 Task: Look for space in Digboi, India from 7th July, 2023 to 15th July, 2023 for 6 adults in price range Rs.15000 to Rs.20000. Place can be entire place with 3 bedrooms having 3 beds and 3 bathrooms. Property type can be house, flat, guest house. Amenities needed are: washing machine. Booking option can be shelf check-in. Required host language is English.
Action: Mouse moved to (489, 127)
Screenshot: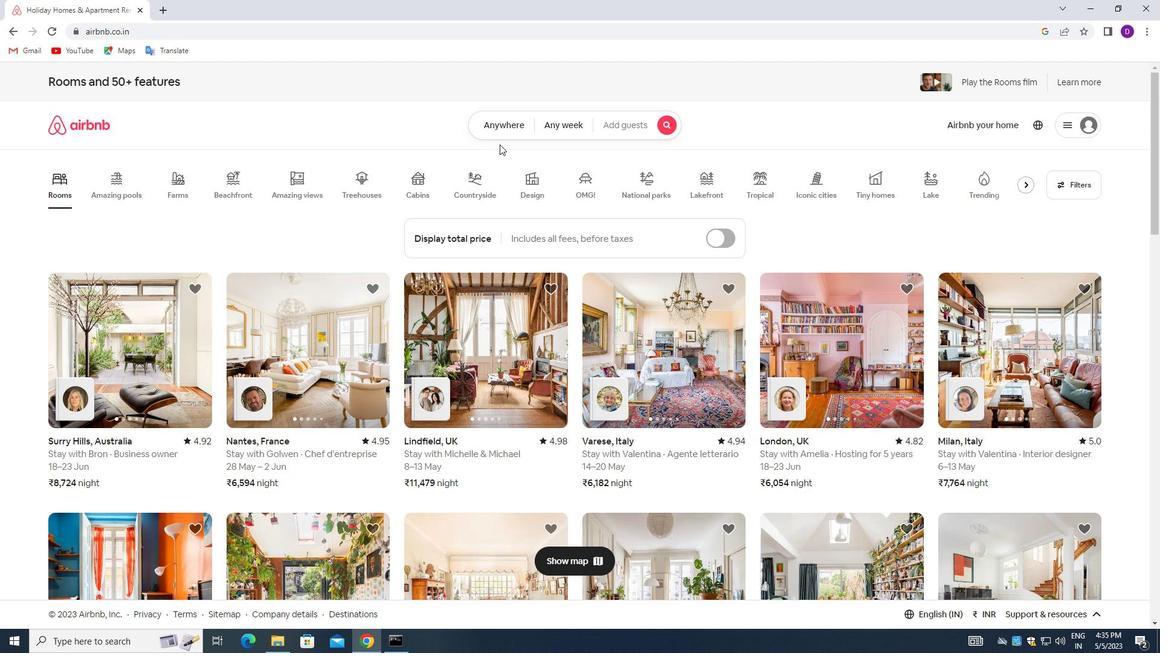 
Action: Mouse pressed left at (489, 127)
Screenshot: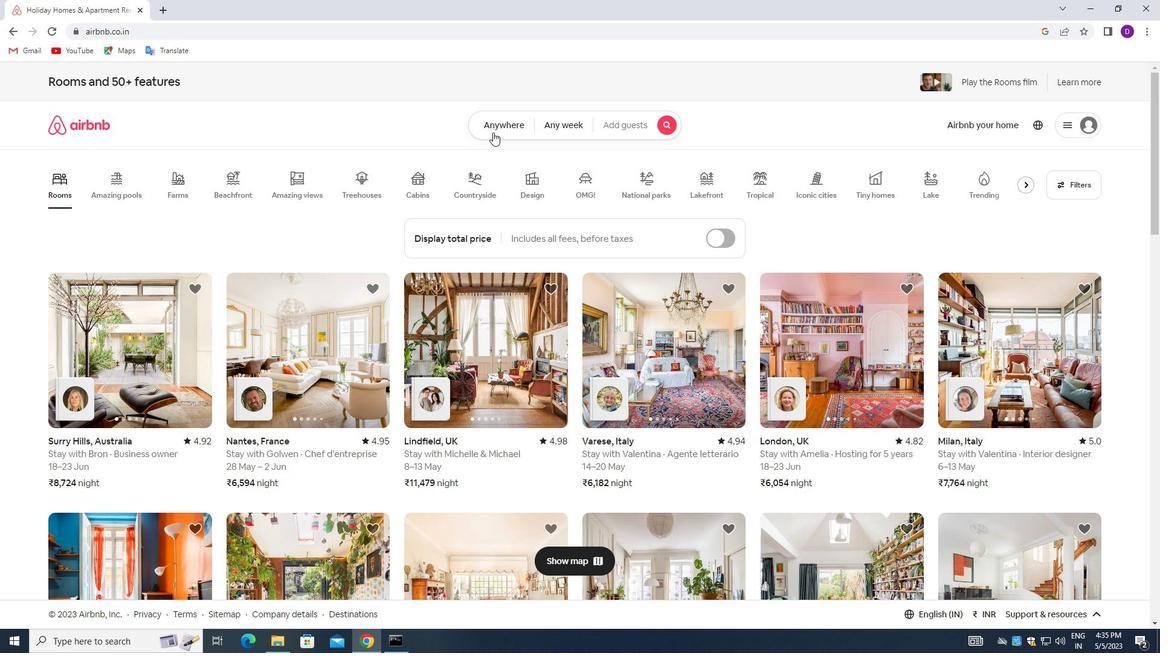 
Action: Mouse moved to (451, 166)
Screenshot: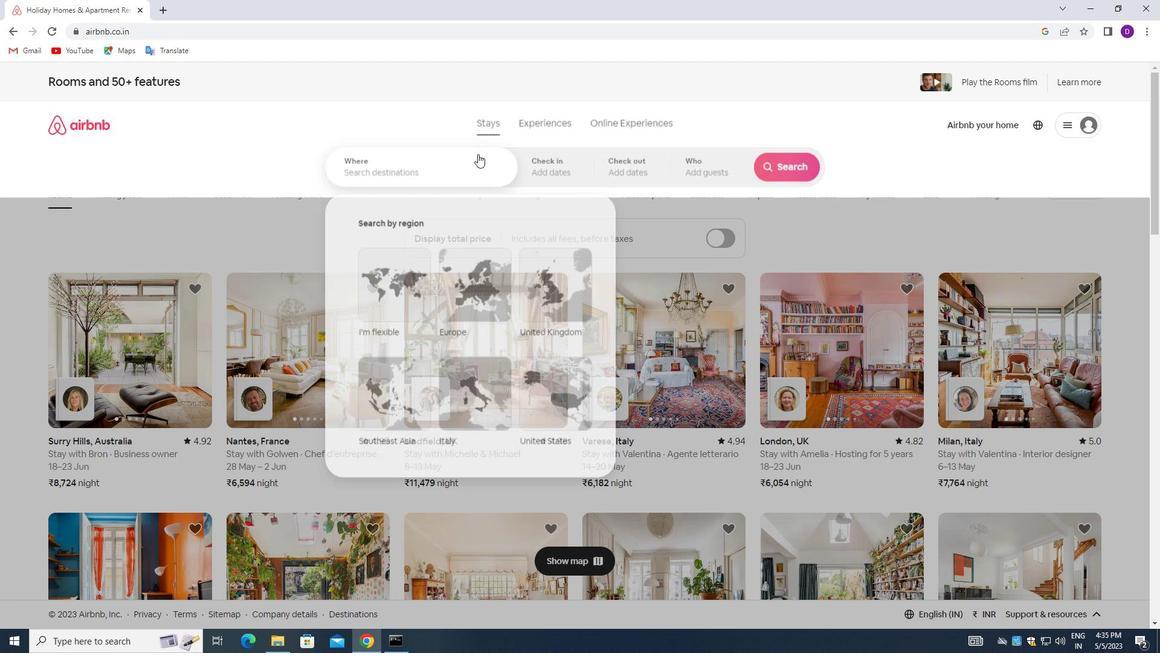 
Action: Mouse pressed left at (451, 166)
Screenshot: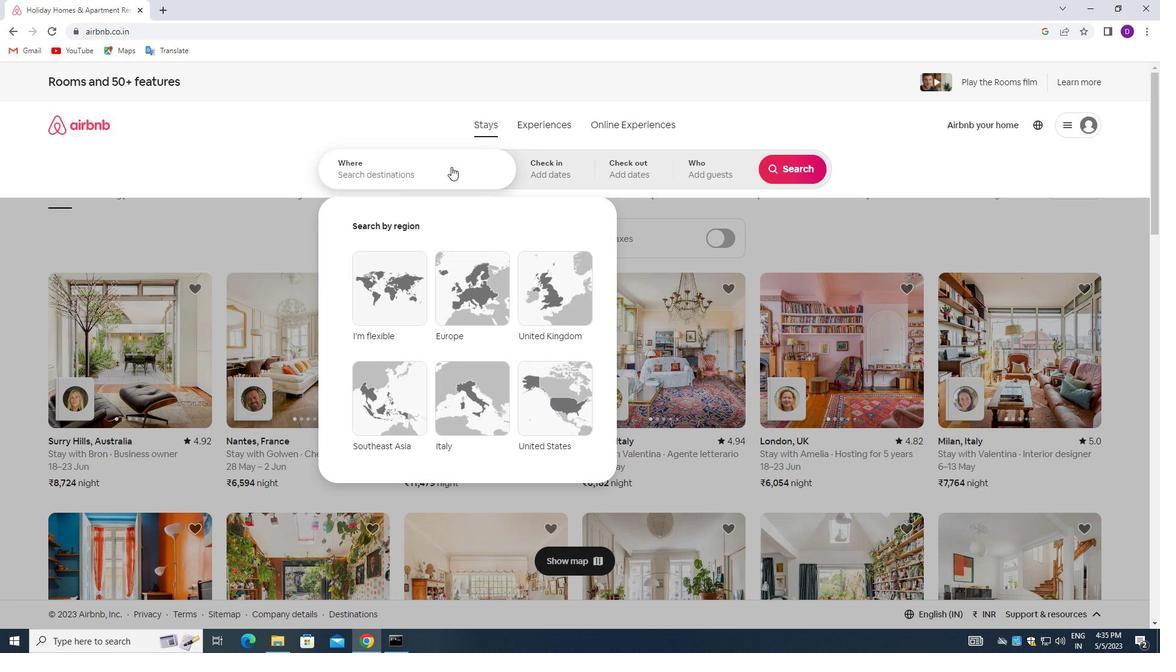 
Action: Mouse moved to (240, 250)
Screenshot: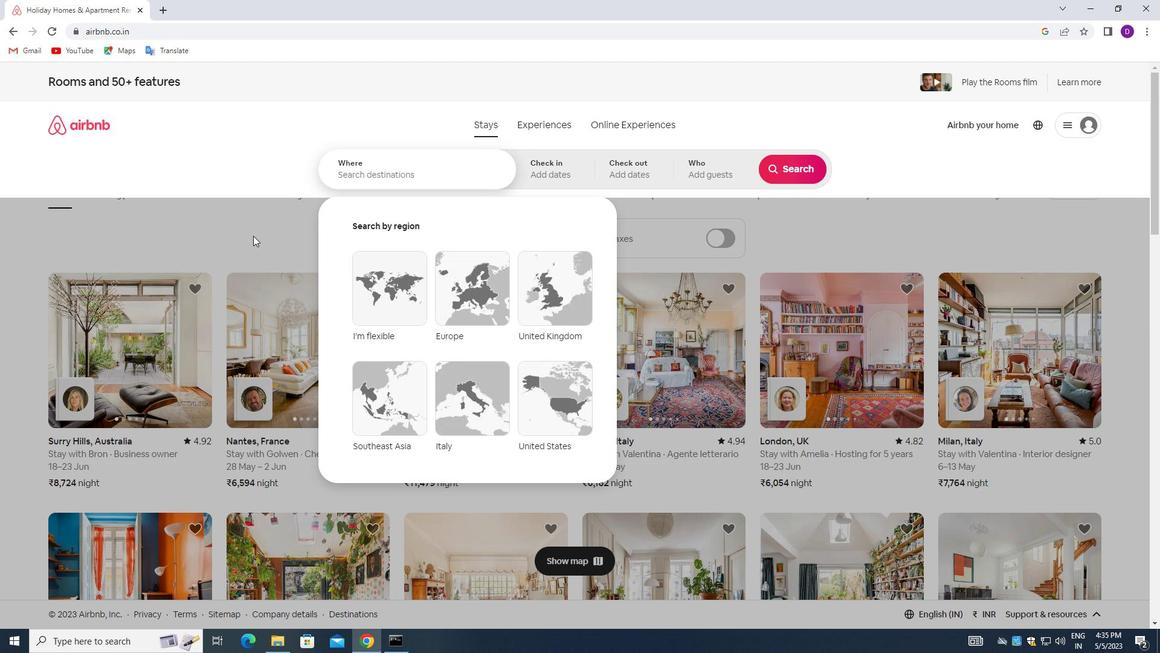 
Action: Key pressed <Key.shift_r>Digboi,<Key.space><Key.shift>INDIA<Key.enter>
Screenshot: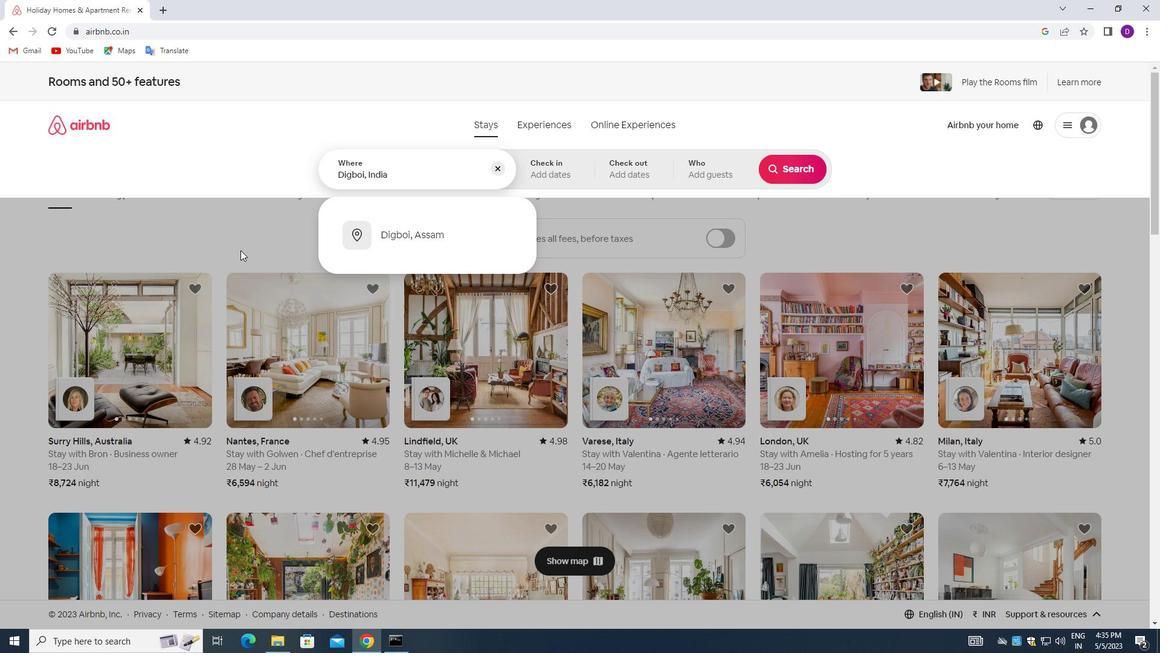 
Action: Mouse moved to (790, 262)
Screenshot: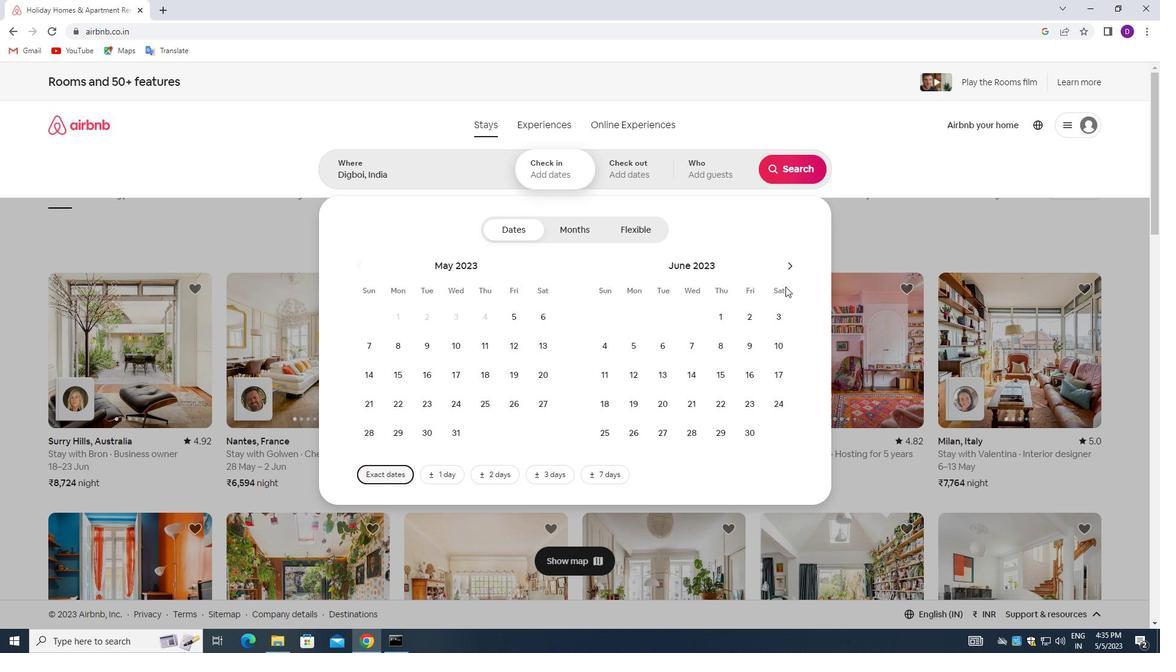 
Action: Mouse pressed left at (790, 262)
Screenshot: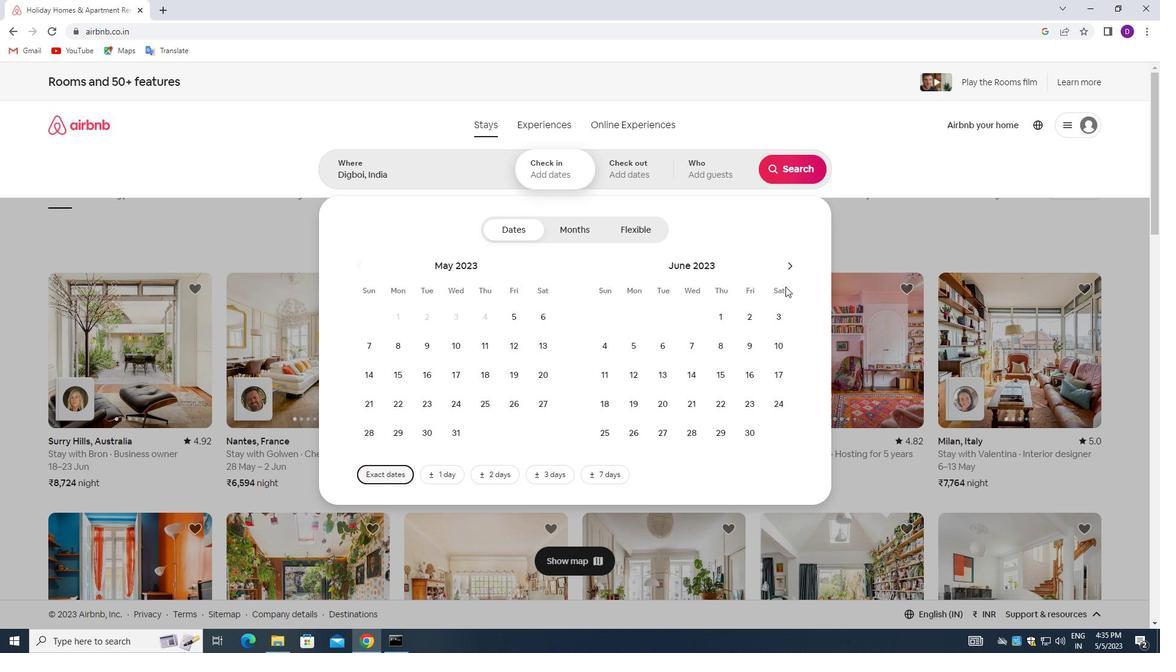 
Action: Mouse moved to (750, 336)
Screenshot: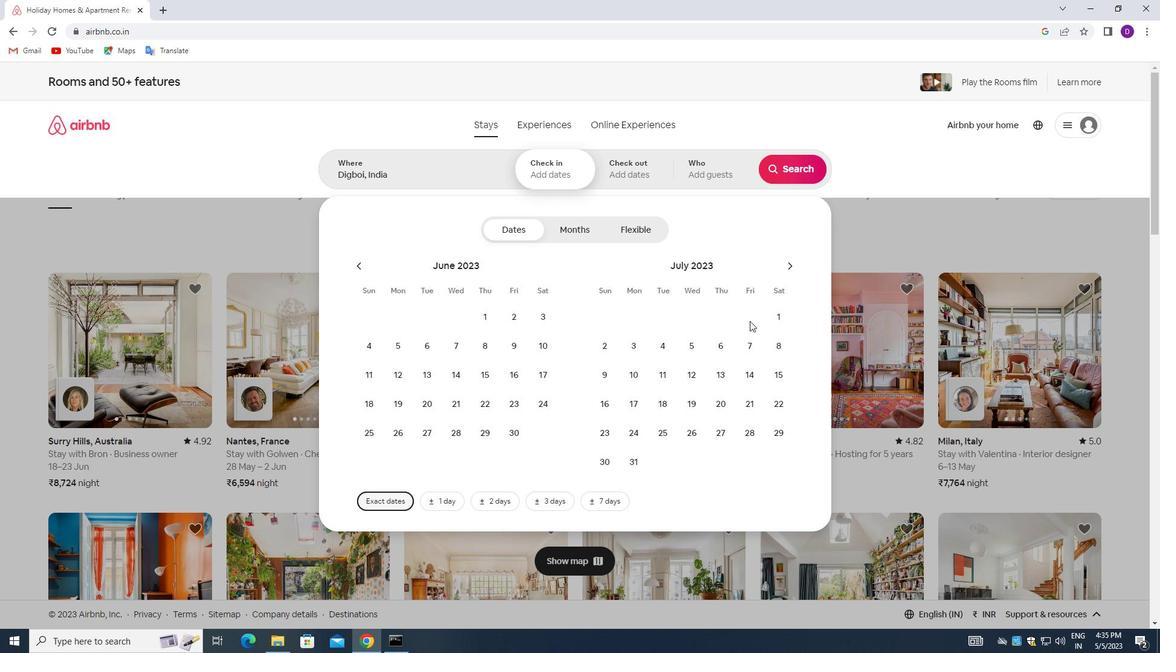 
Action: Mouse pressed left at (750, 336)
Screenshot: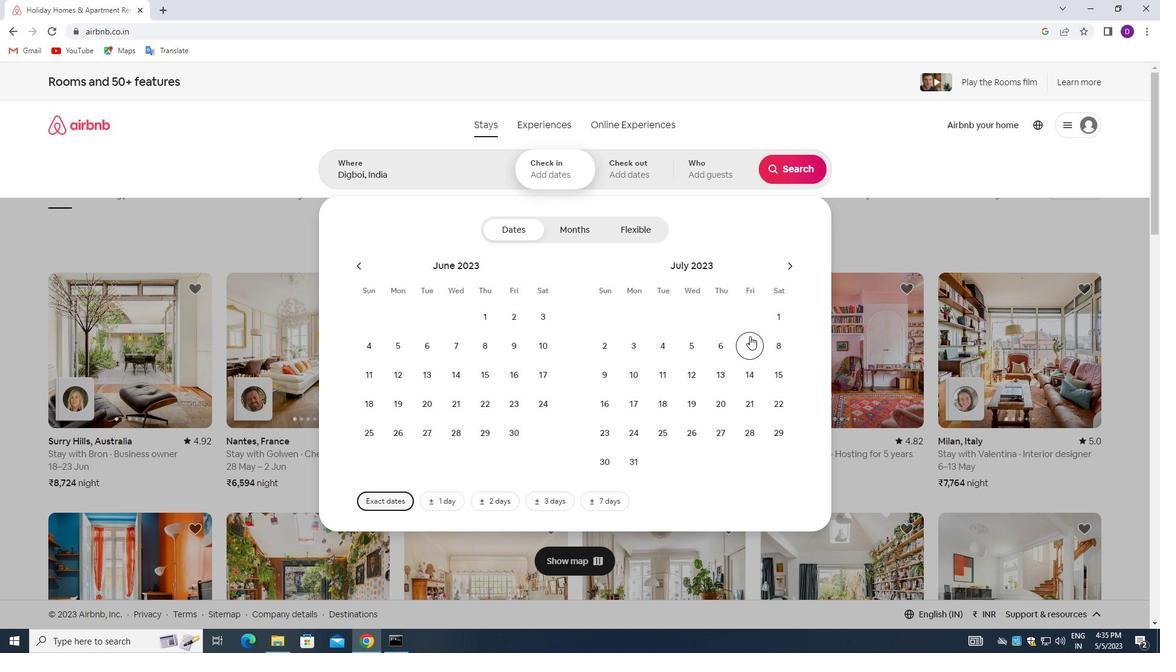 
Action: Mouse moved to (770, 366)
Screenshot: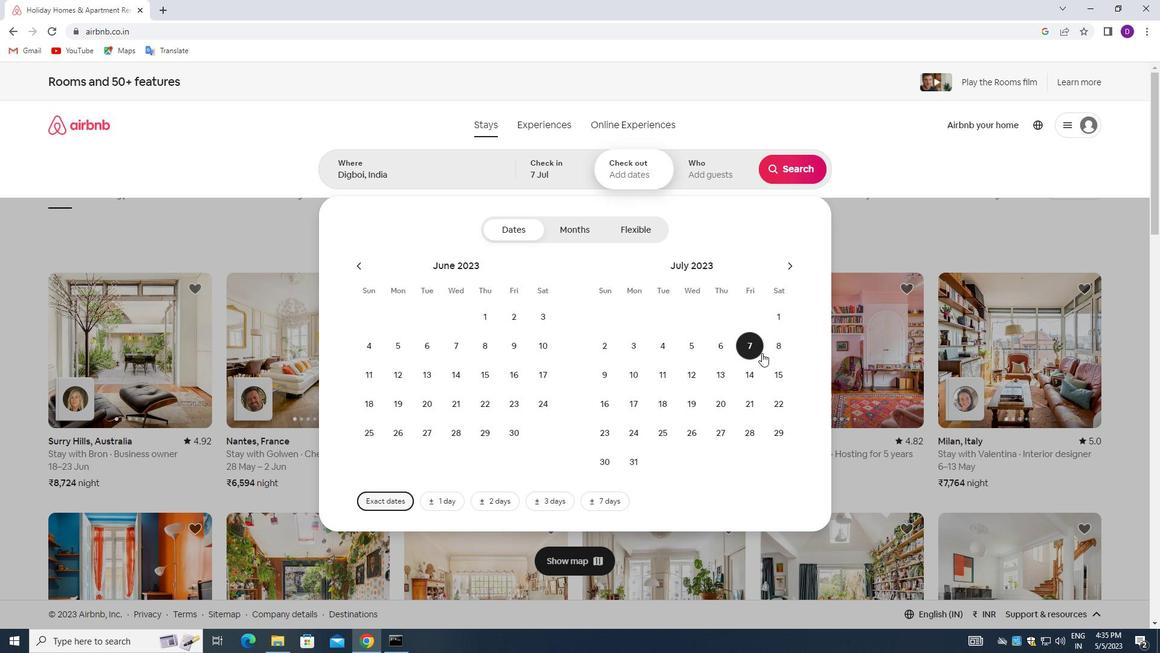 
Action: Mouse pressed left at (770, 366)
Screenshot: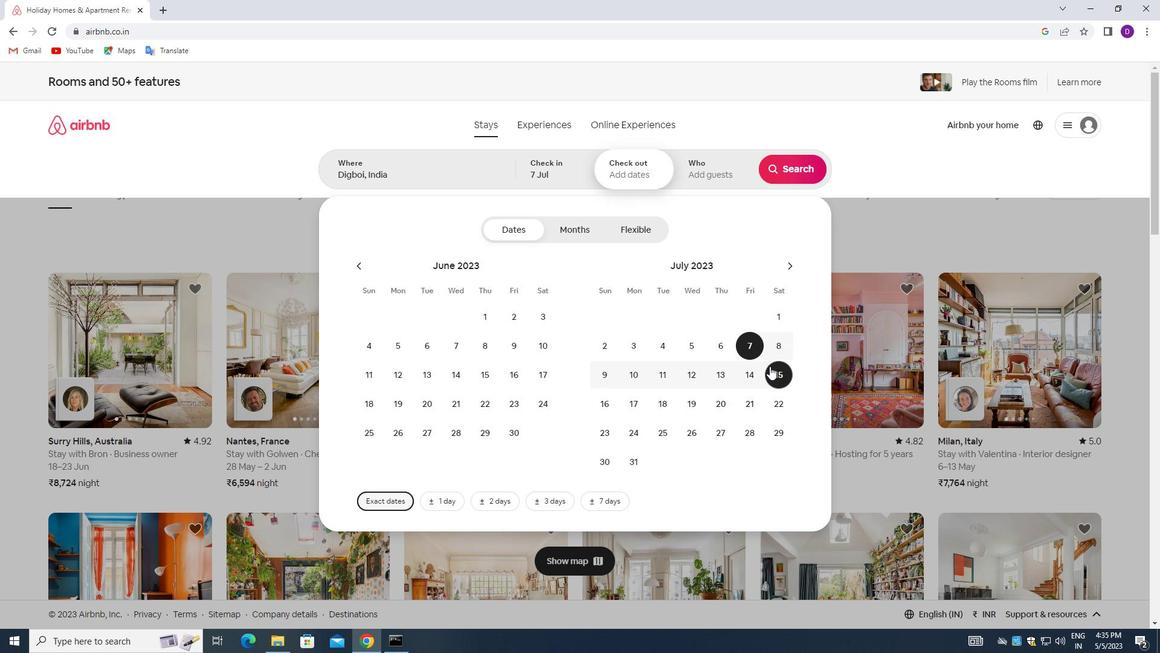
Action: Mouse moved to (715, 177)
Screenshot: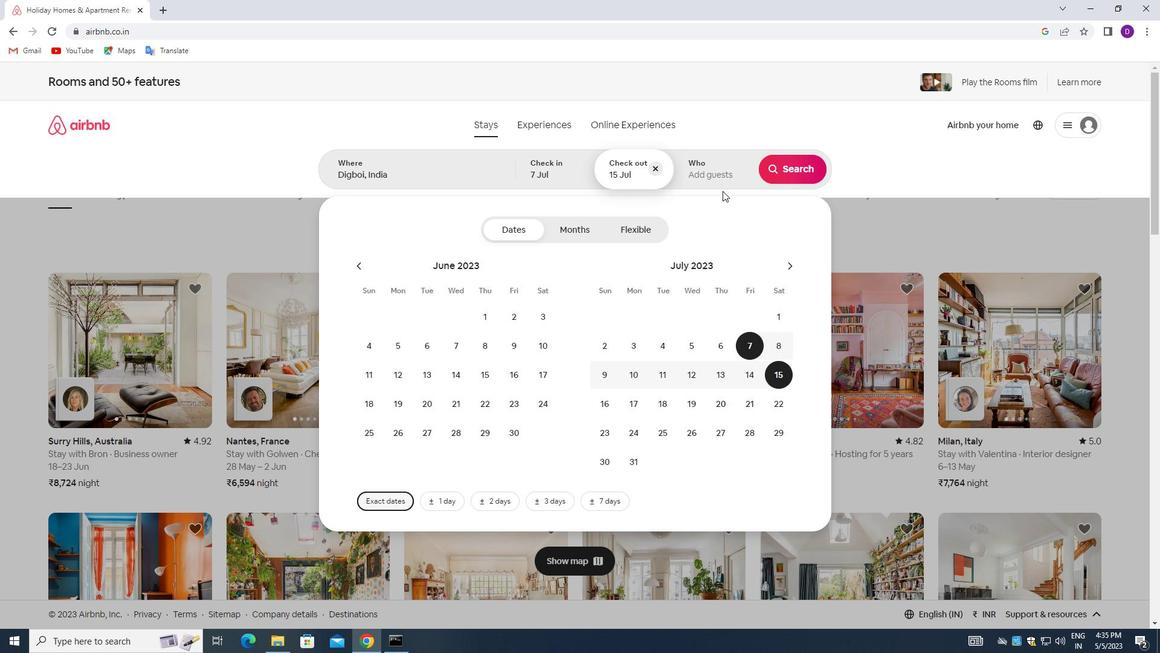 
Action: Mouse pressed left at (715, 177)
Screenshot: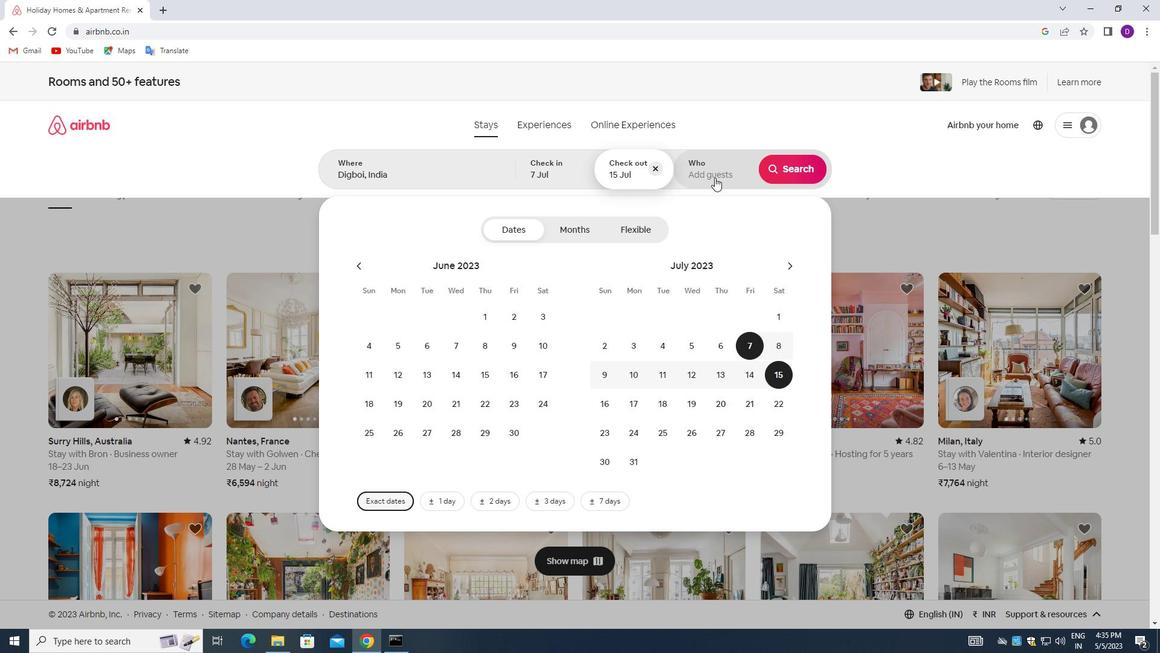 
Action: Mouse moved to (798, 234)
Screenshot: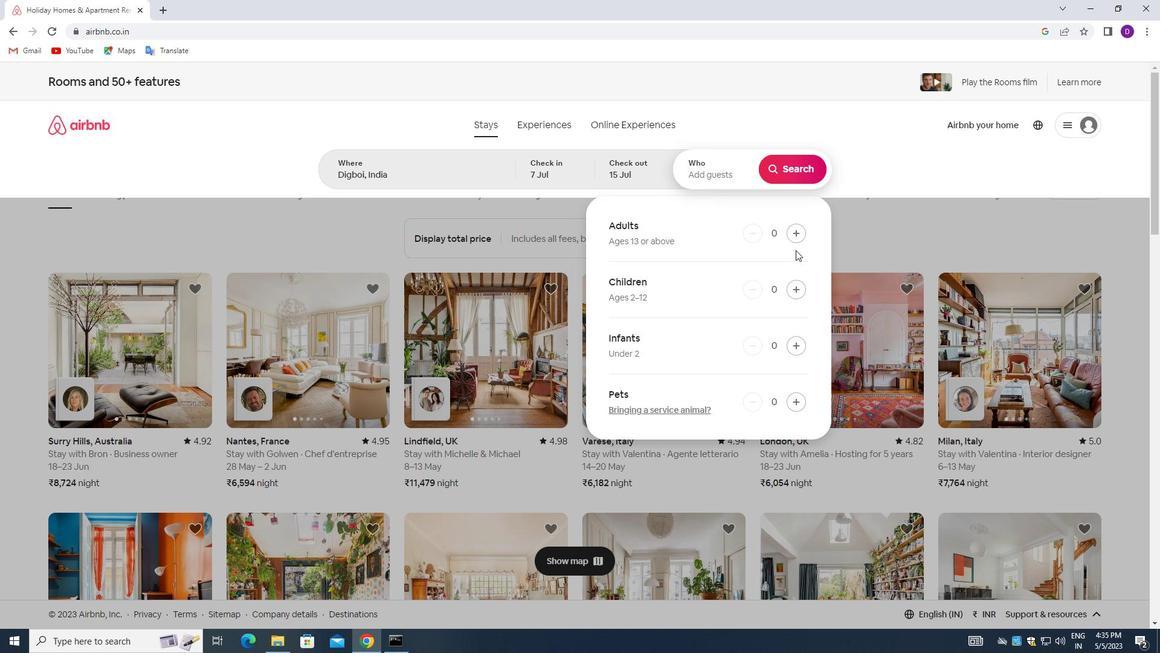 
Action: Mouse pressed left at (798, 234)
Screenshot: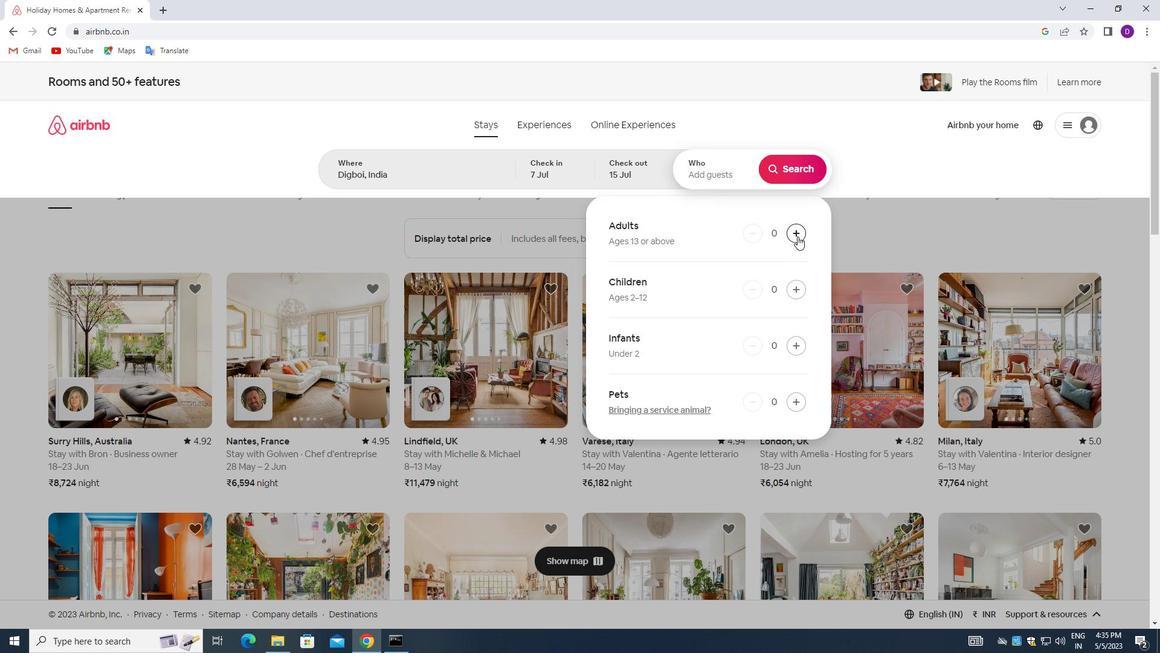 
Action: Mouse moved to (798, 233)
Screenshot: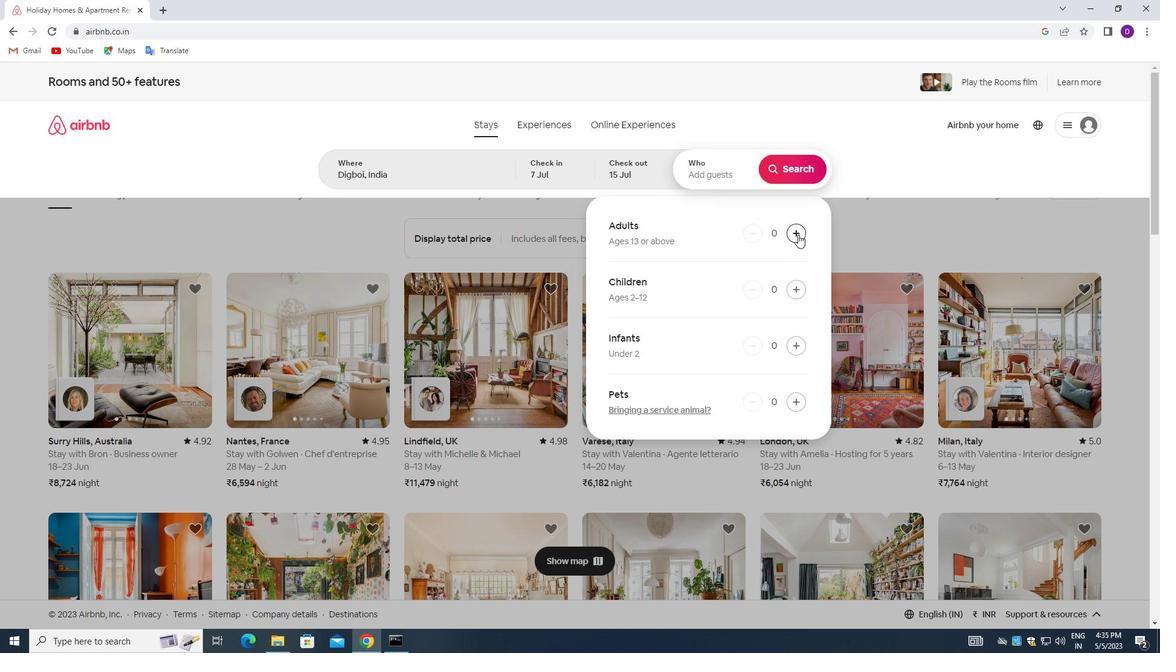 
Action: Mouse pressed left at (798, 233)
Screenshot: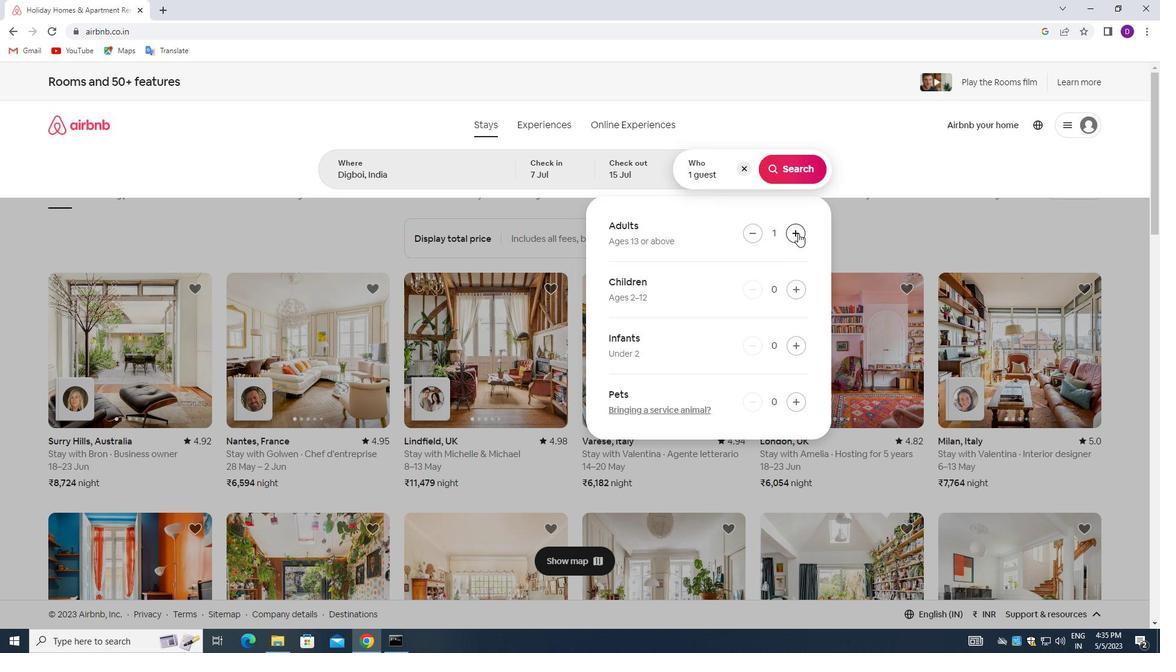 
Action: Mouse pressed left at (798, 233)
Screenshot: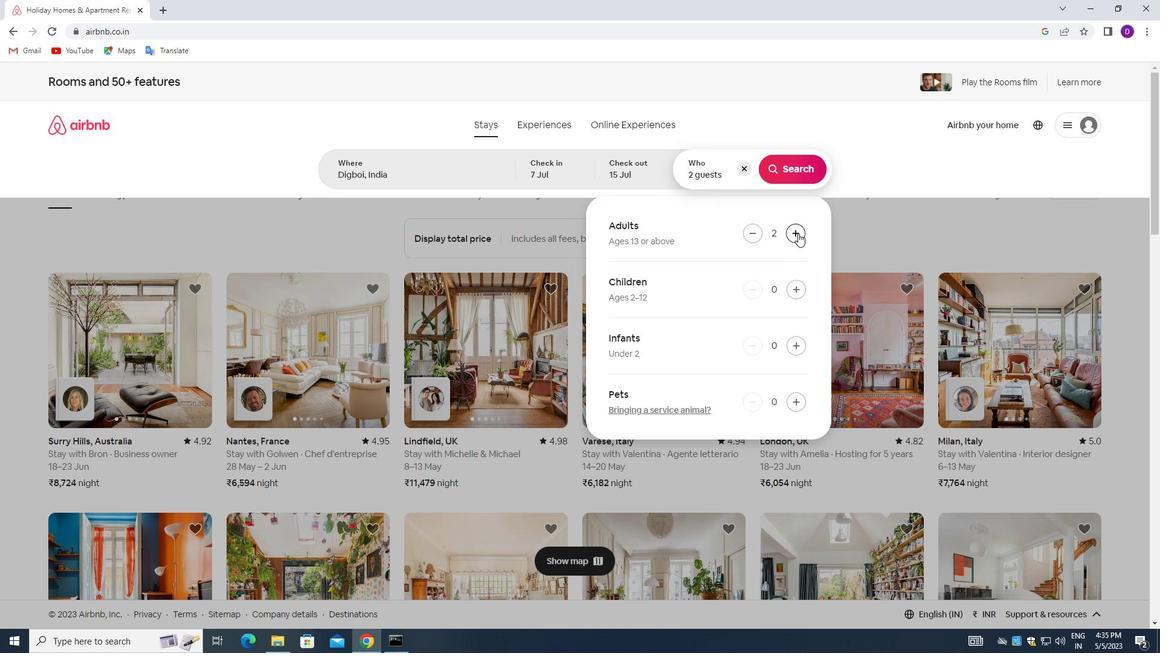
Action: Mouse pressed left at (798, 233)
Screenshot: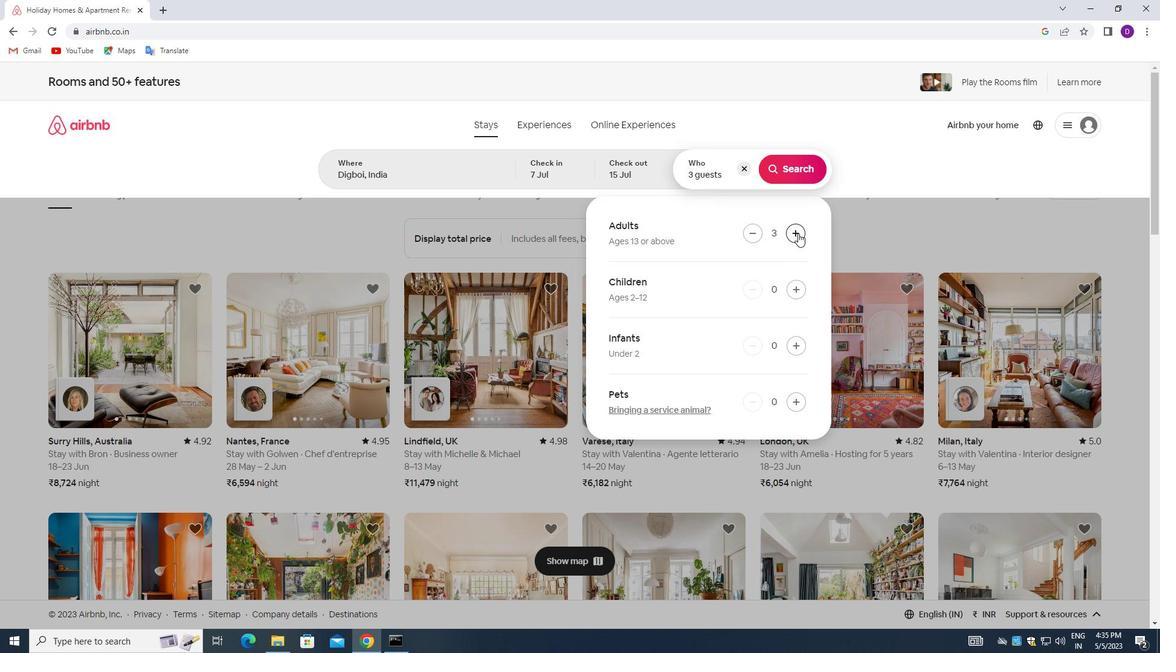 
Action: Mouse pressed left at (798, 233)
Screenshot: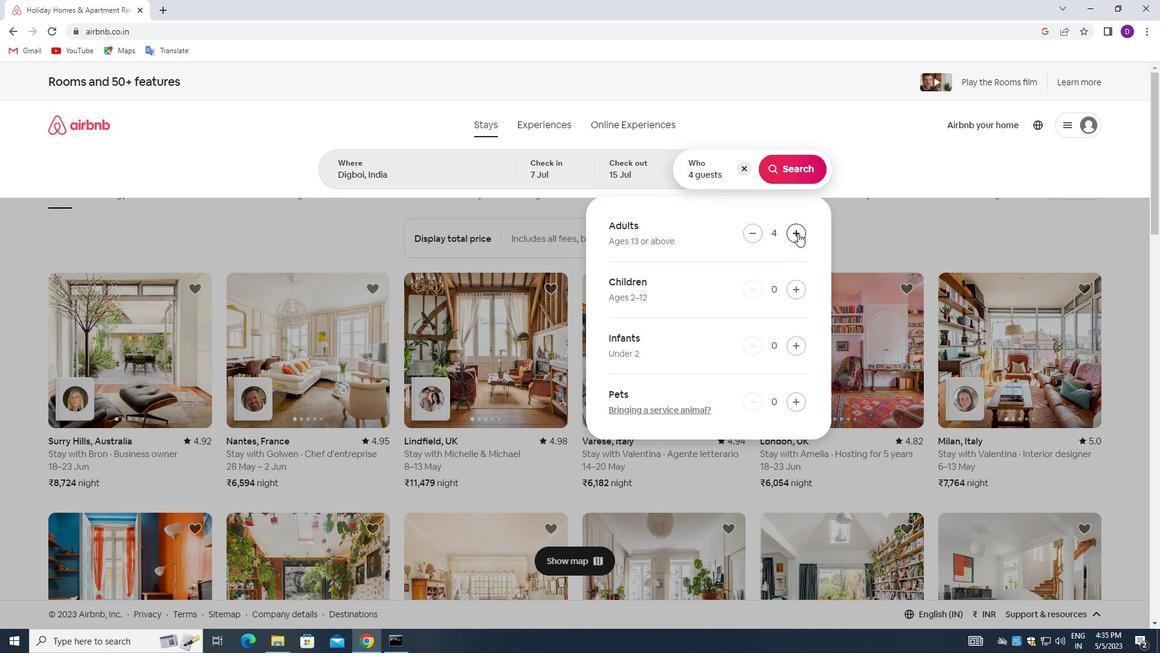 
Action: Mouse pressed left at (798, 233)
Screenshot: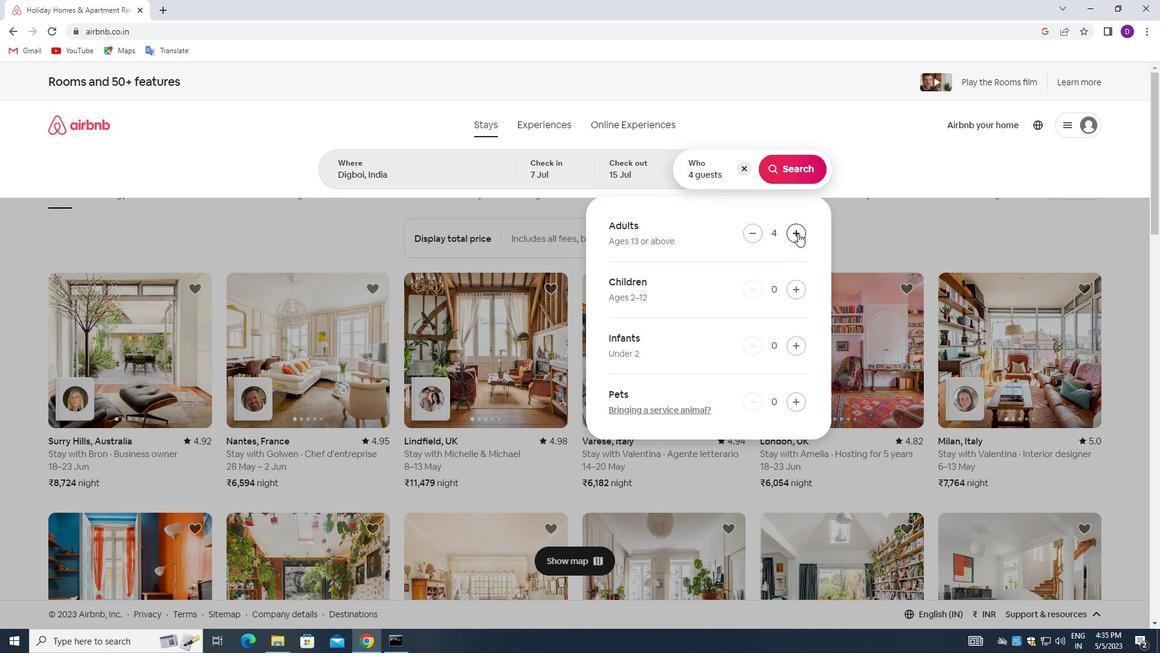 
Action: Mouse moved to (796, 171)
Screenshot: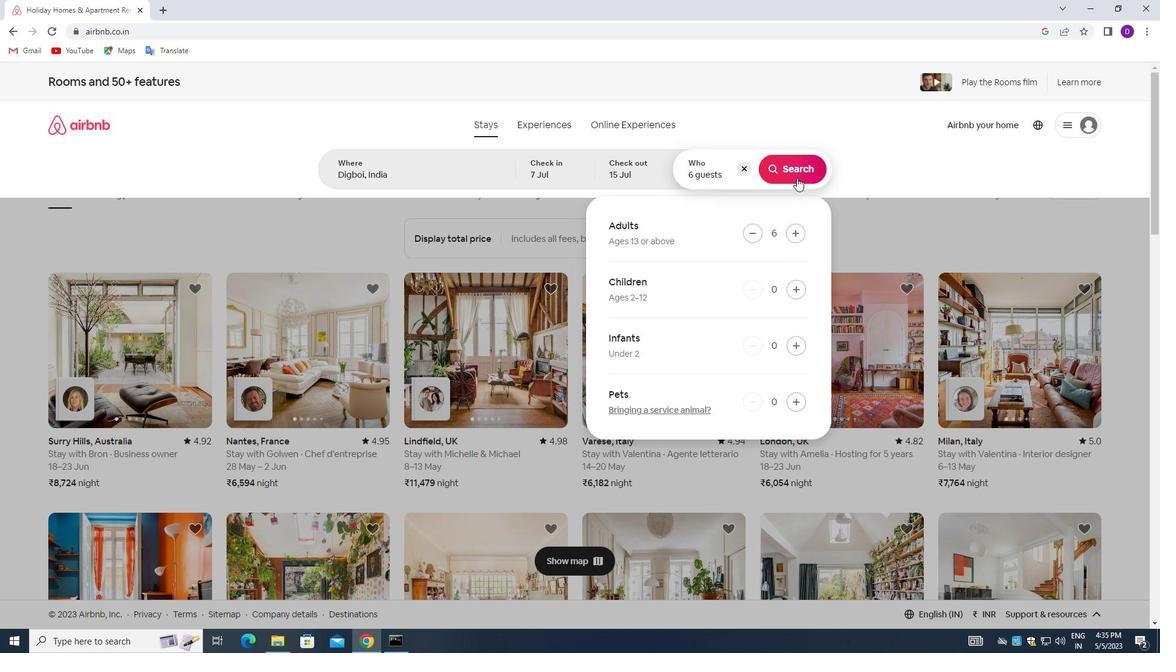 
Action: Mouse pressed left at (796, 171)
Screenshot: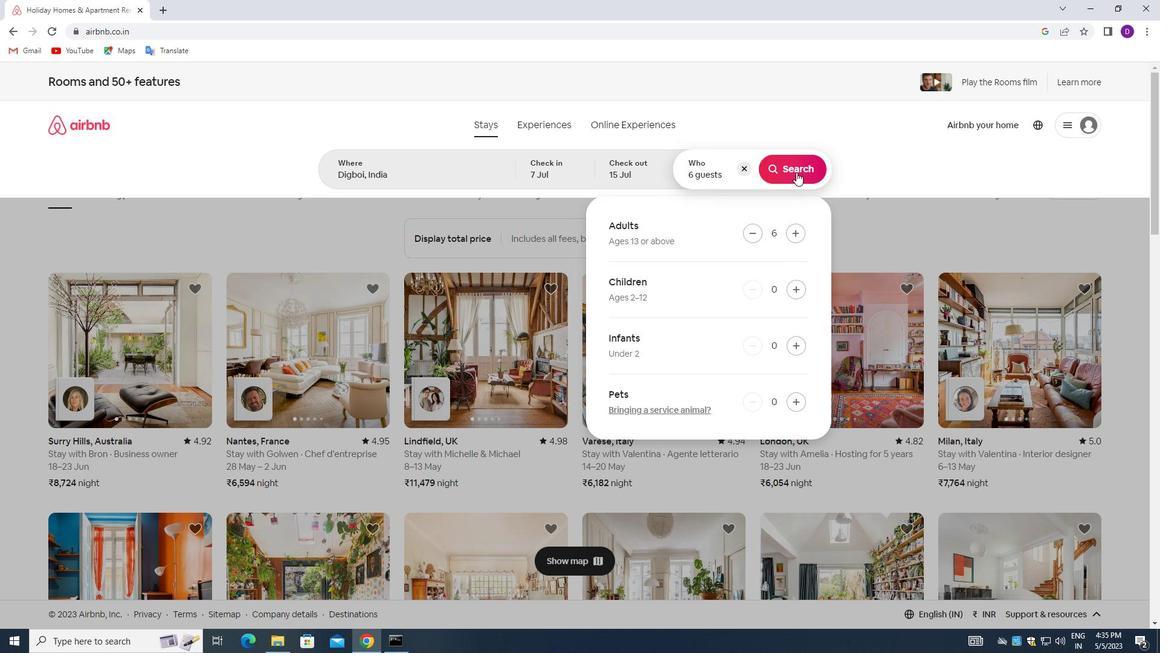 
Action: Mouse moved to (1101, 132)
Screenshot: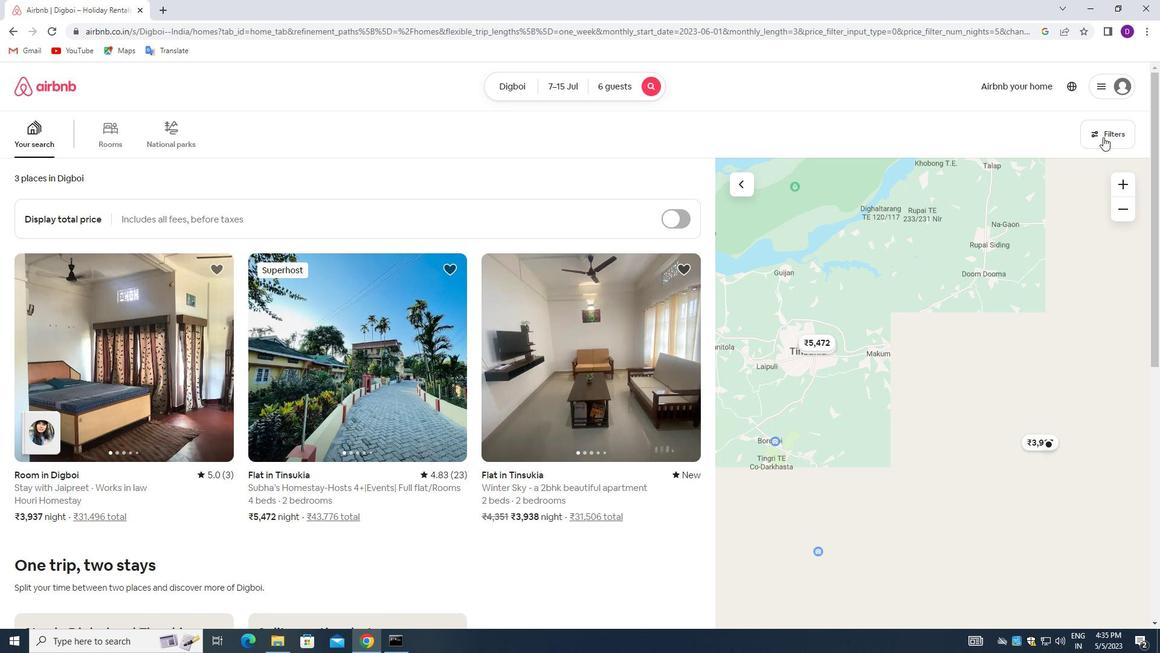 
Action: Mouse pressed left at (1101, 132)
Screenshot: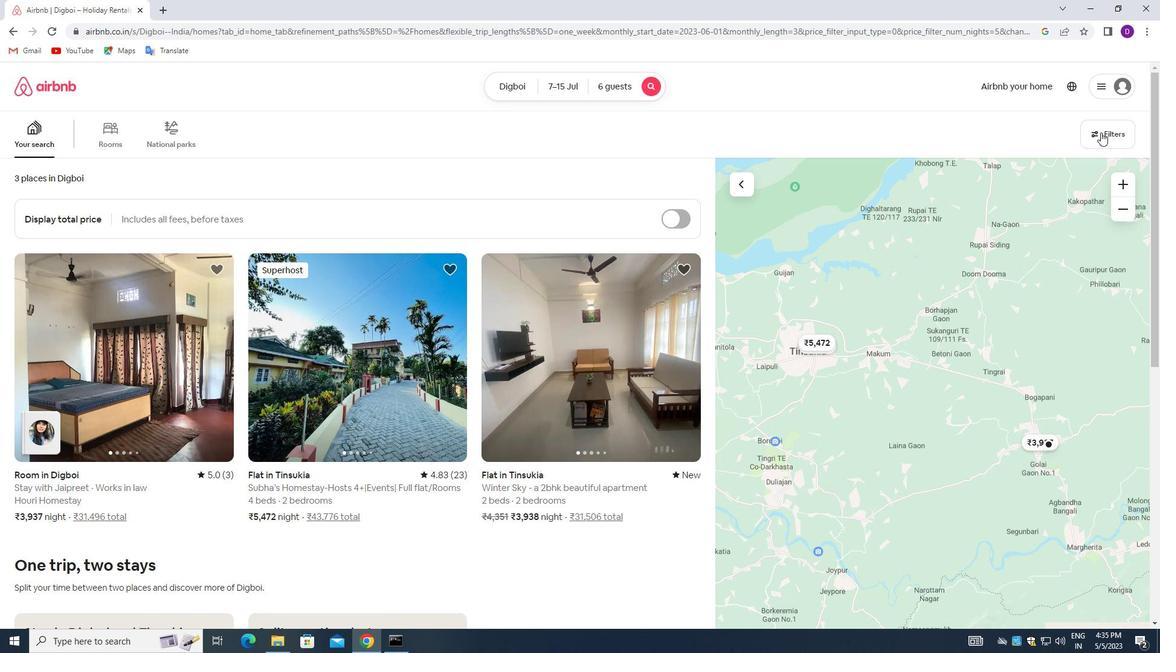 
Action: Mouse moved to (489, 383)
Screenshot: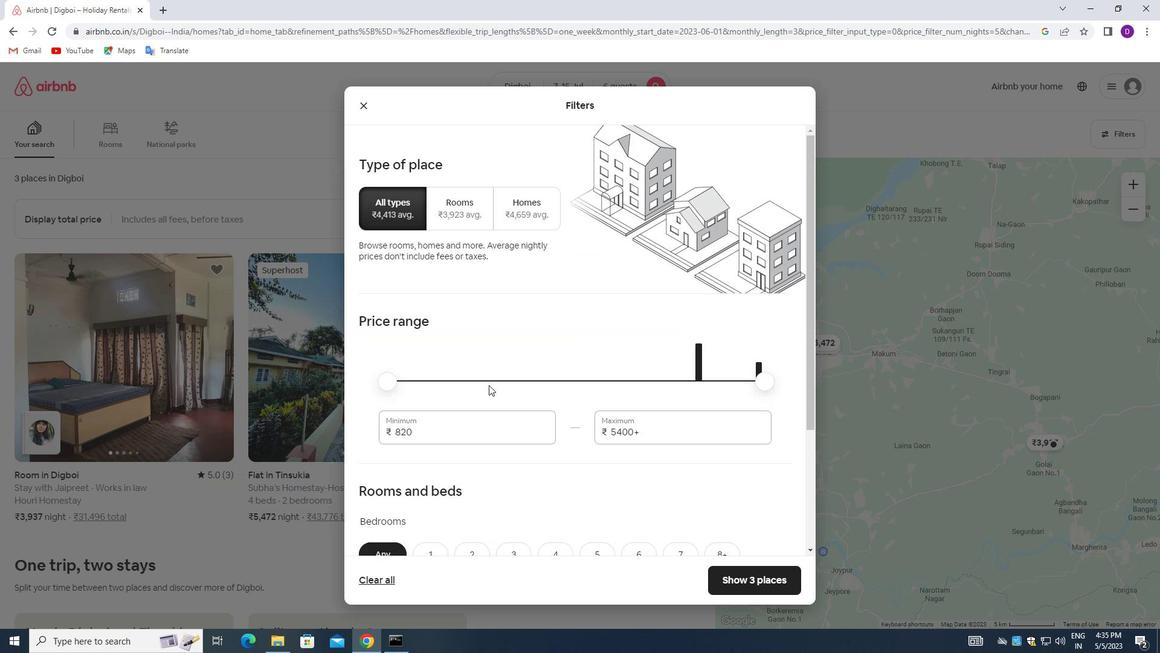 
Action: Mouse scrolled (489, 383) with delta (0, 0)
Screenshot: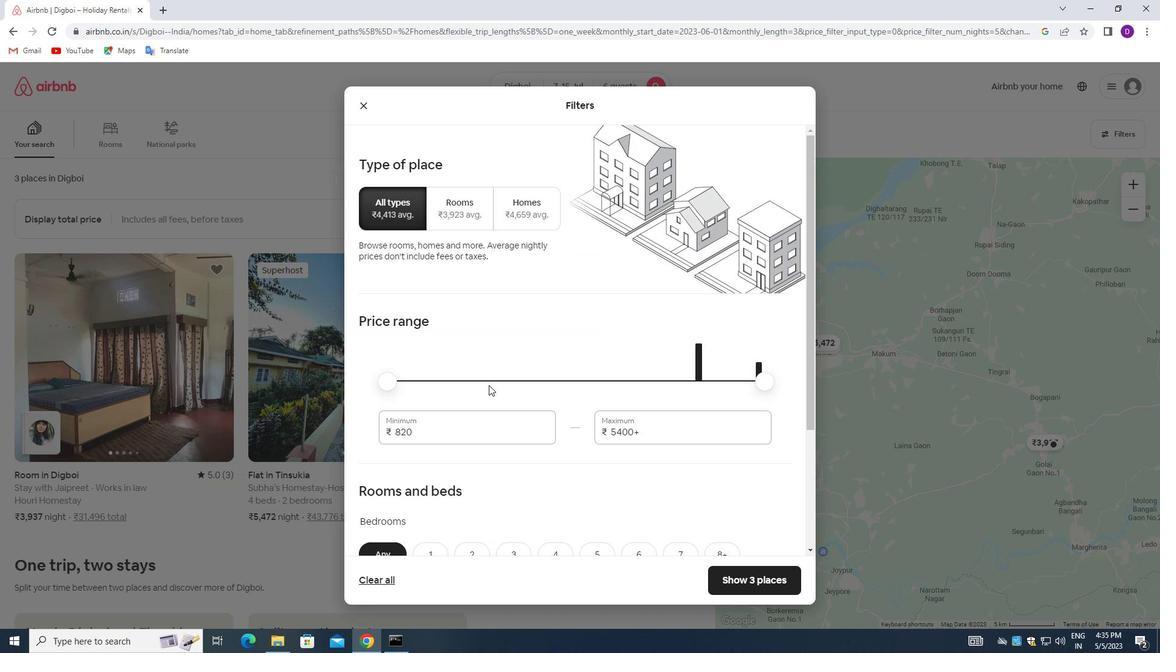 
Action: Mouse moved to (487, 385)
Screenshot: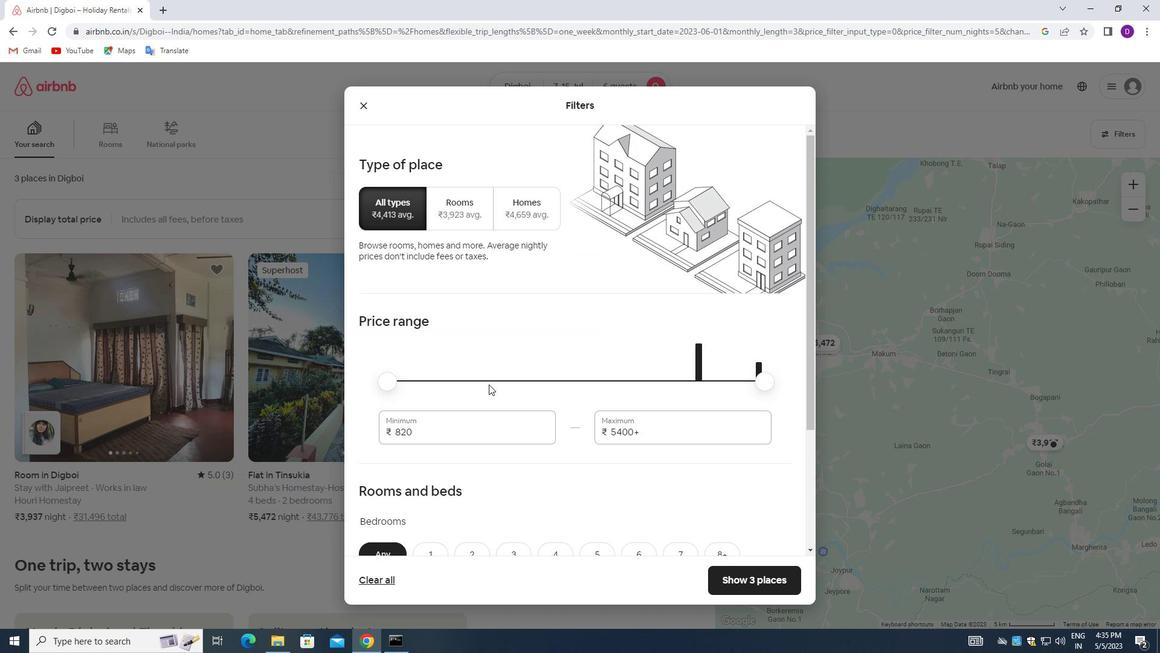
Action: Mouse scrolled (487, 385) with delta (0, 0)
Screenshot: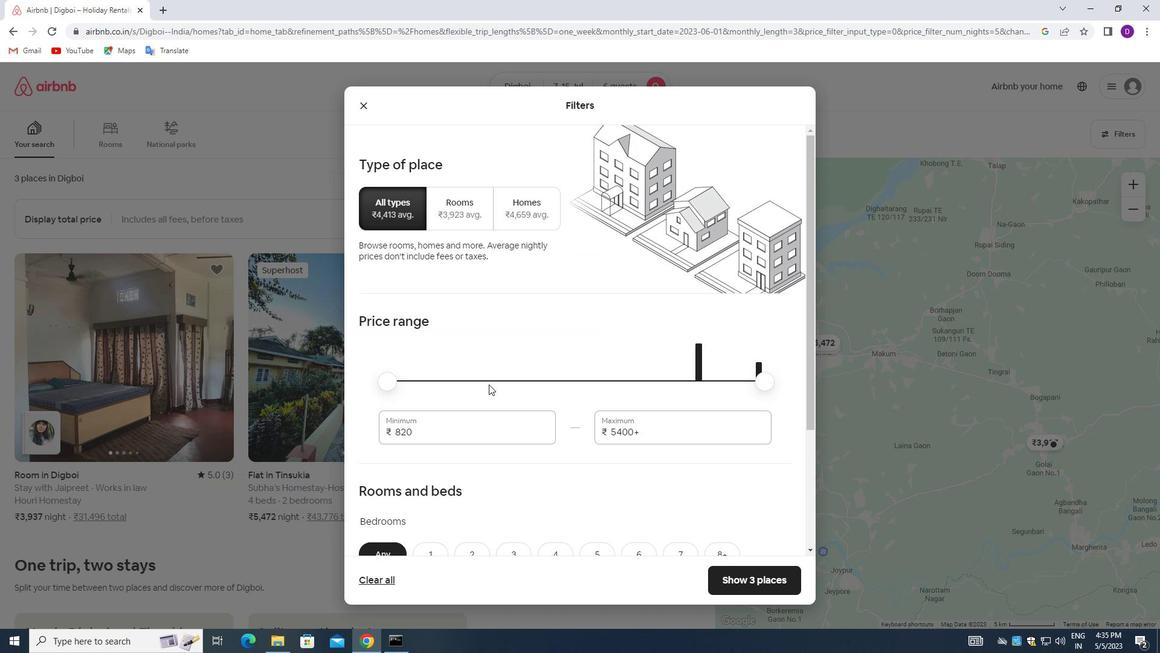 
Action: Mouse moved to (439, 311)
Screenshot: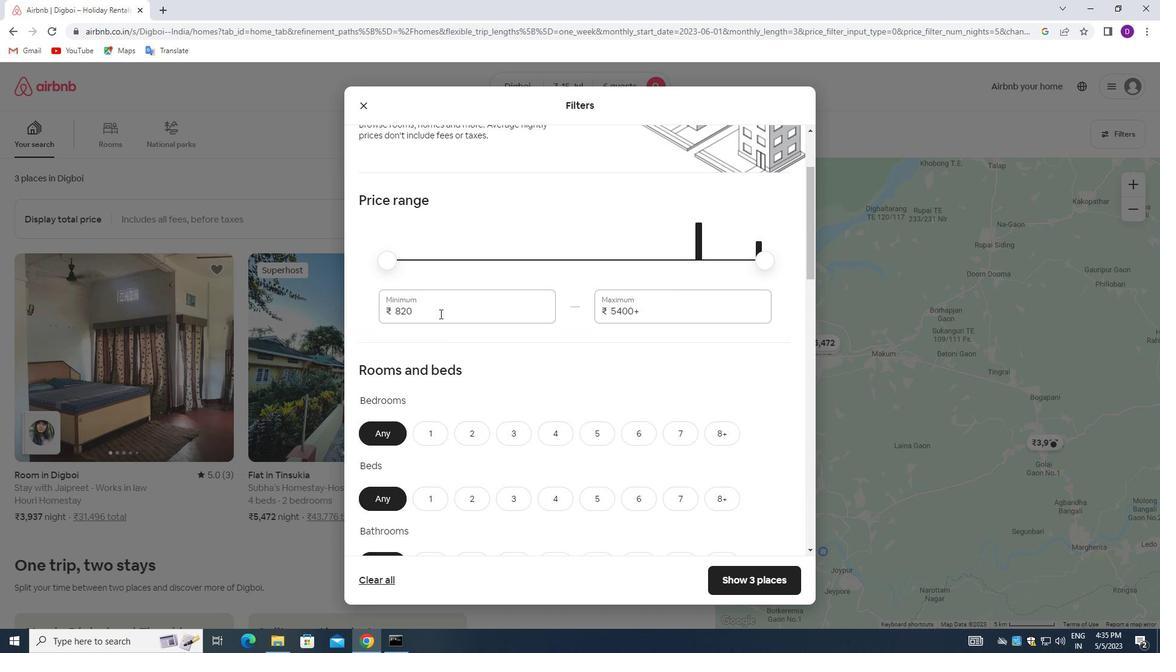 
Action: Mouse pressed left at (439, 311)
Screenshot: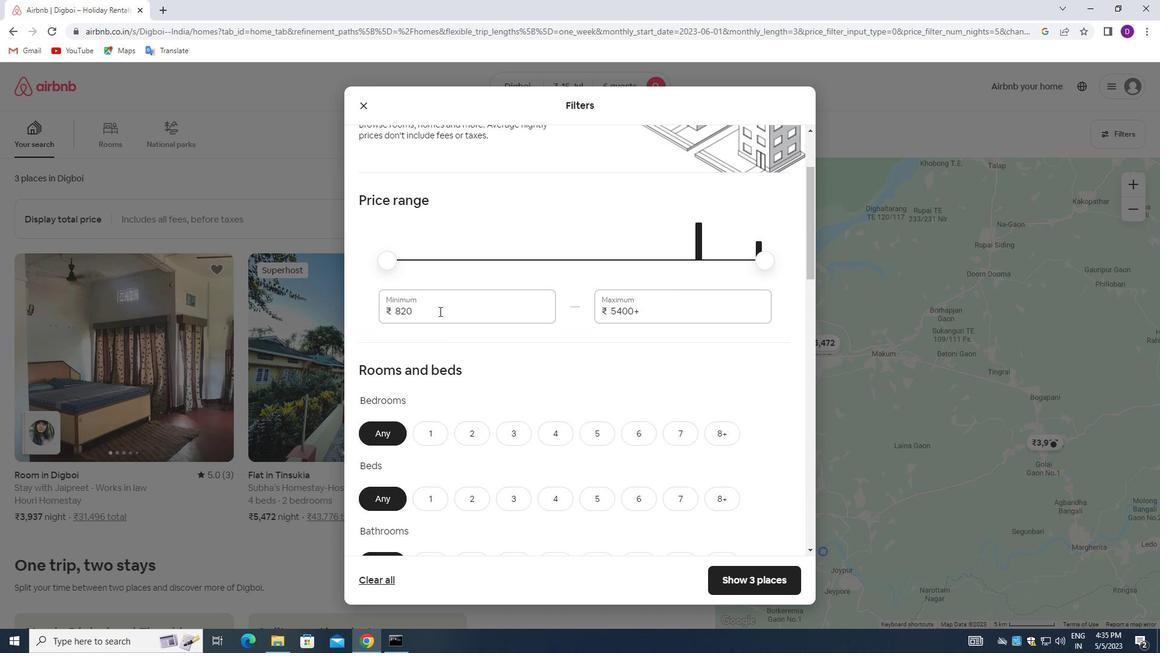 
Action: Mouse pressed left at (439, 311)
Screenshot: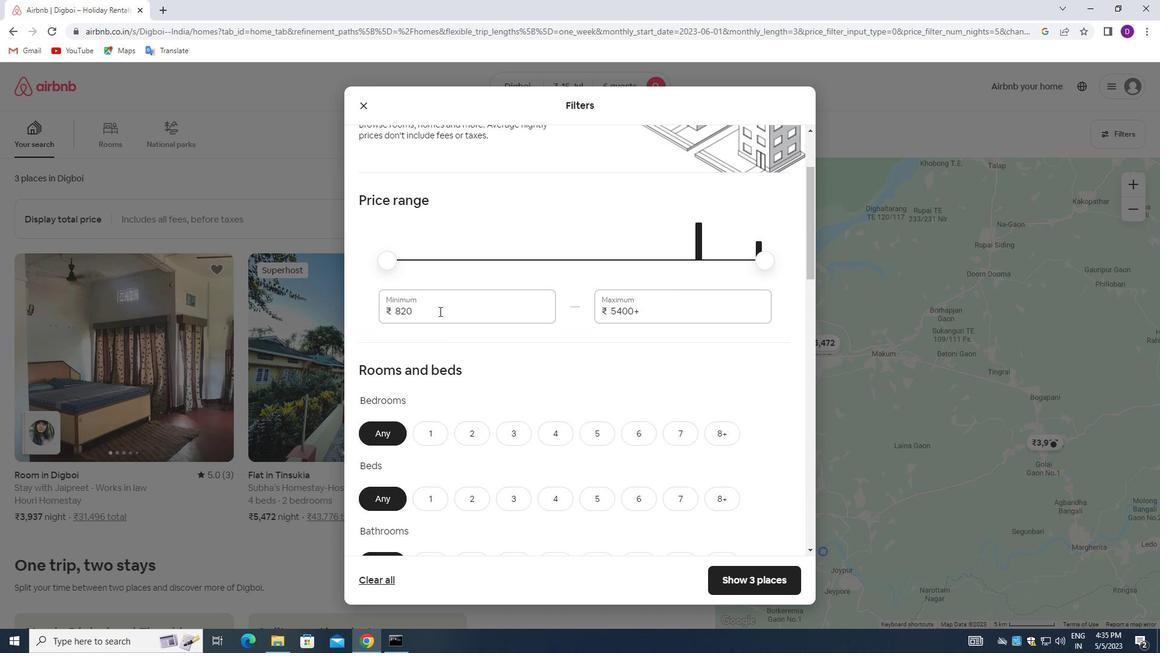 
Action: Key pressed 15000<Key.tab>20000
Screenshot: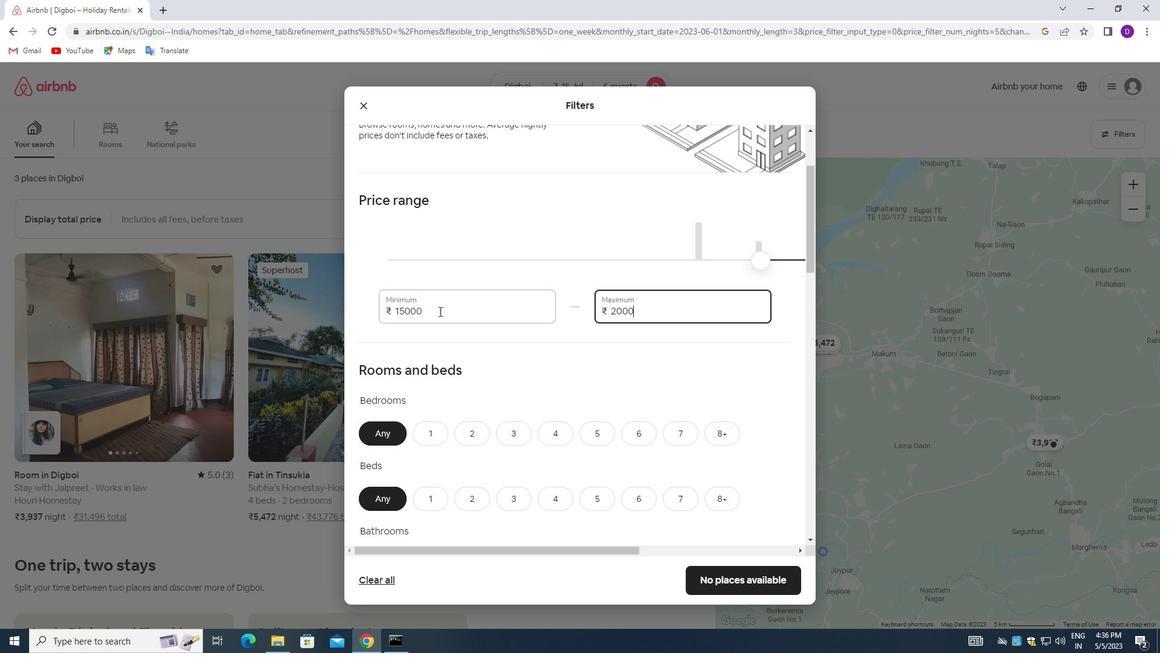 
Action: Mouse moved to (528, 344)
Screenshot: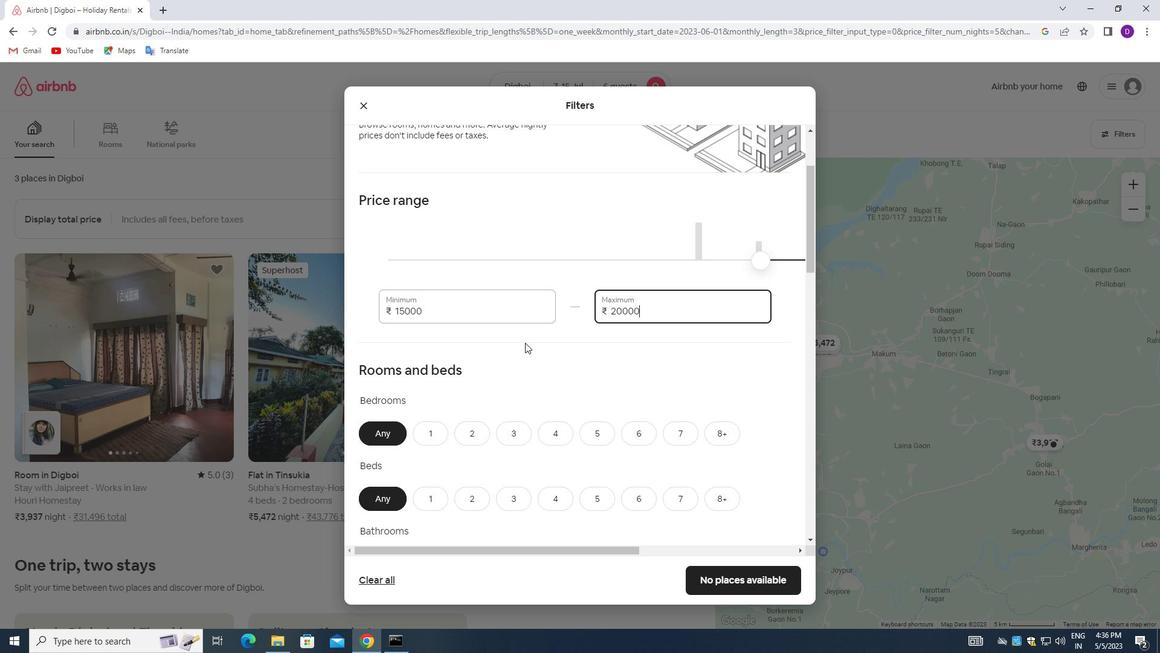 
Action: Mouse scrolled (528, 343) with delta (0, 0)
Screenshot: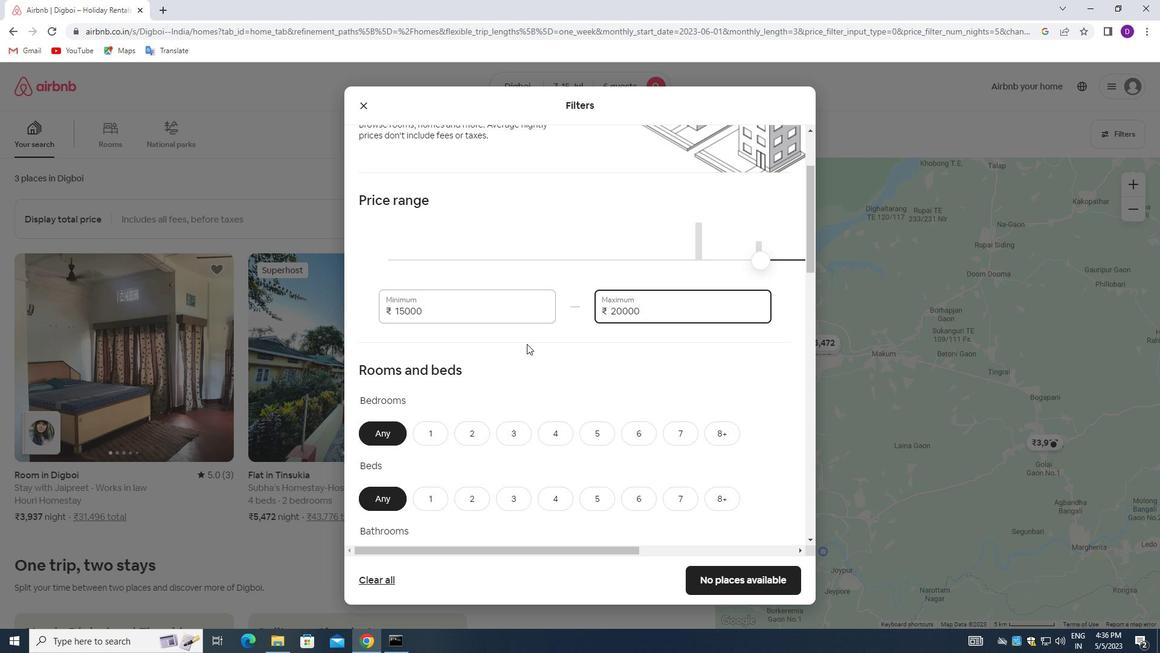 
Action: Mouse moved to (528, 343)
Screenshot: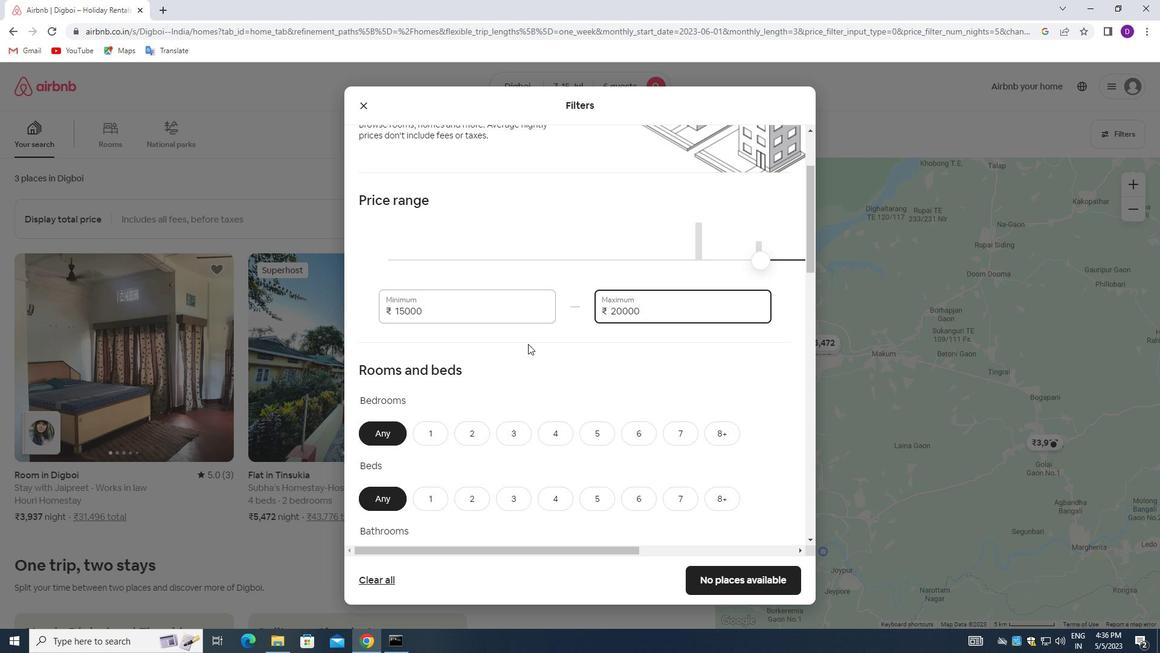 
Action: Mouse scrolled (528, 342) with delta (0, 0)
Screenshot: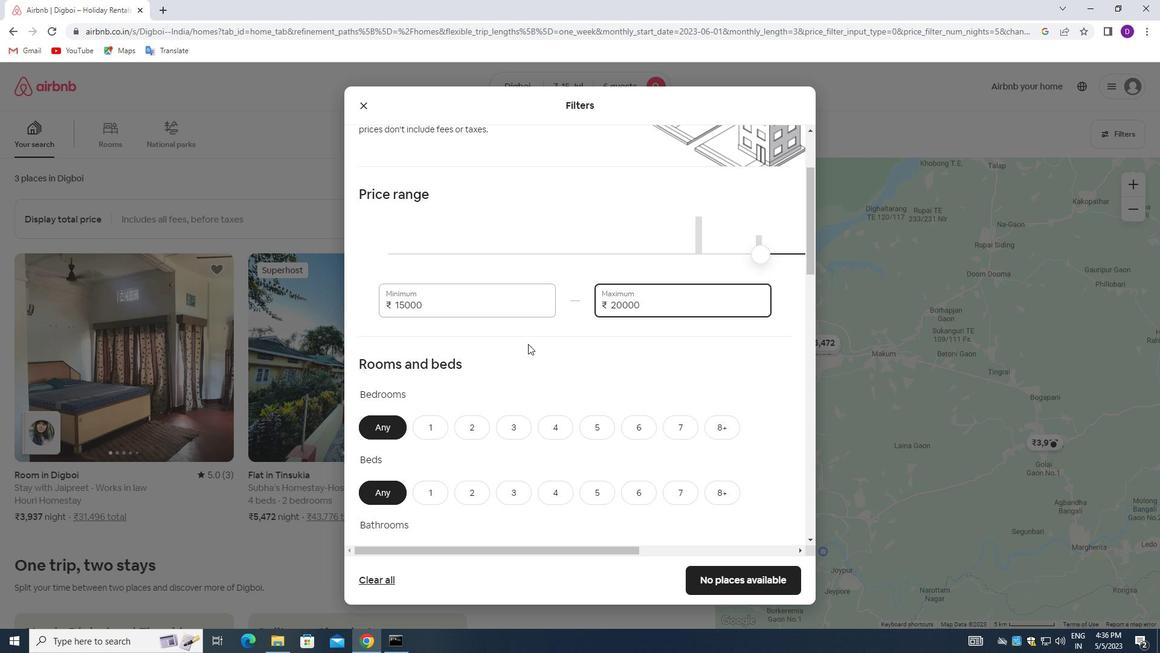 
Action: Mouse scrolled (528, 342) with delta (0, 0)
Screenshot: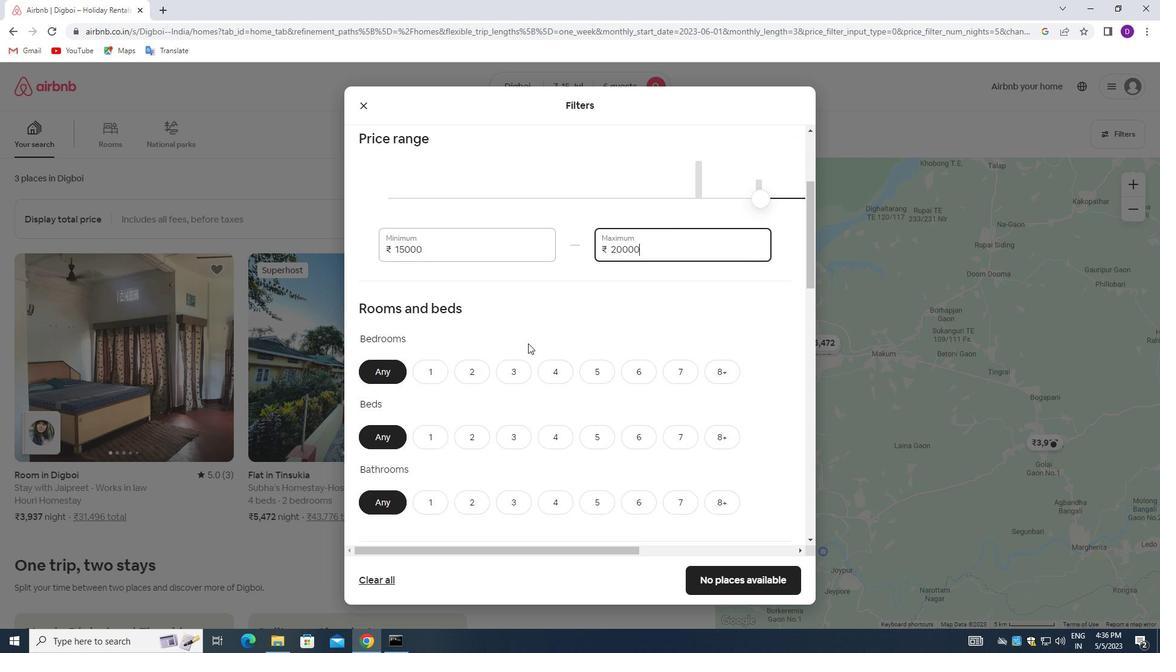 
Action: Mouse moved to (513, 258)
Screenshot: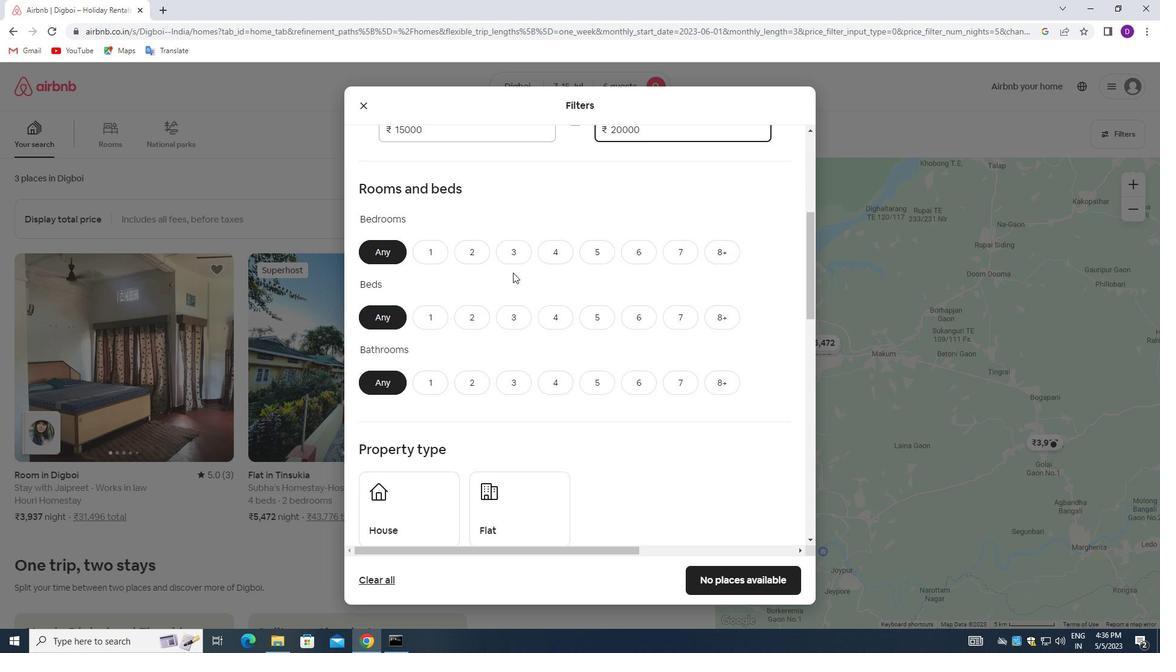 
Action: Mouse pressed left at (513, 258)
Screenshot: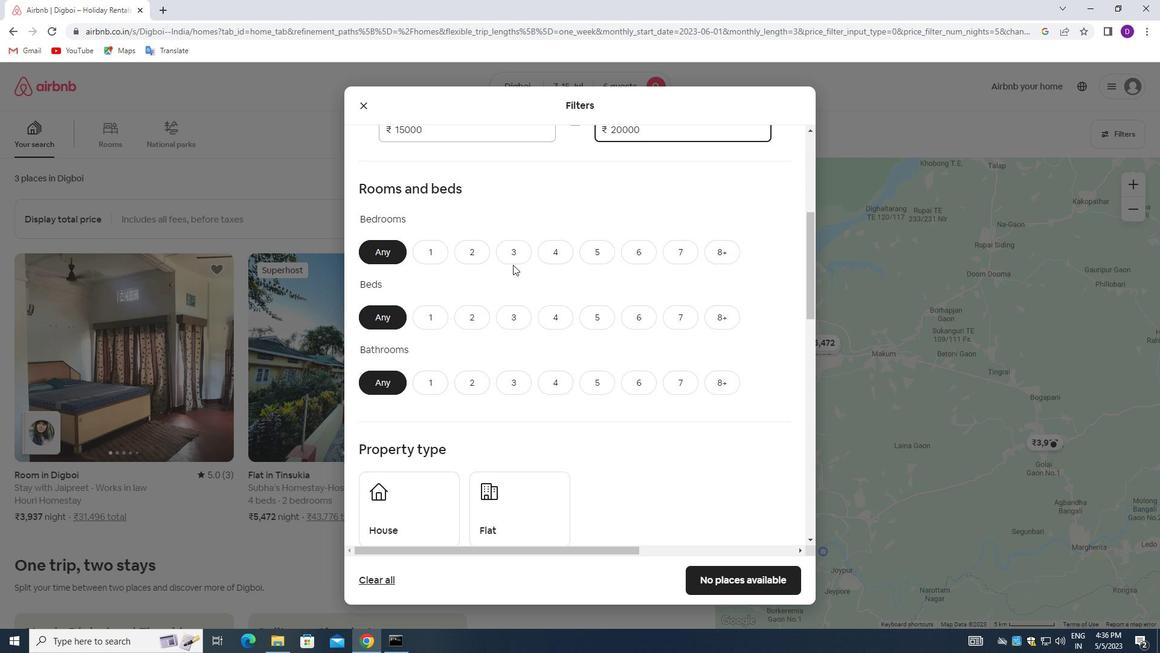 
Action: Mouse moved to (520, 317)
Screenshot: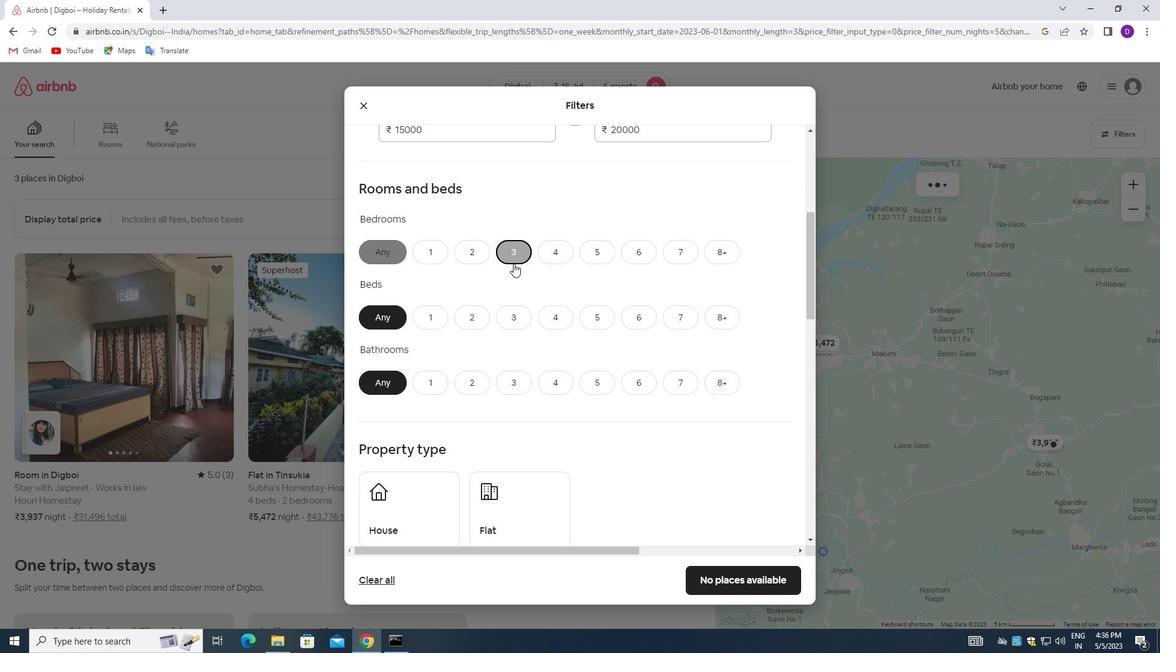 
Action: Mouse pressed left at (520, 317)
Screenshot: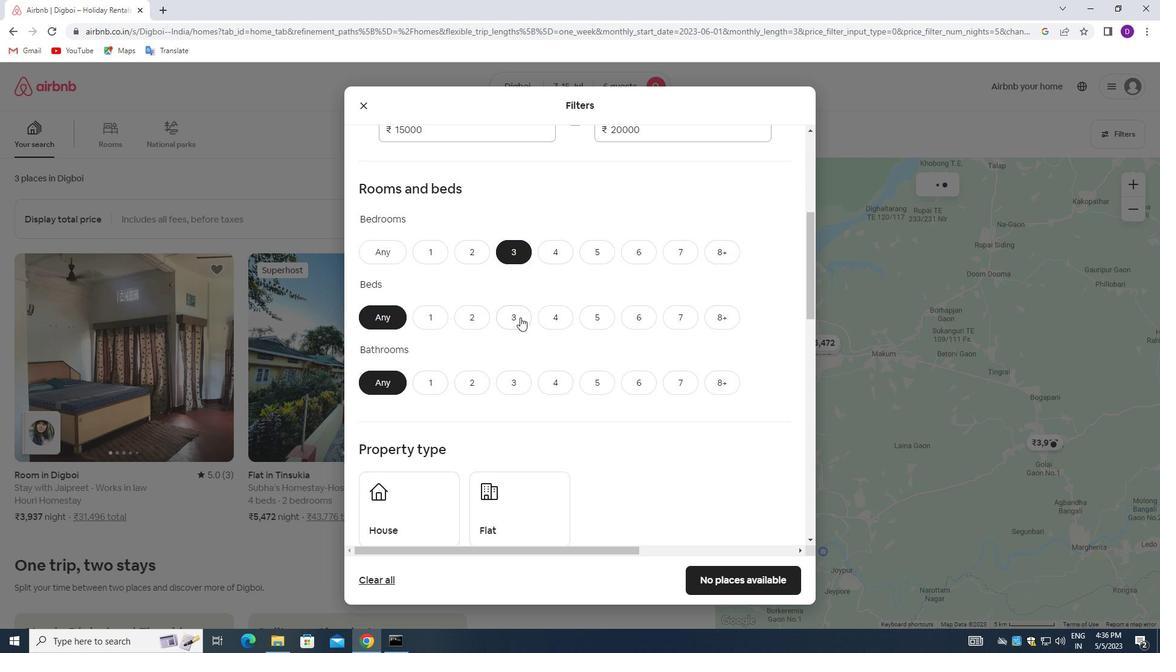 
Action: Mouse moved to (515, 374)
Screenshot: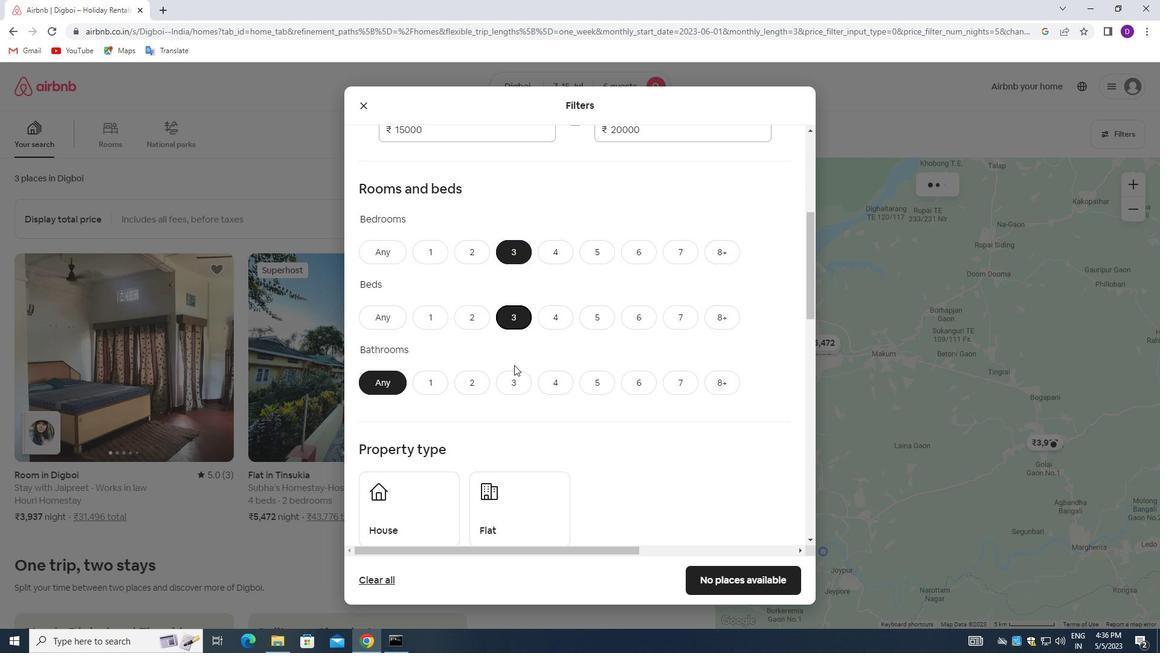 
Action: Mouse pressed left at (515, 374)
Screenshot: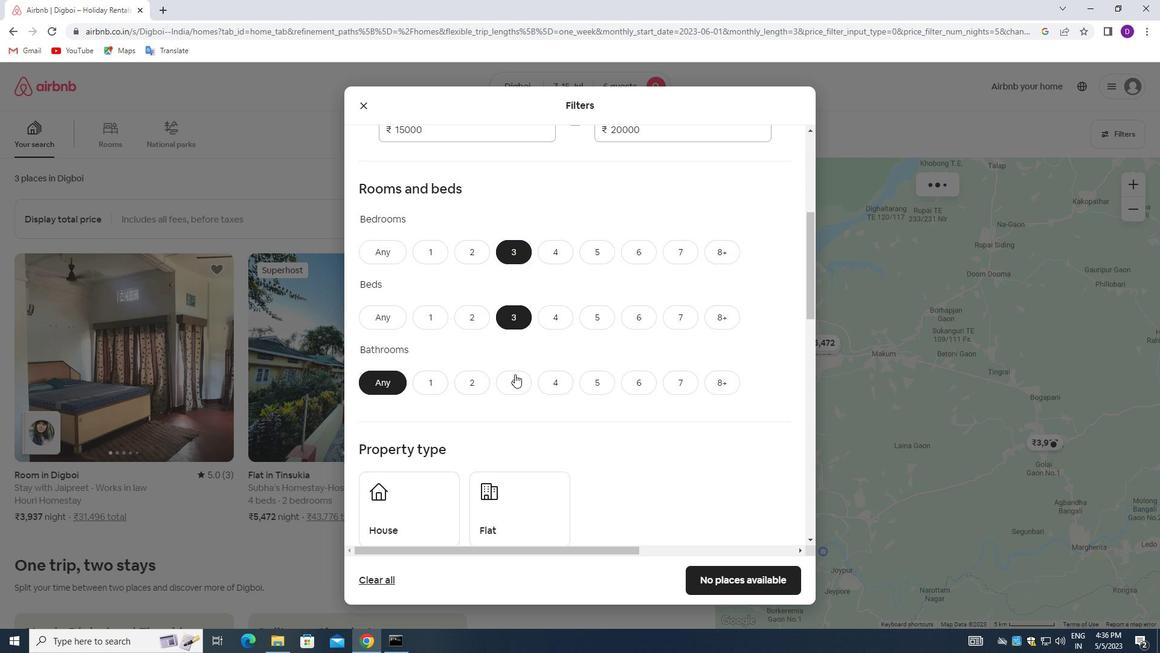 
Action: Mouse moved to (521, 334)
Screenshot: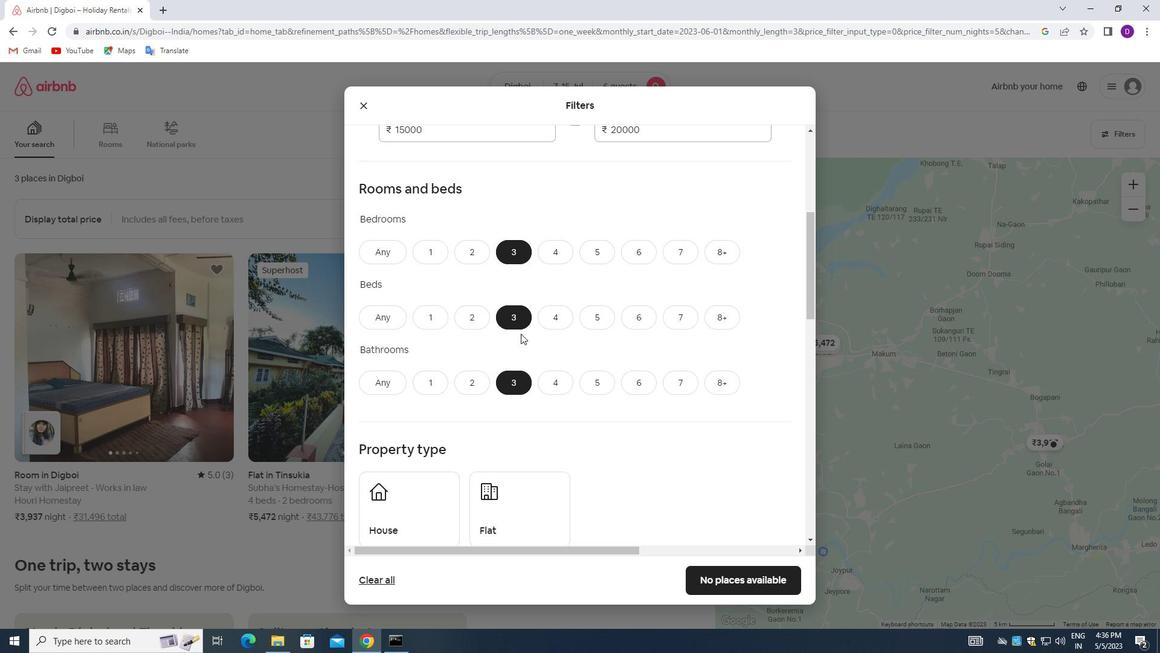 
Action: Mouse scrolled (521, 333) with delta (0, 0)
Screenshot: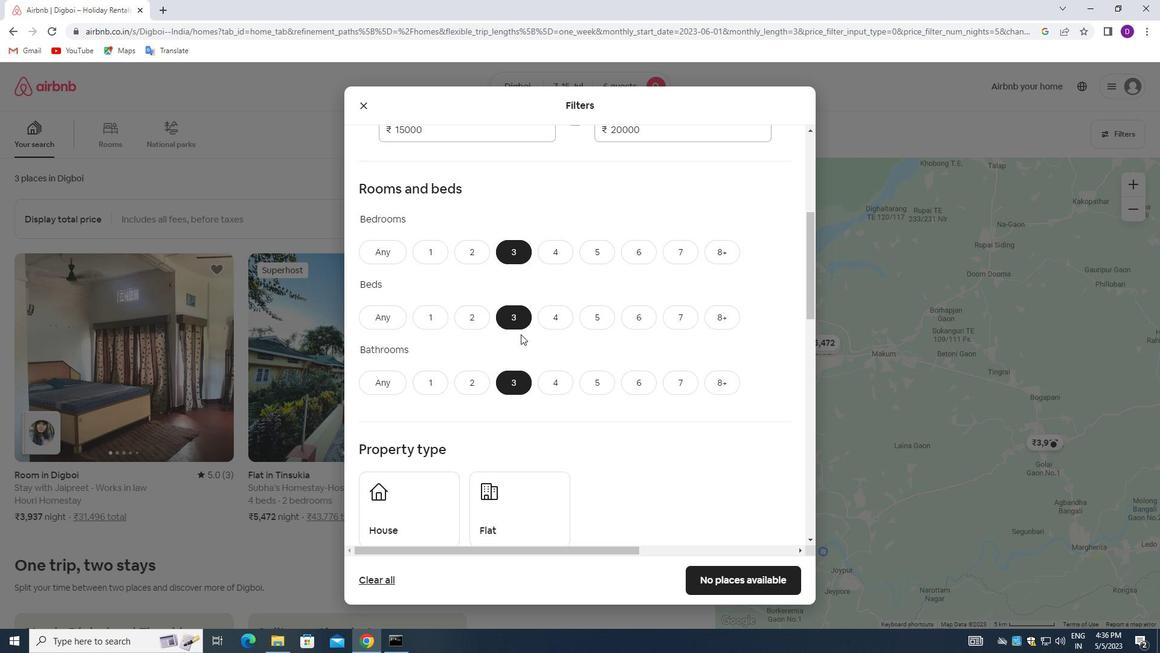 
Action: Mouse scrolled (521, 333) with delta (0, 0)
Screenshot: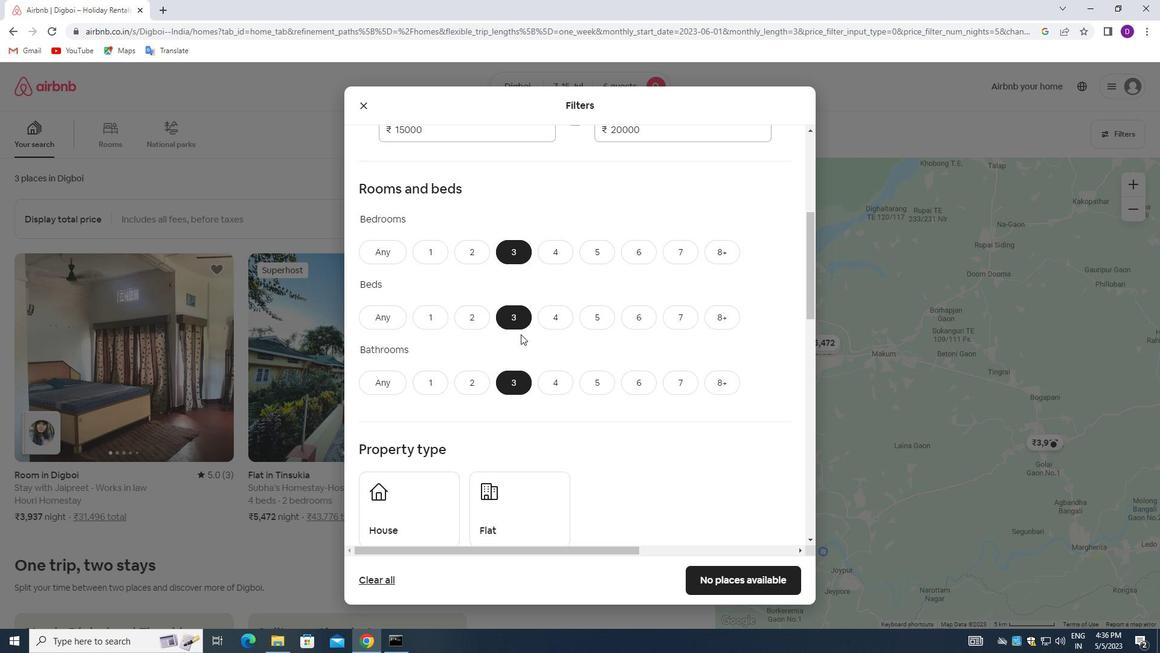 
Action: Mouse scrolled (521, 333) with delta (0, 0)
Screenshot: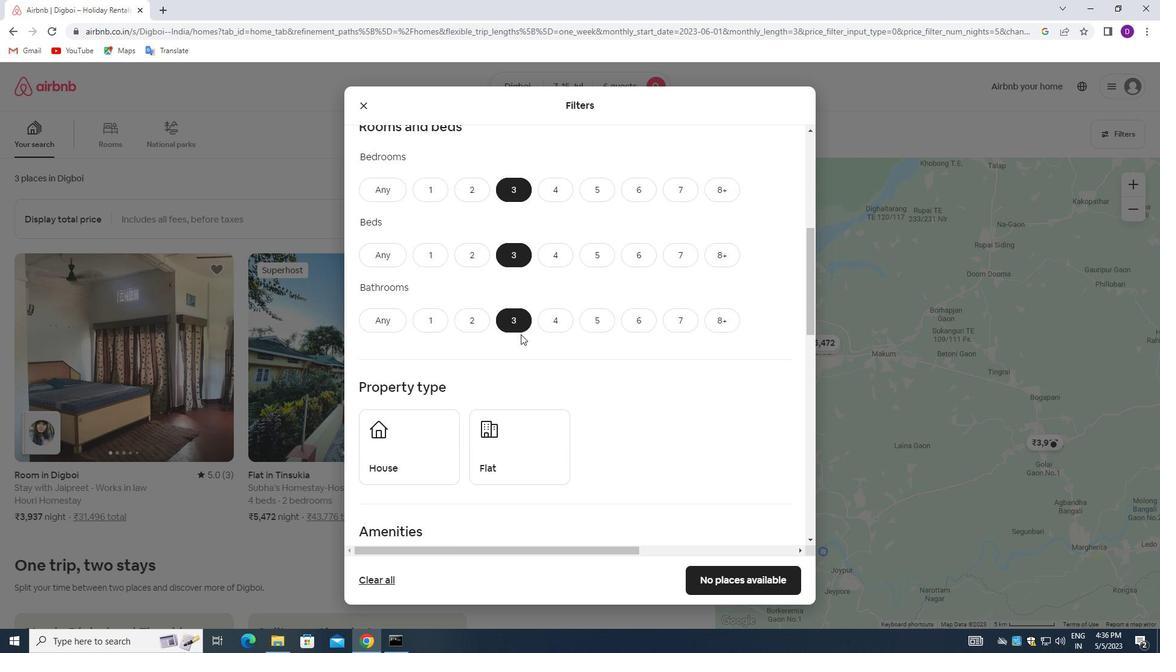 
Action: Mouse moved to (421, 328)
Screenshot: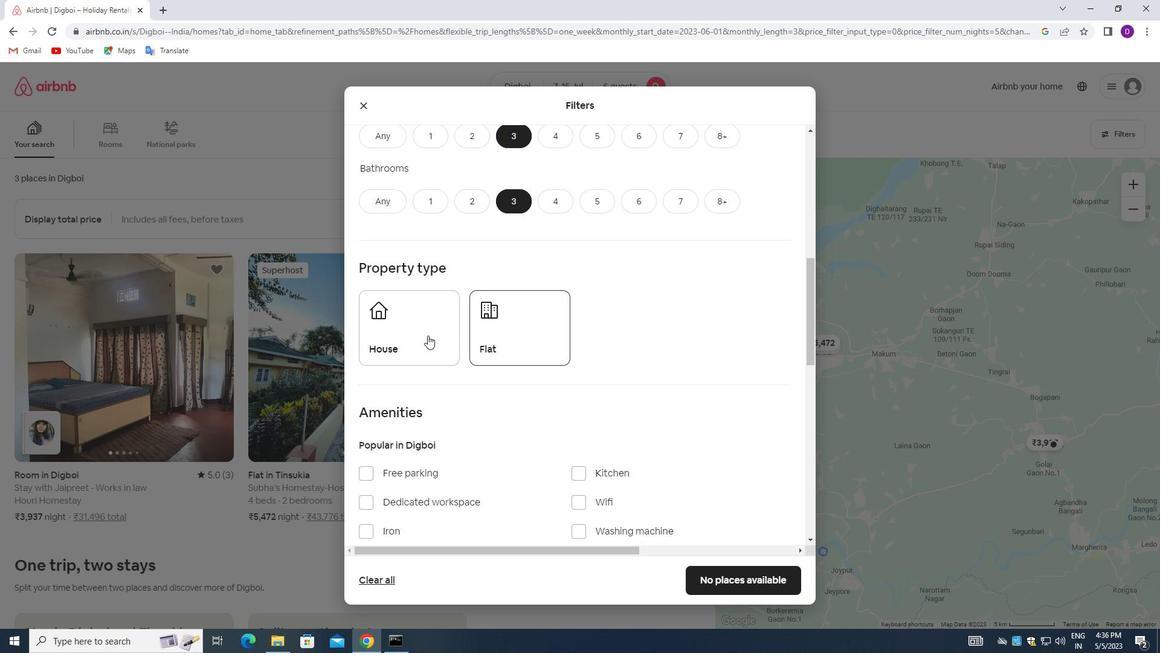 
Action: Mouse pressed left at (421, 328)
Screenshot: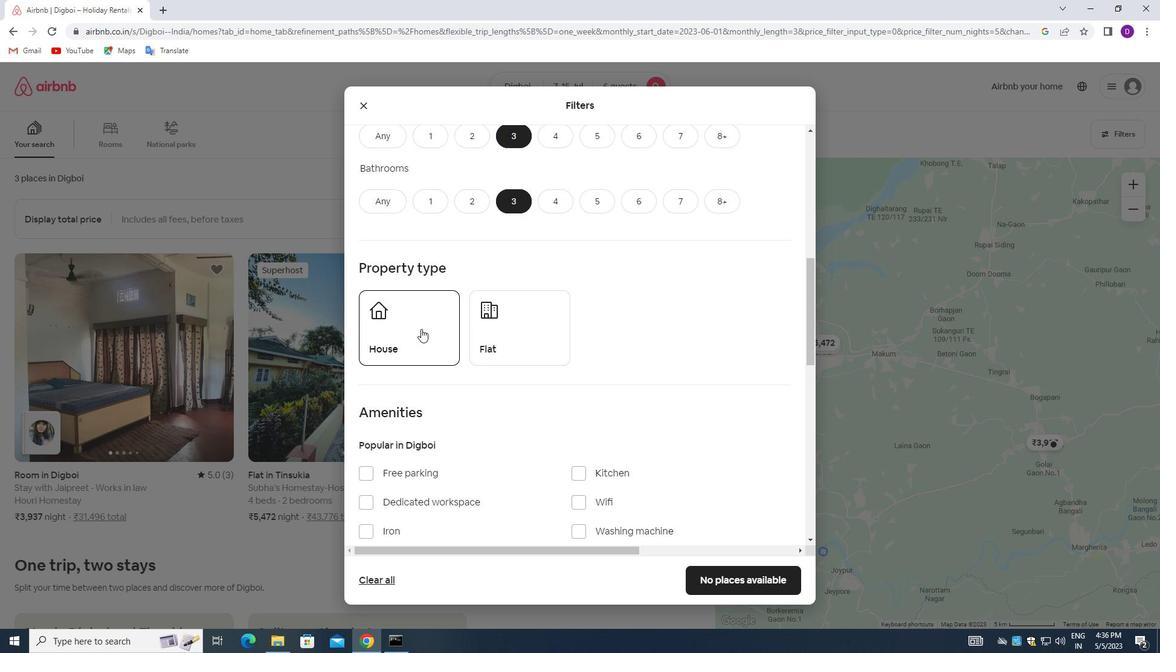 
Action: Mouse moved to (501, 343)
Screenshot: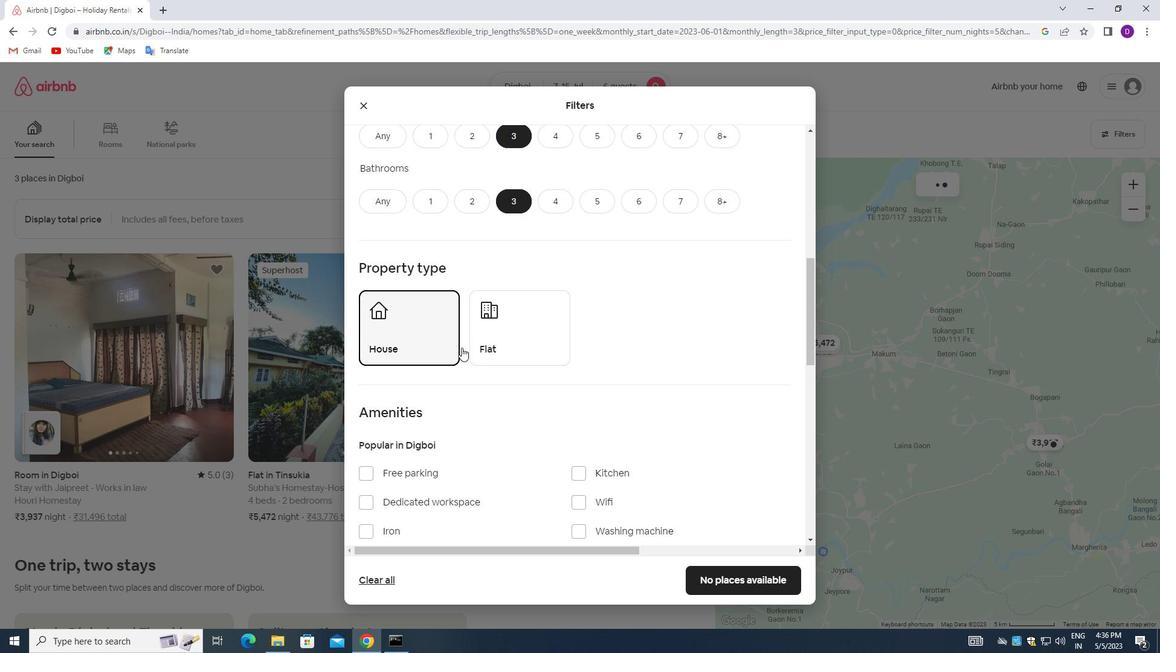 
Action: Mouse pressed left at (501, 343)
Screenshot: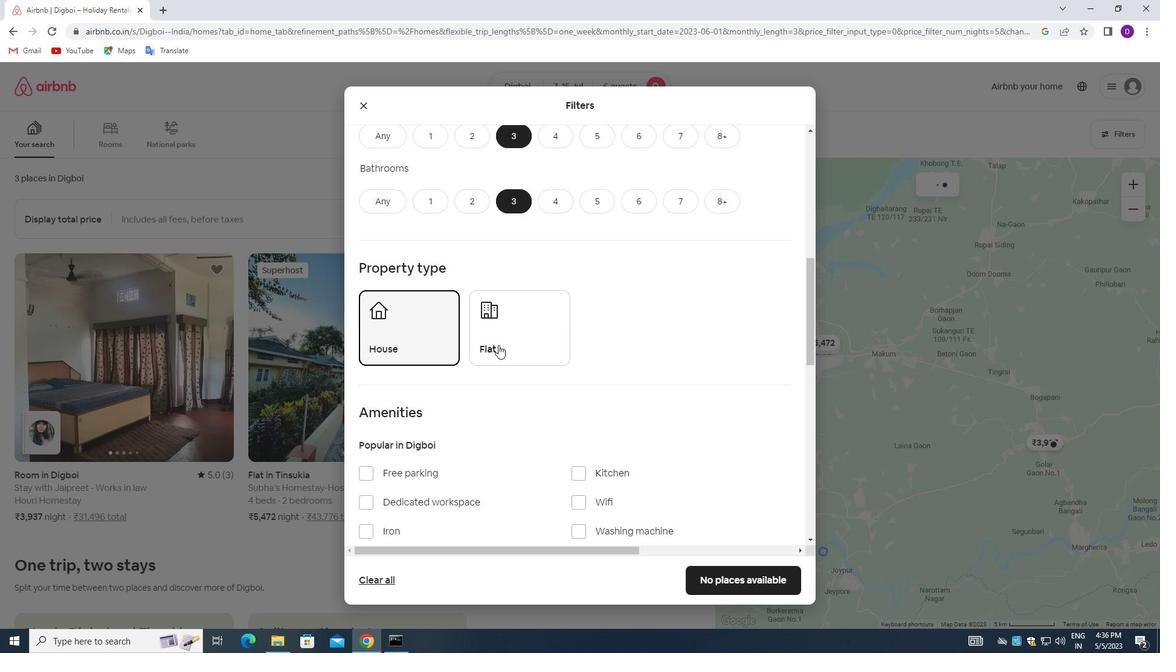 
Action: Mouse moved to (503, 354)
Screenshot: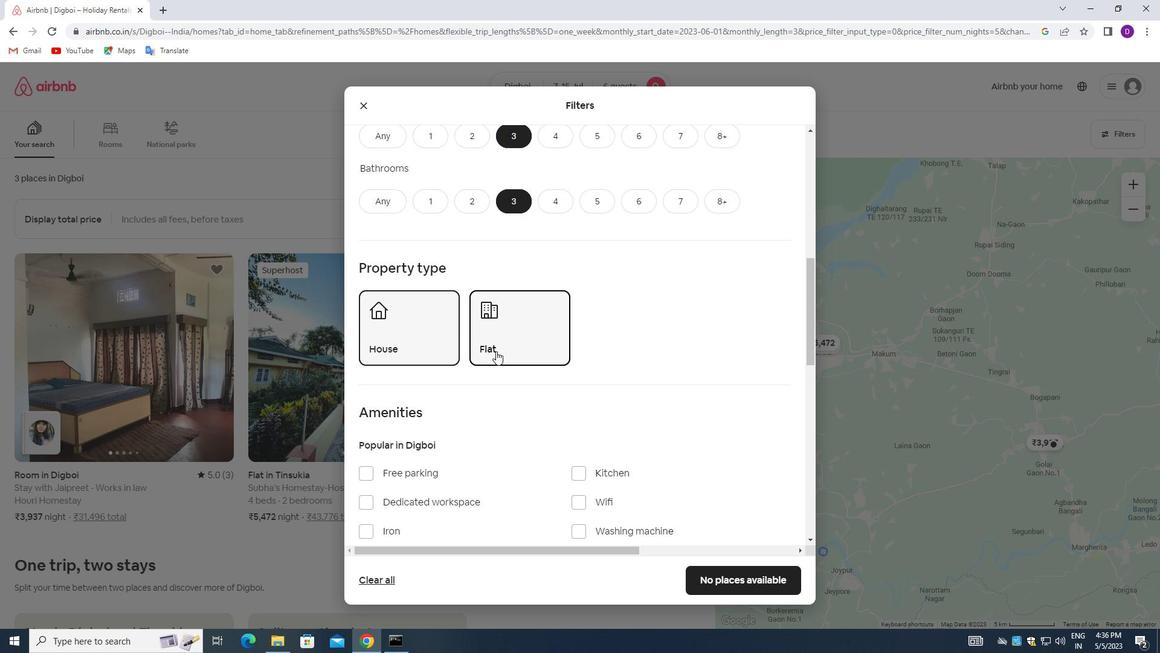 
Action: Mouse scrolled (503, 354) with delta (0, 0)
Screenshot: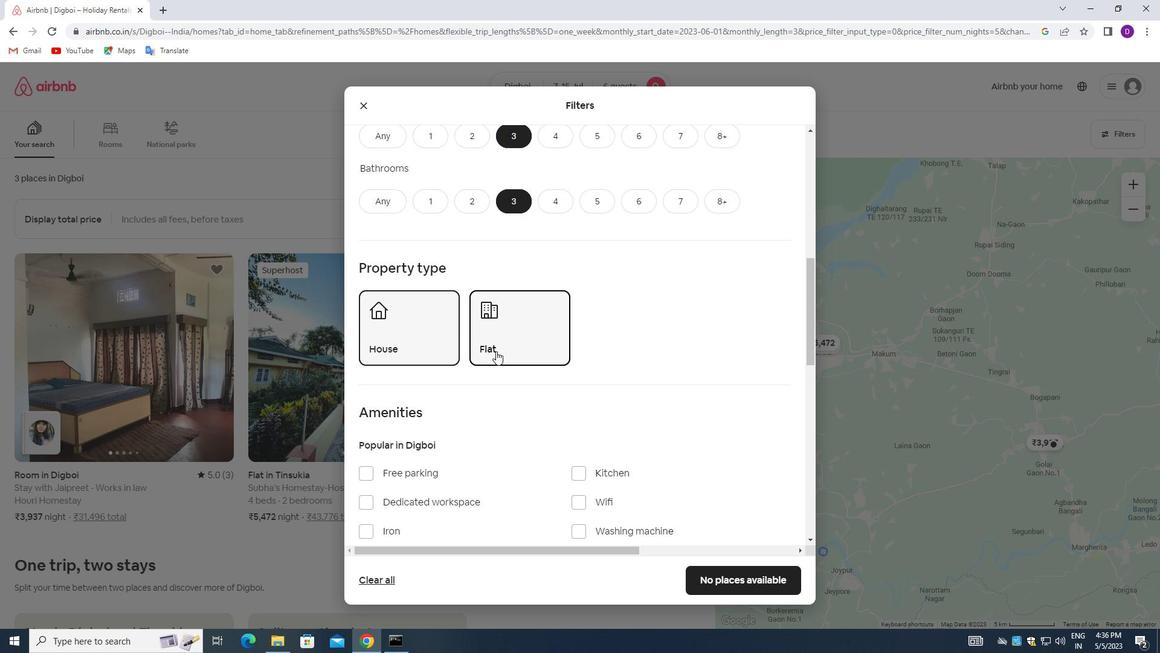 
Action: Mouse moved to (503, 355)
Screenshot: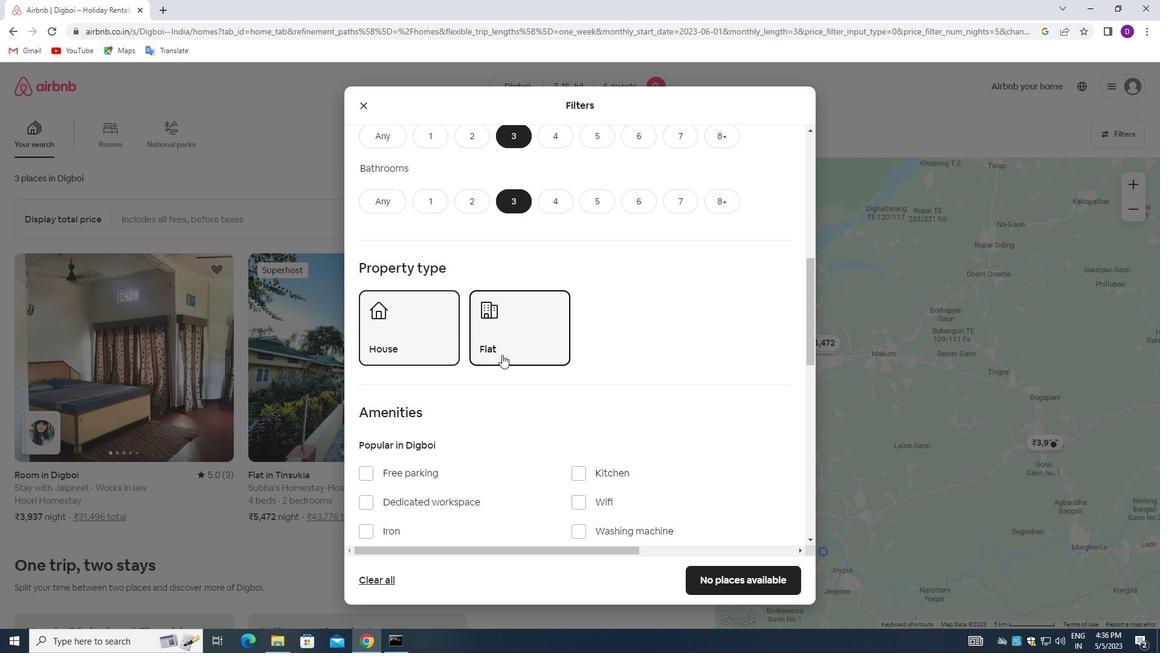 
Action: Mouse scrolled (503, 354) with delta (0, 0)
Screenshot: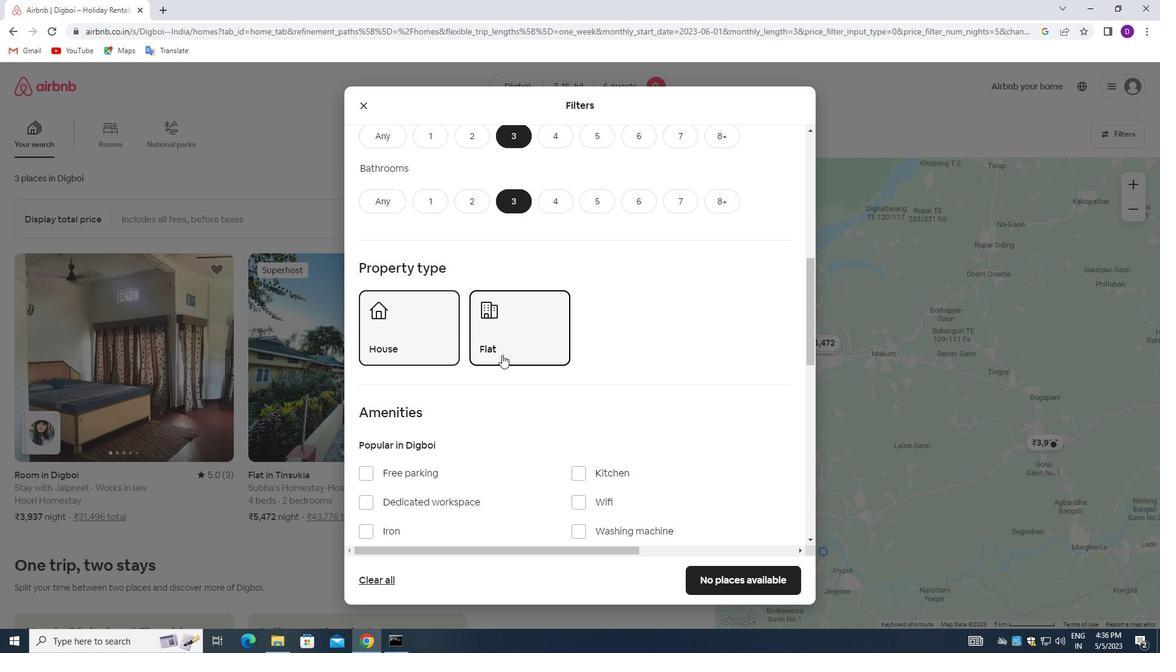 
Action: Mouse moved to (575, 412)
Screenshot: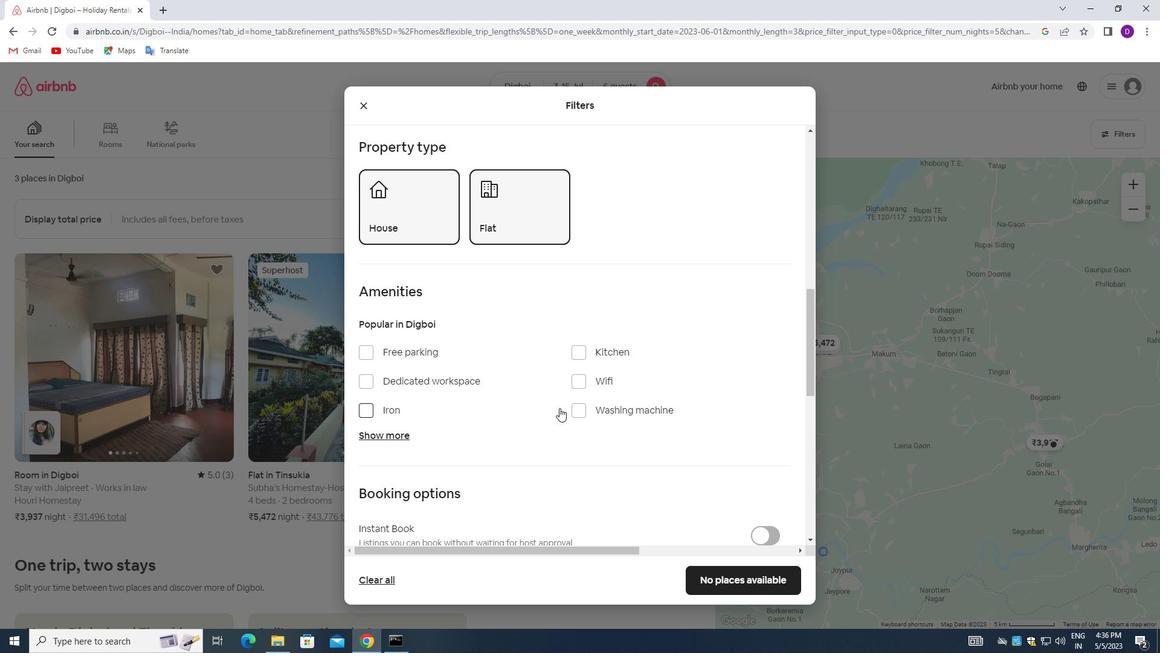 
Action: Mouse pressed left at (575, 412)
Screenshot: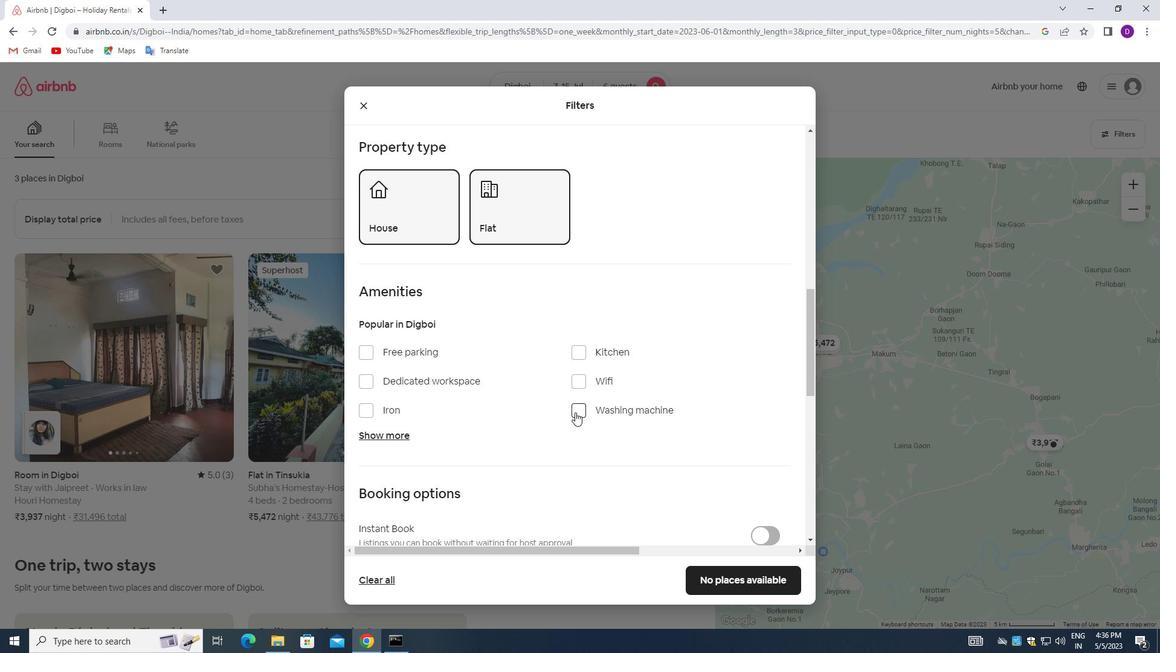 
Action: Mouse moved to (514, 391)
Screenshot: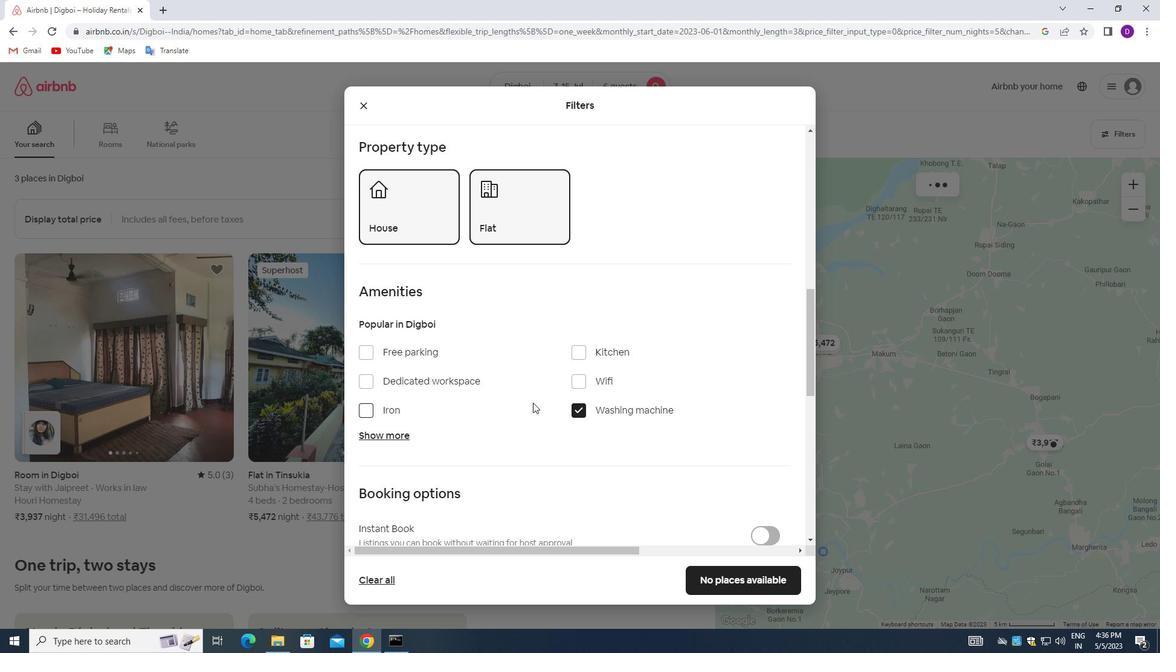 
Action: Mouse scrolled (514, 391) with delta (0, 0)
Screenshot: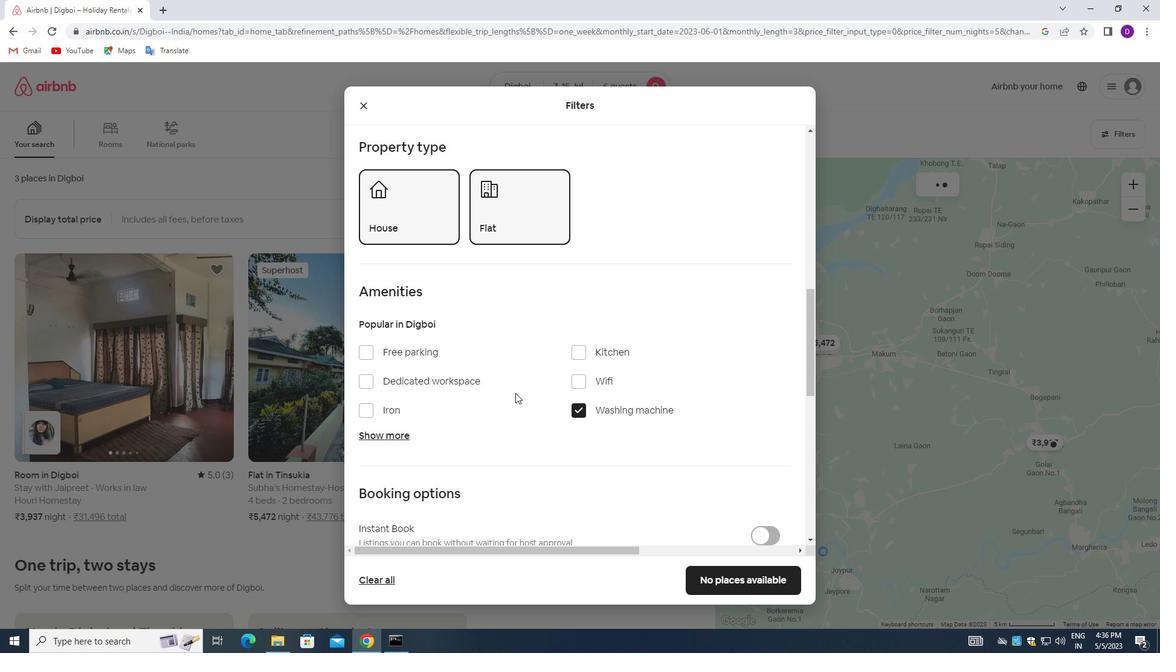 
Action: Mouse moved to (513, 391)
Screenshot: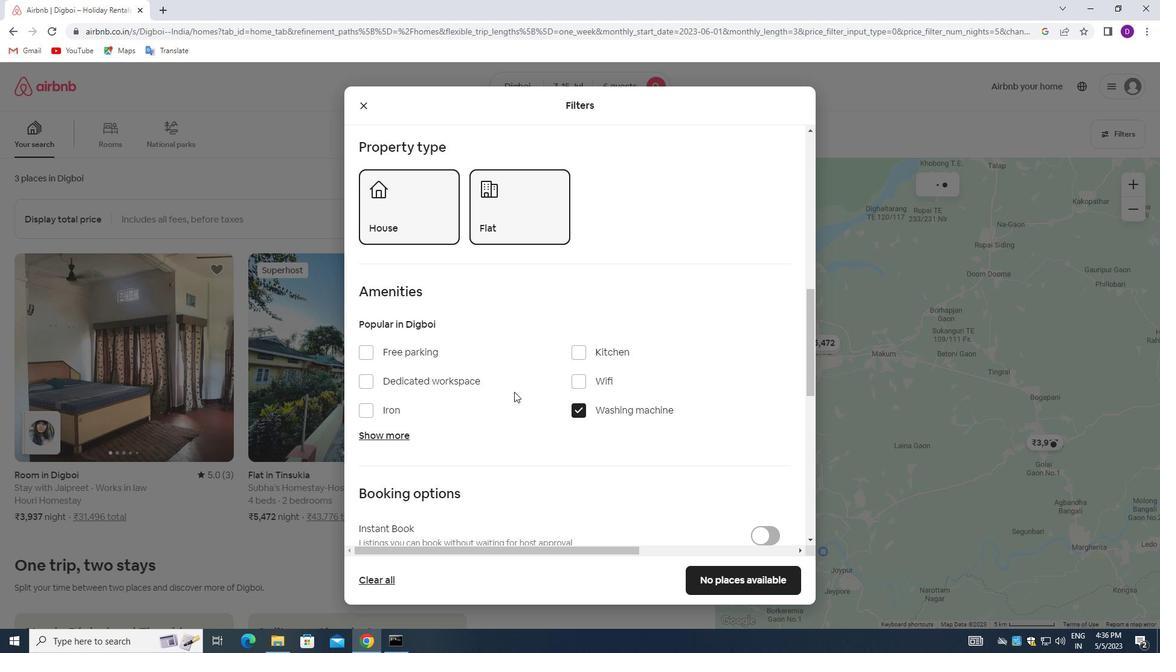 
Action: Mouse scrolled (513, 391) with delta (0, 0)
Screenshot: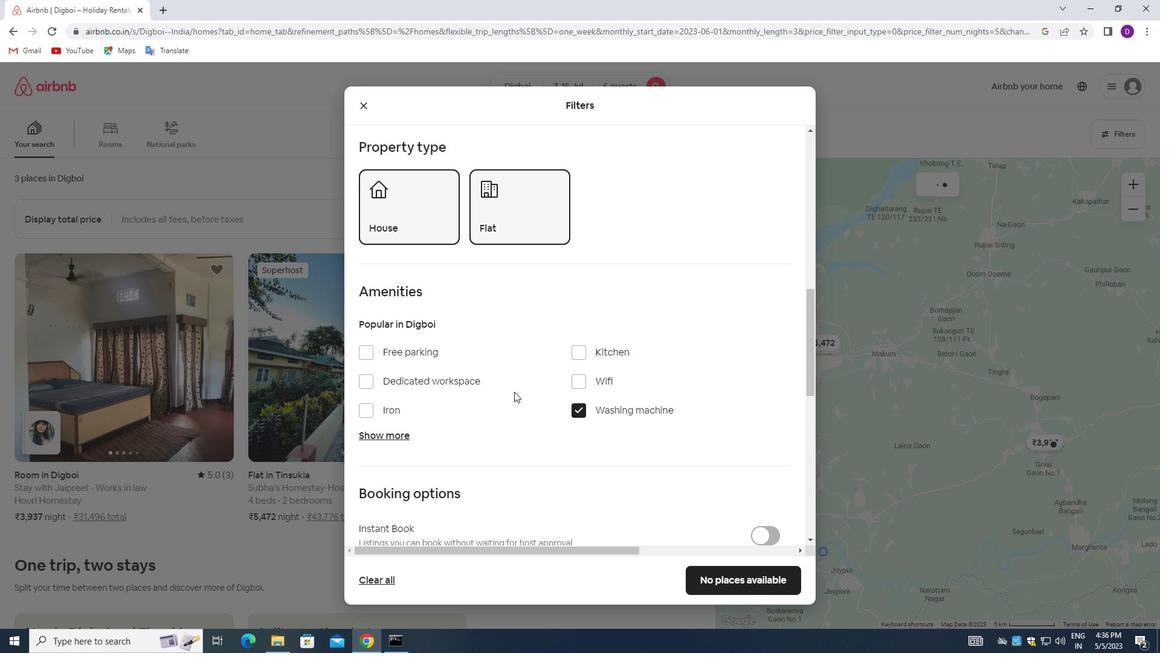 
Action: Mouse moved to (541, 383)
Screenshot: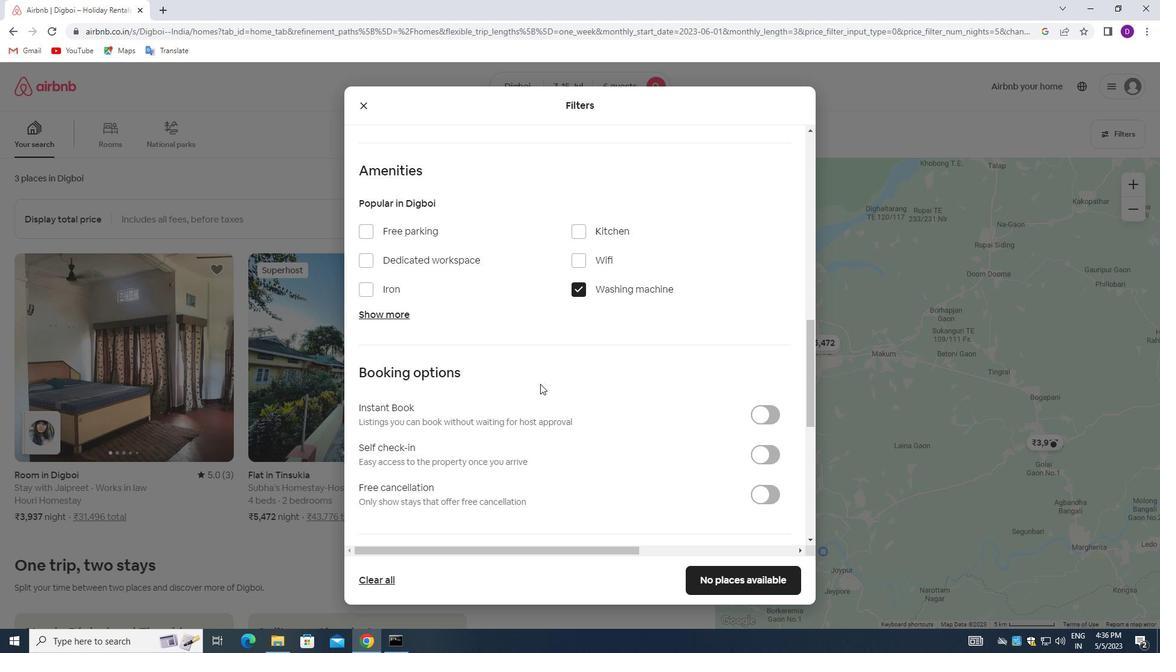 
Action: Mouse scrolled (541, 383) with delta (0, 0)
Screenshot: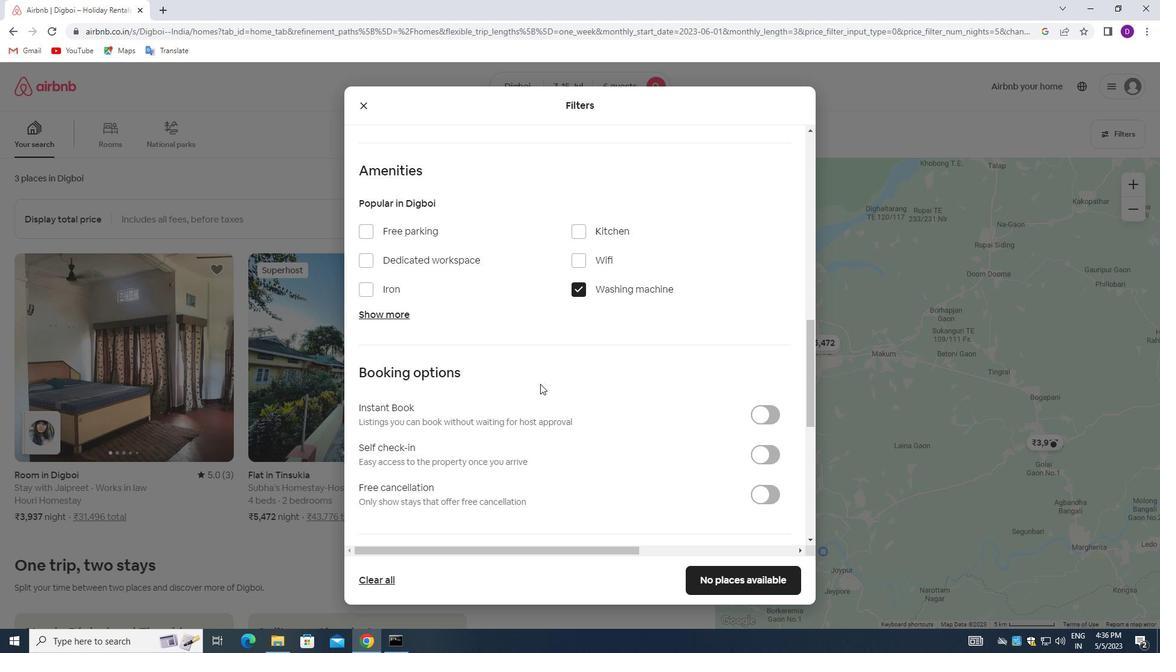
Action: Mouse scrolled (541, 383) with delta (0, 0)
Screenshot: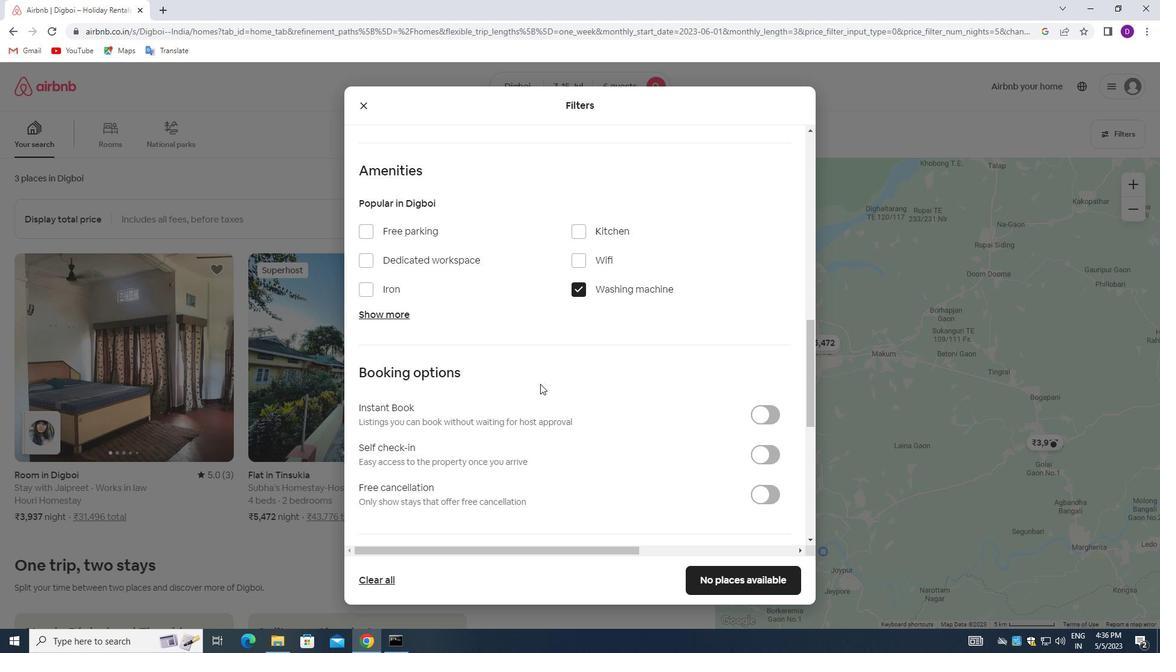 
Action: Mouse moved to (759, 334)
Screenshot: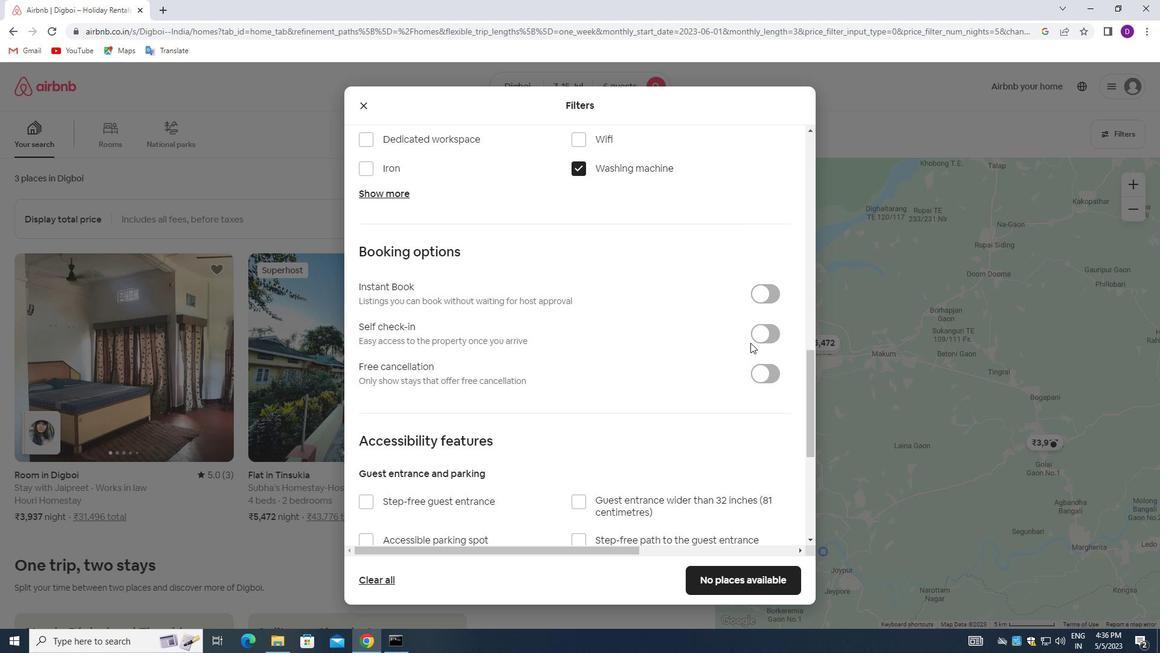 
Action: Mouse pressed left at (759, 334)
Screenshot: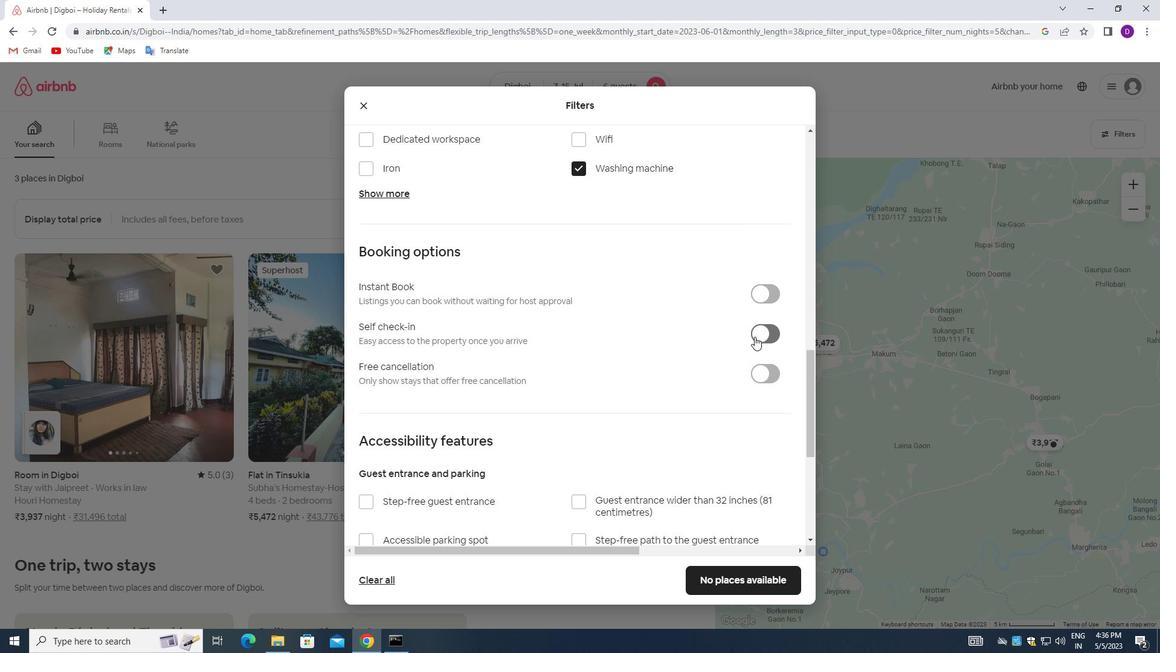 
Action: Mouse moved to (584, 351)
Screenshot: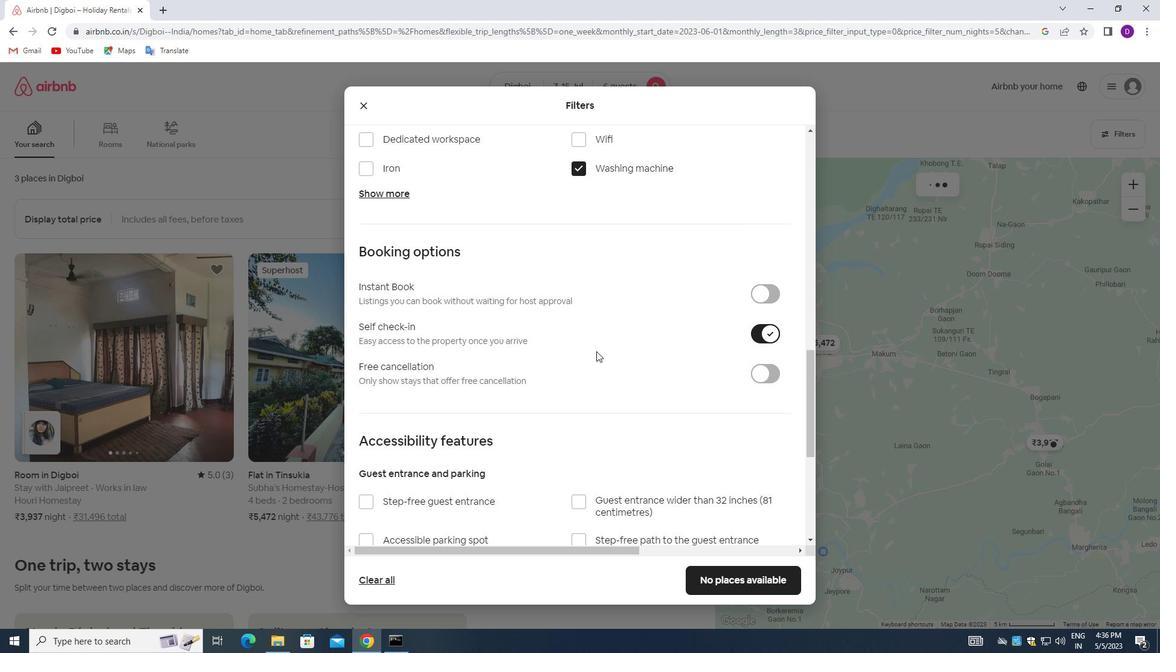 
Action: Mouse scrolled (584, 350) with delta (0, 0)
Screenshot: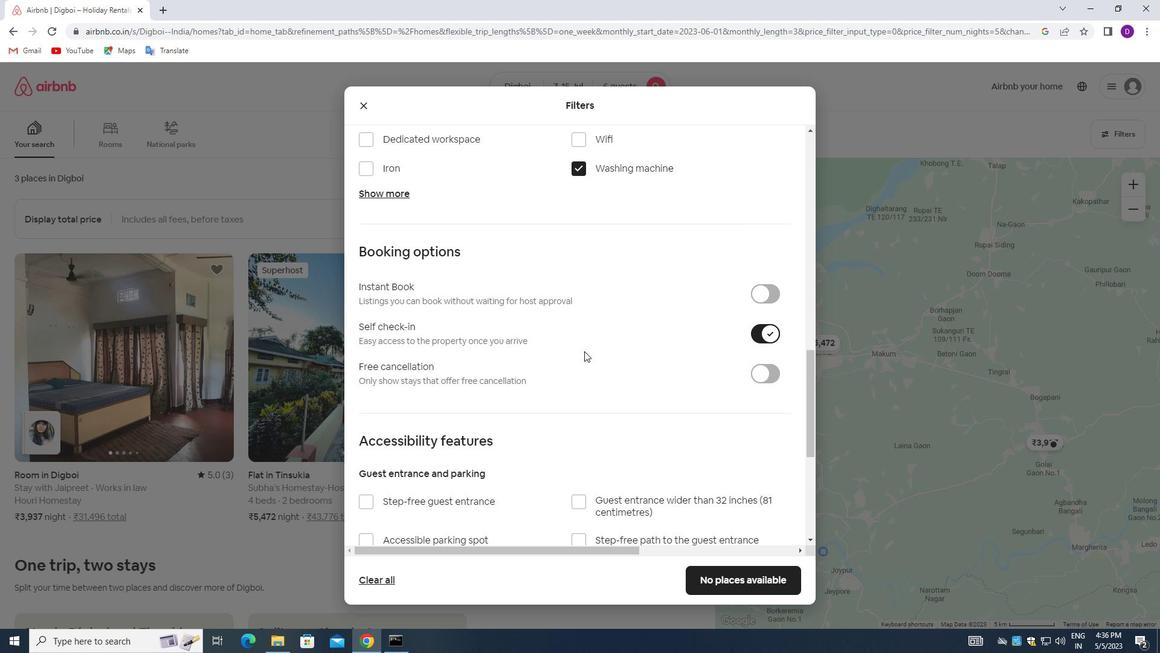 
Action: Mouse scrolled (584, 350) with delta (0, 0)
Screenshot: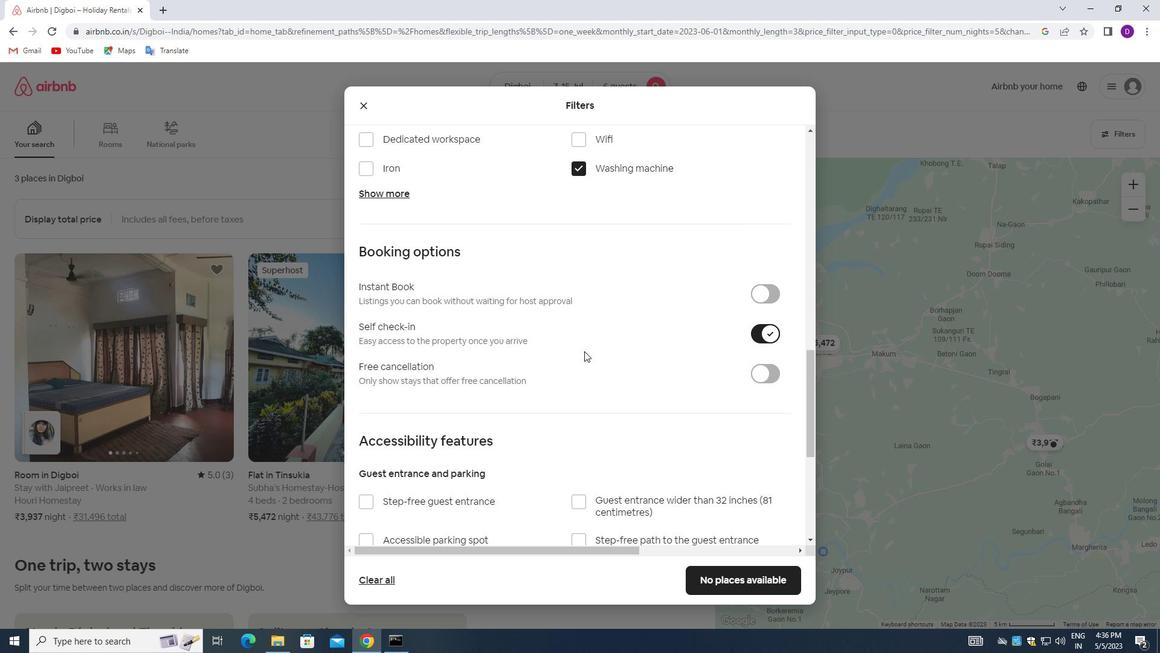 
Action: Mouse moved to (577, 360)
Screenshot: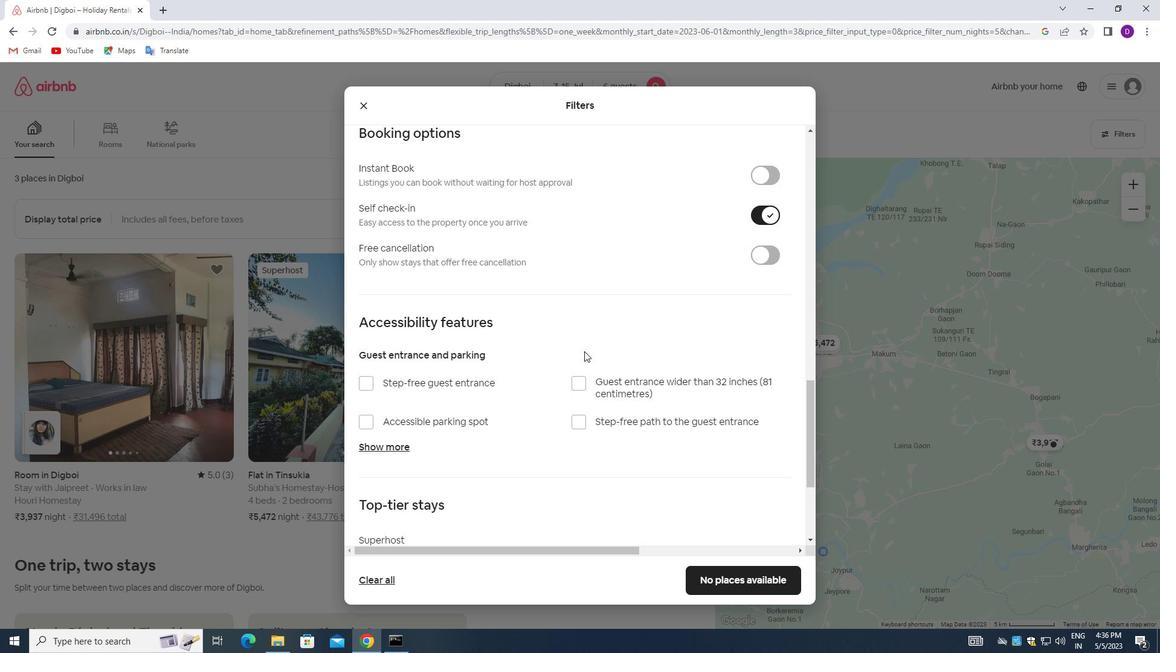 
Action: Mouse scrolled (577, 360) with delta (0, 0)
Screenshot: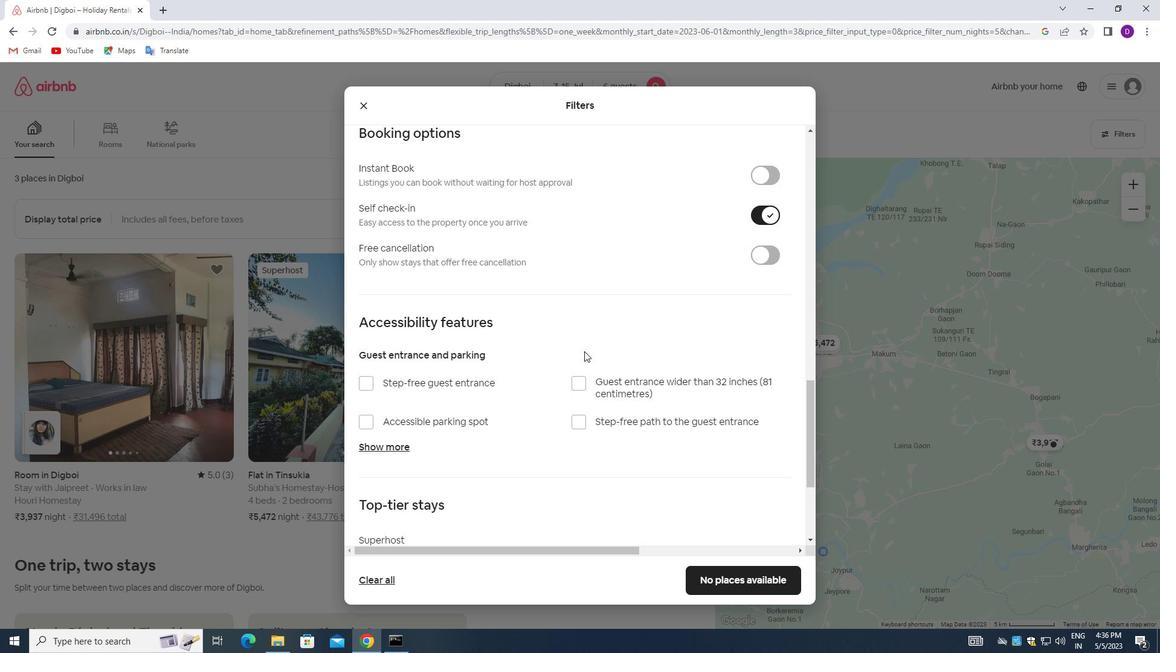 
Action: Mouse moved to (575, 362)
Screenshot: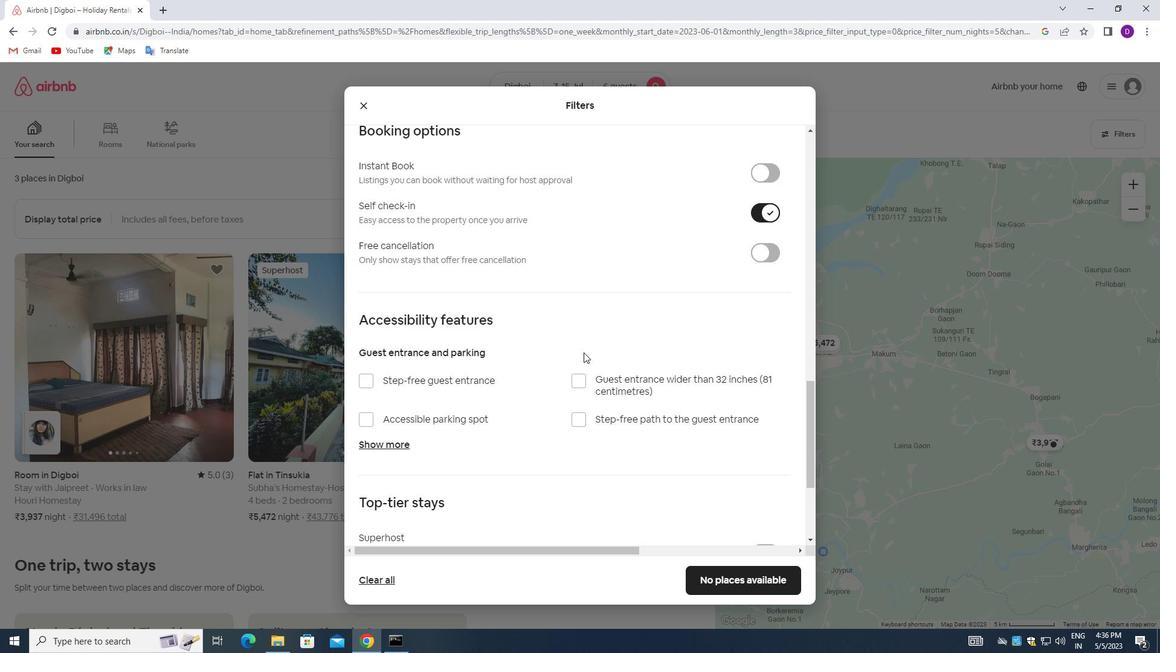 
Action: Mouse scrolled (575, 361) with delta (0, 0)
Screenshot: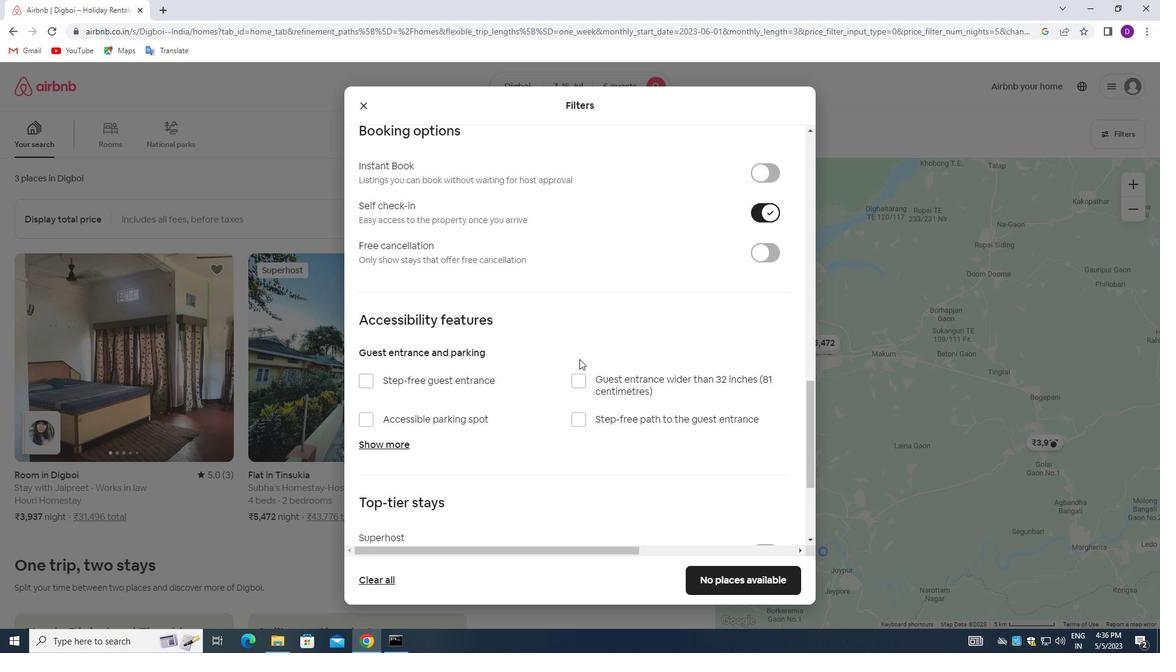 
Action: Mouse moved to (565, 382)
Screenshot: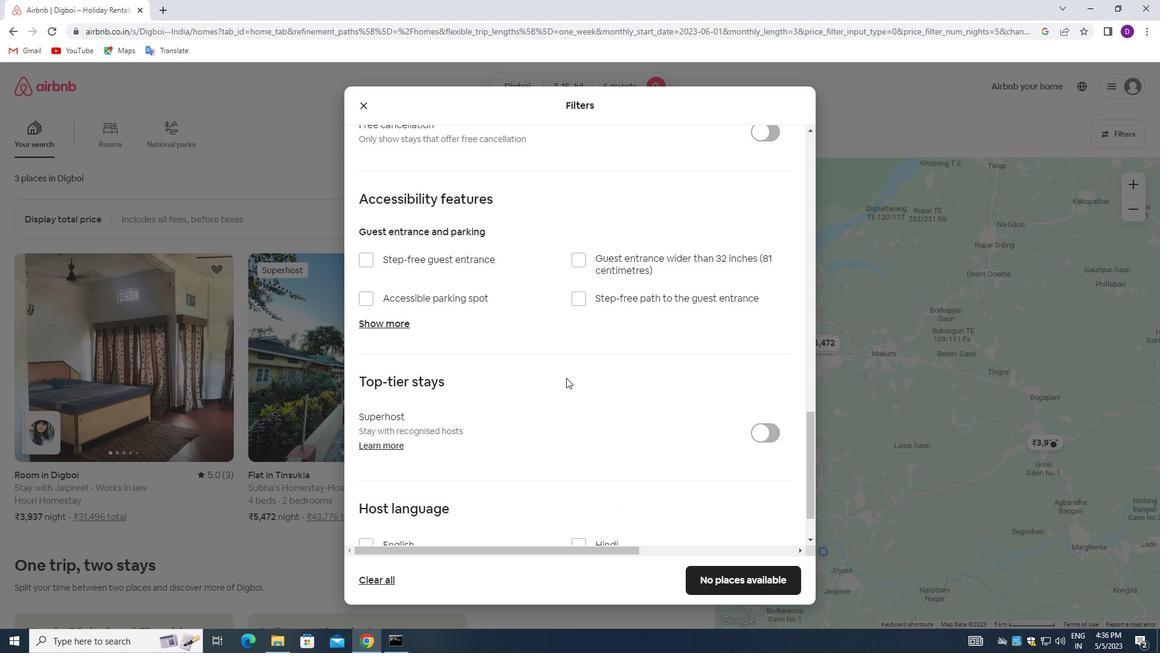 
Action: Mouse scrolled (565, 381) with delta (0, 0)
Screenshot: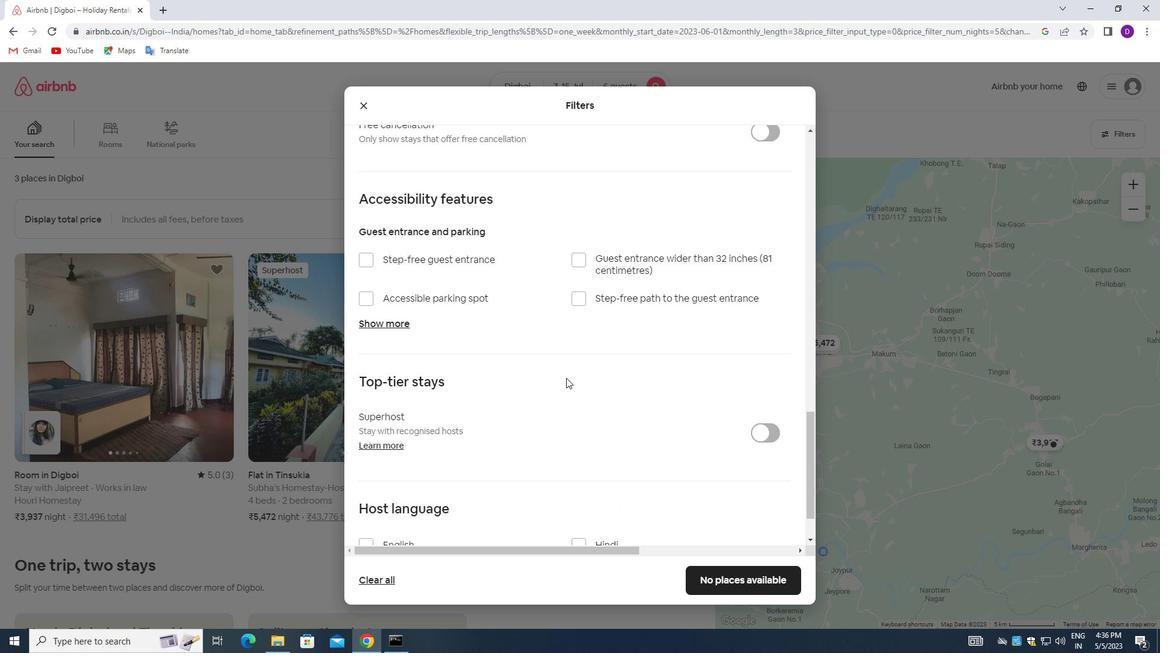 
Action: Mouse moved to (563, 383)
Screenshot: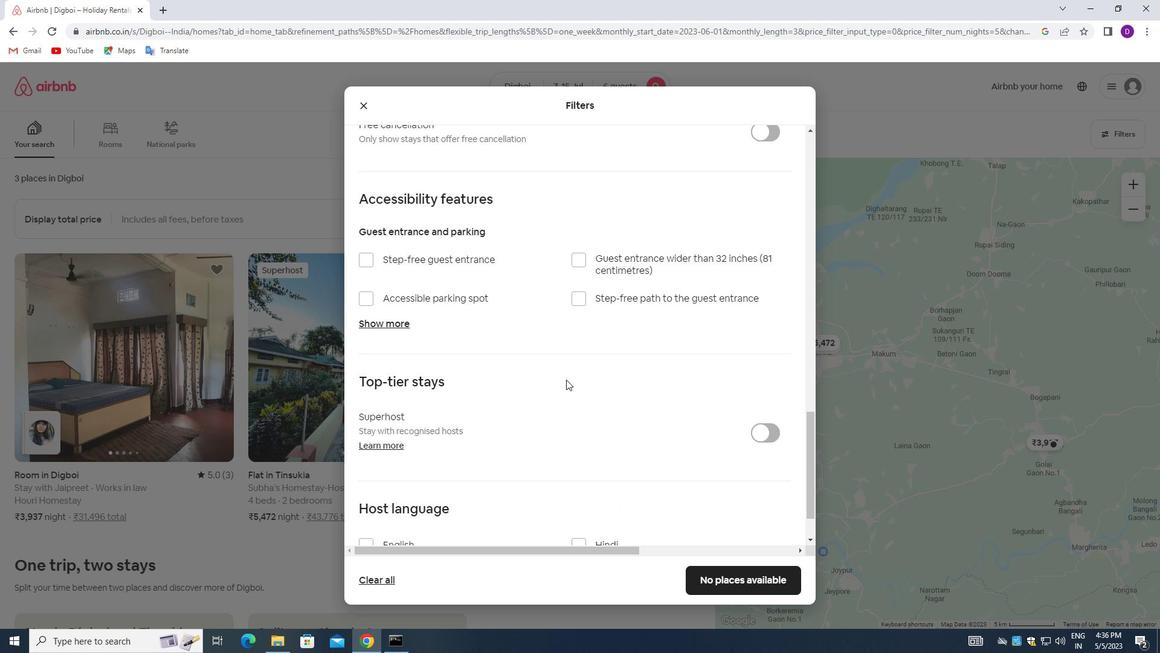 
Action: Mouse scrolled (563, 382) with delta (0, 0)
Screenshot: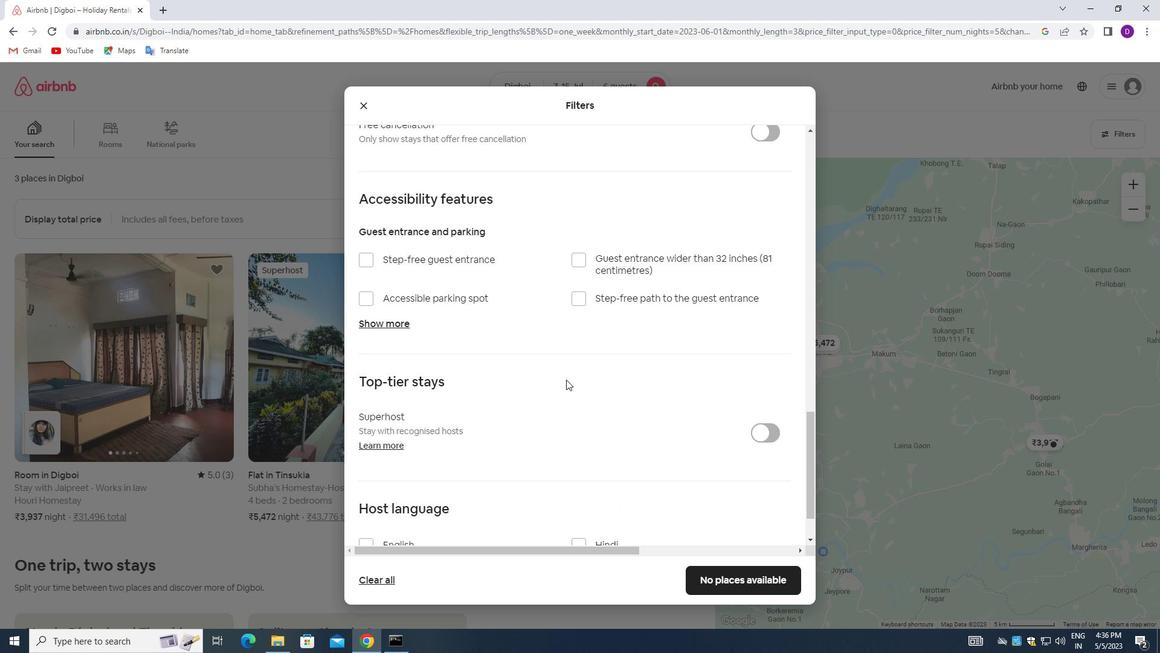 
Action: Mouse moved to (551, 385)
Screenshot: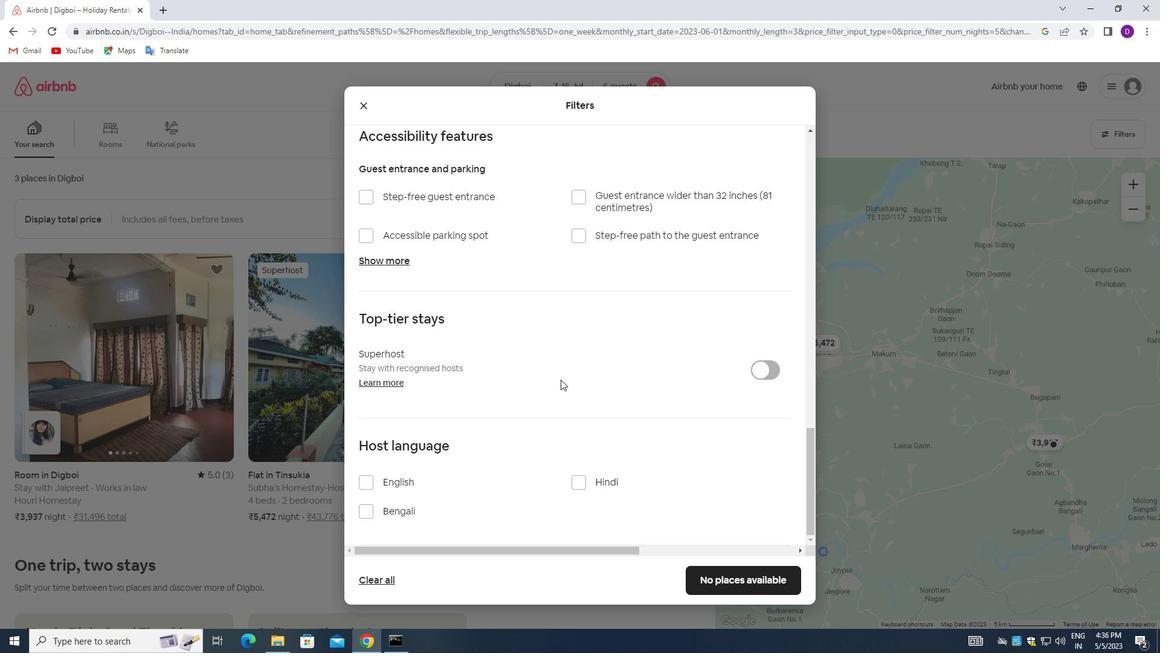 
Action: Mouse scrolled (551, 385) with delta (0, 0)
Screenshot: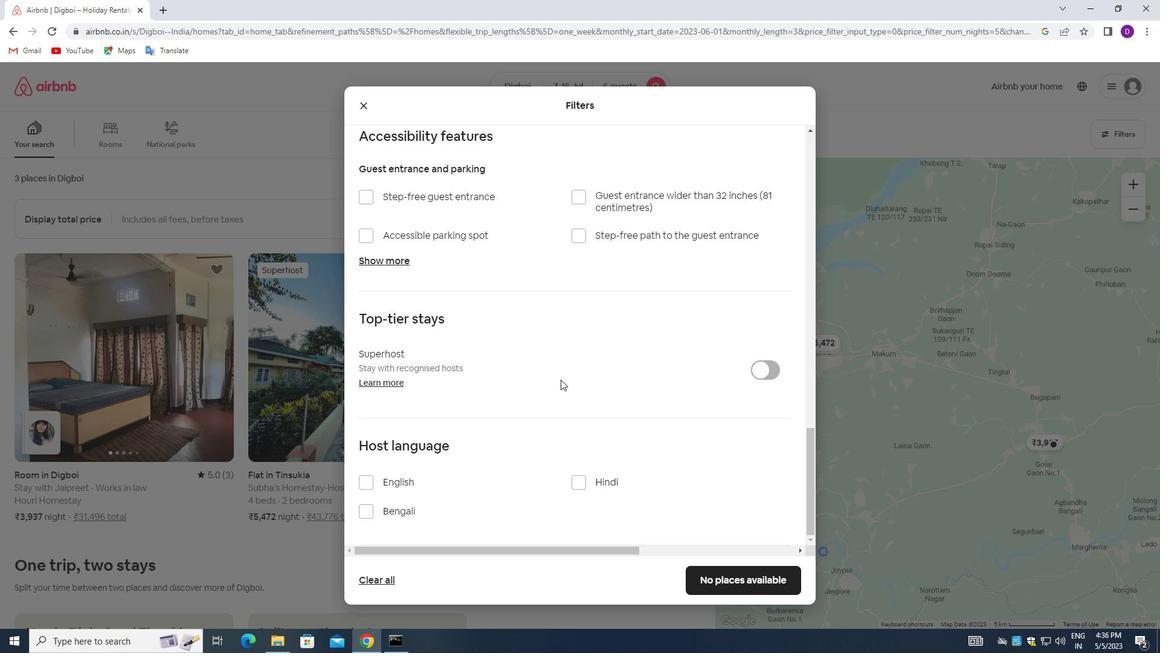 
Action: Mouse moved to (544, 390)
Screenshot: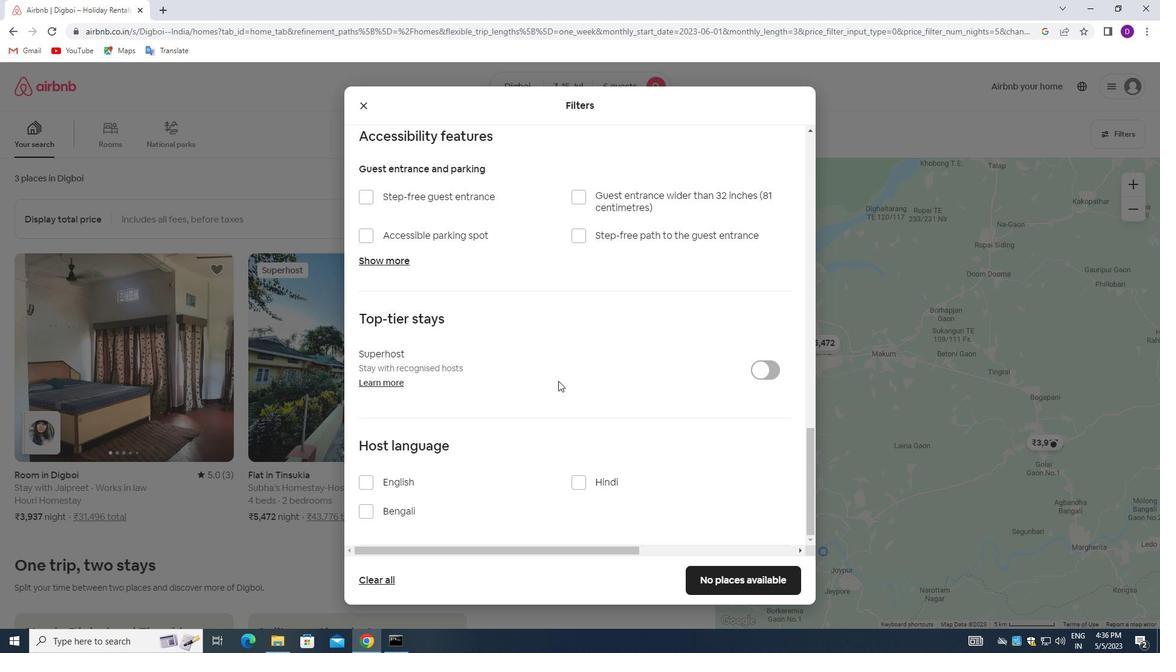 
Action: Mouse scrolled (544, 389) with delta (0, 0)
Screenshot: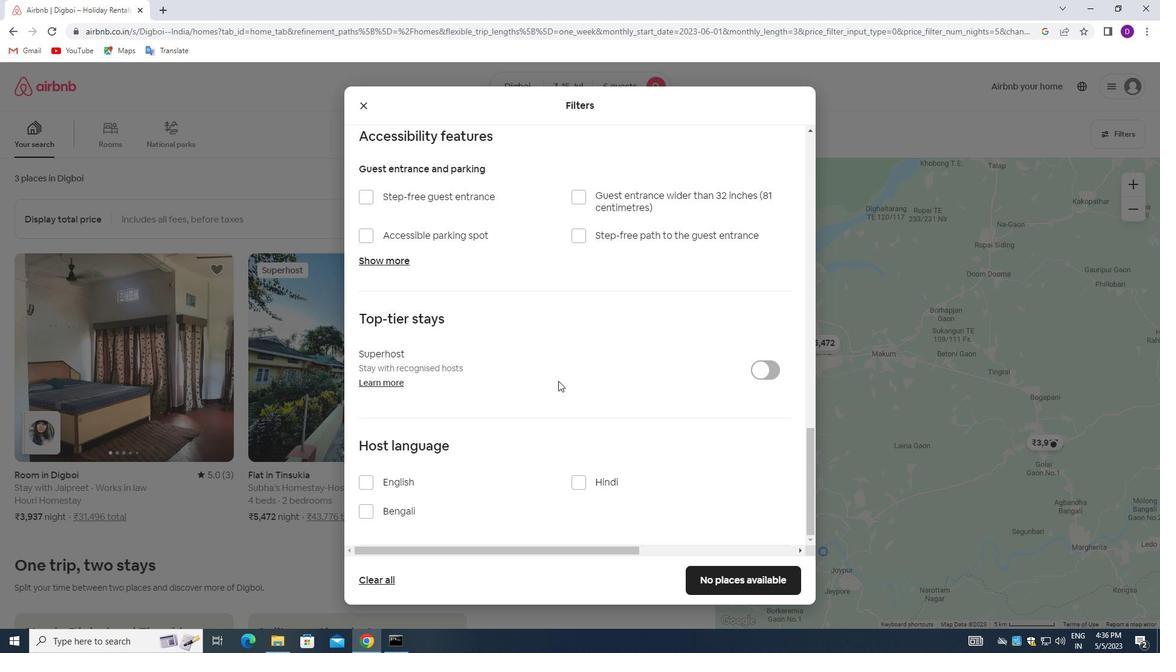 
Action: Mouse moved to (536, 394)
Screenshot: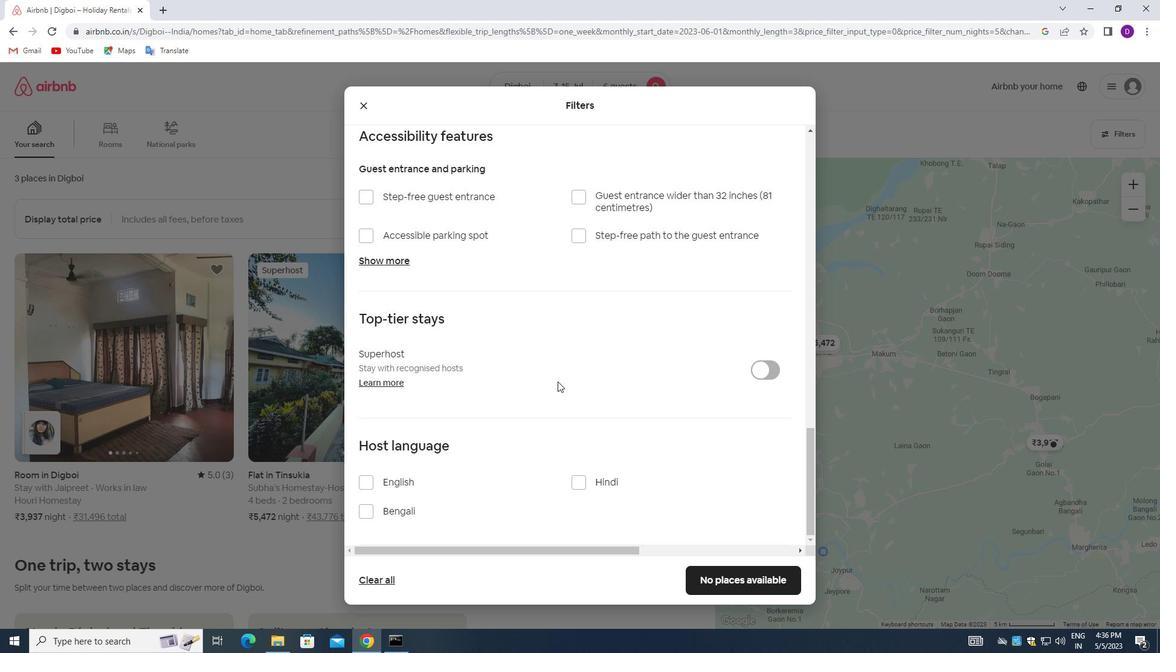 
Action: Mouse scrolled (536, 394) with delta (0, 0)
Screenshot: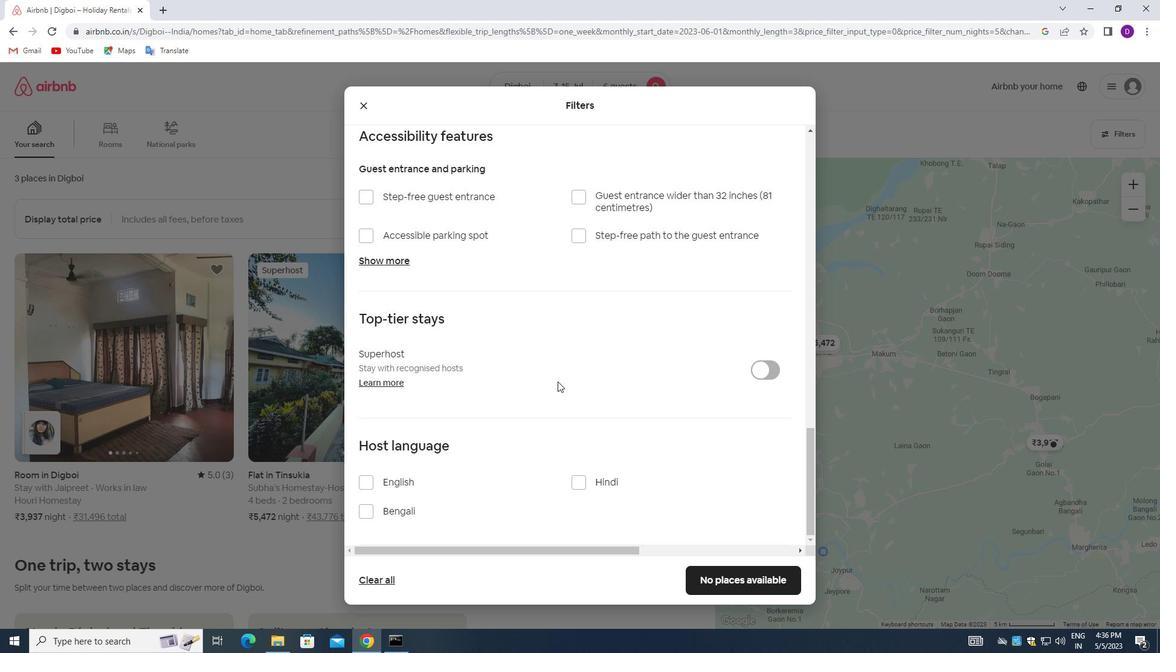 
Action: Mouse moved to (365, 480)
Screenshot: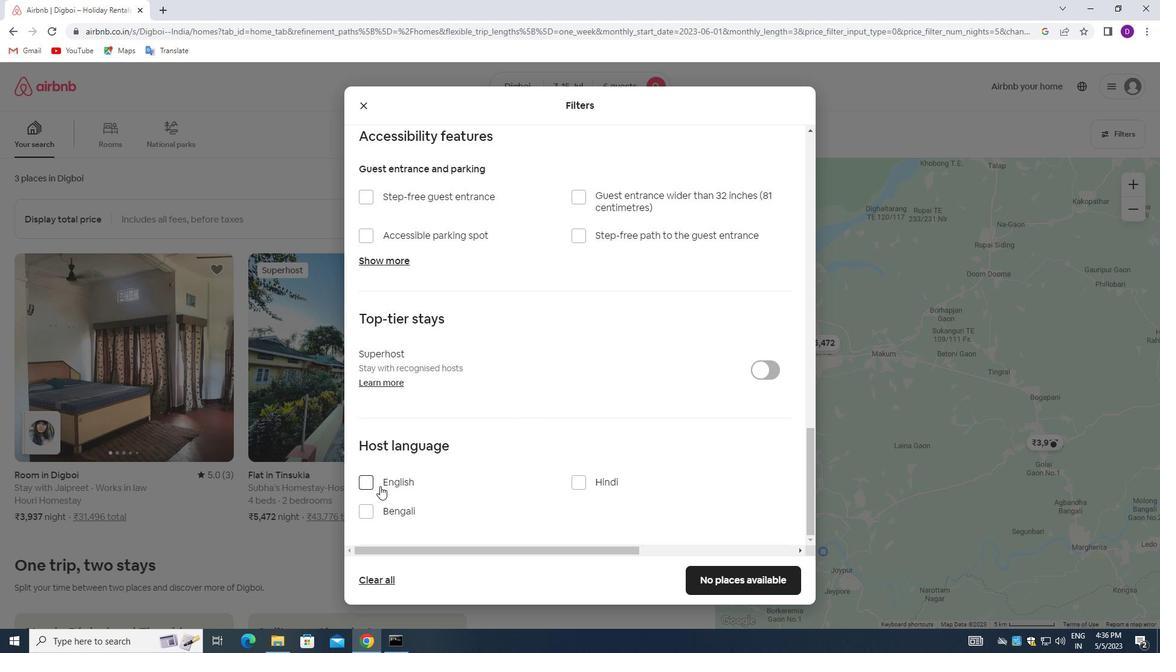
Action: Mouse pressed left at (365, 480)
Screenshot: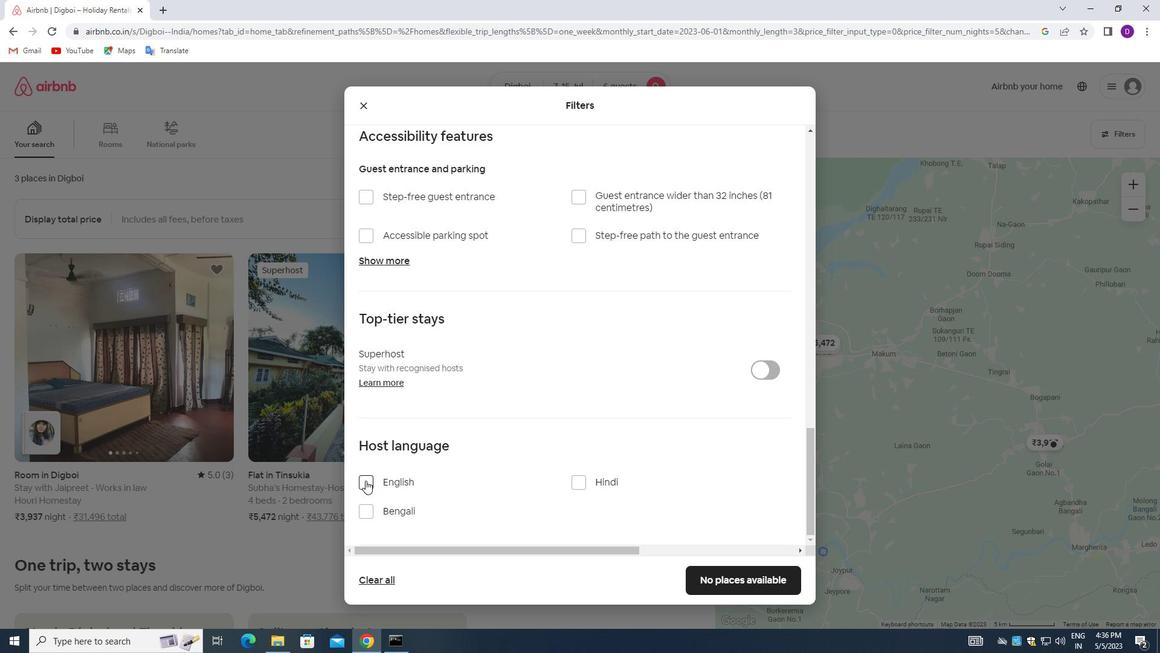 
Action: Mouse moved to (706, 575)
Screenshot: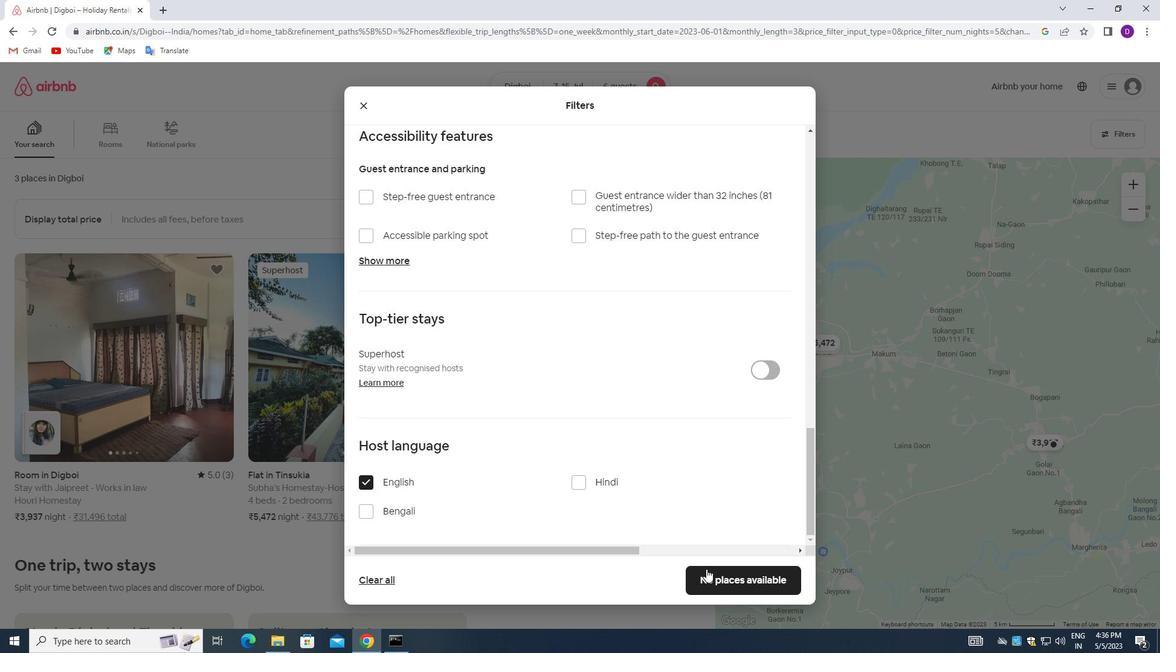 
Action: Mouse pressed left at (706, 575)
Screenshot: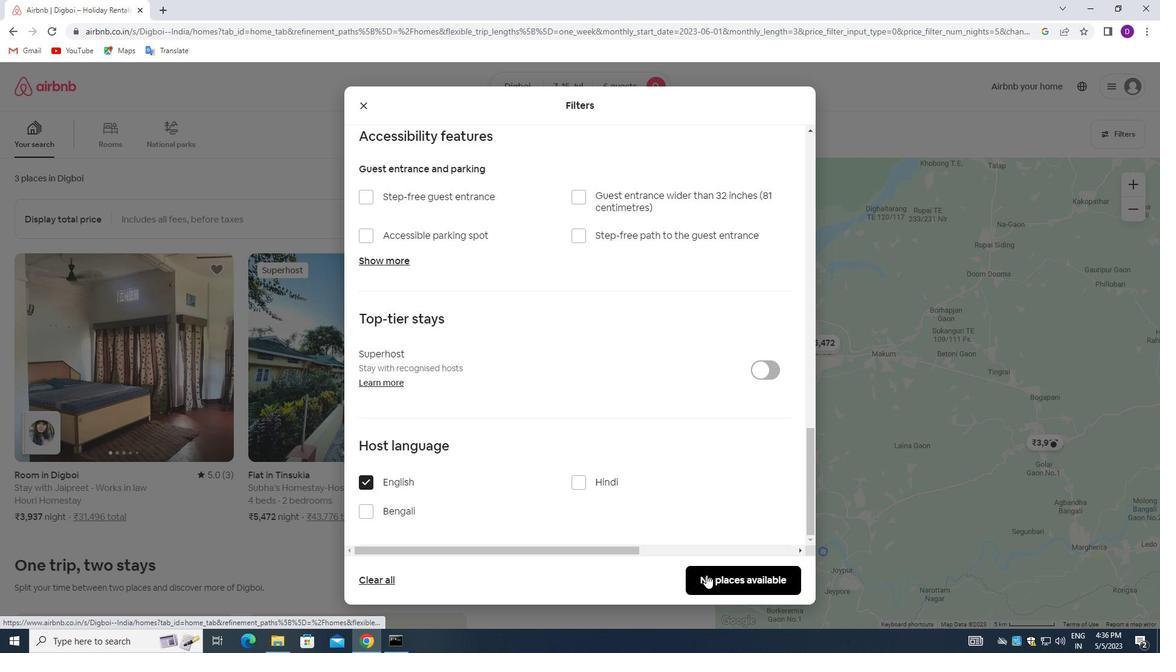 
Action: Mouse moved to (676, 436)
Screenshot: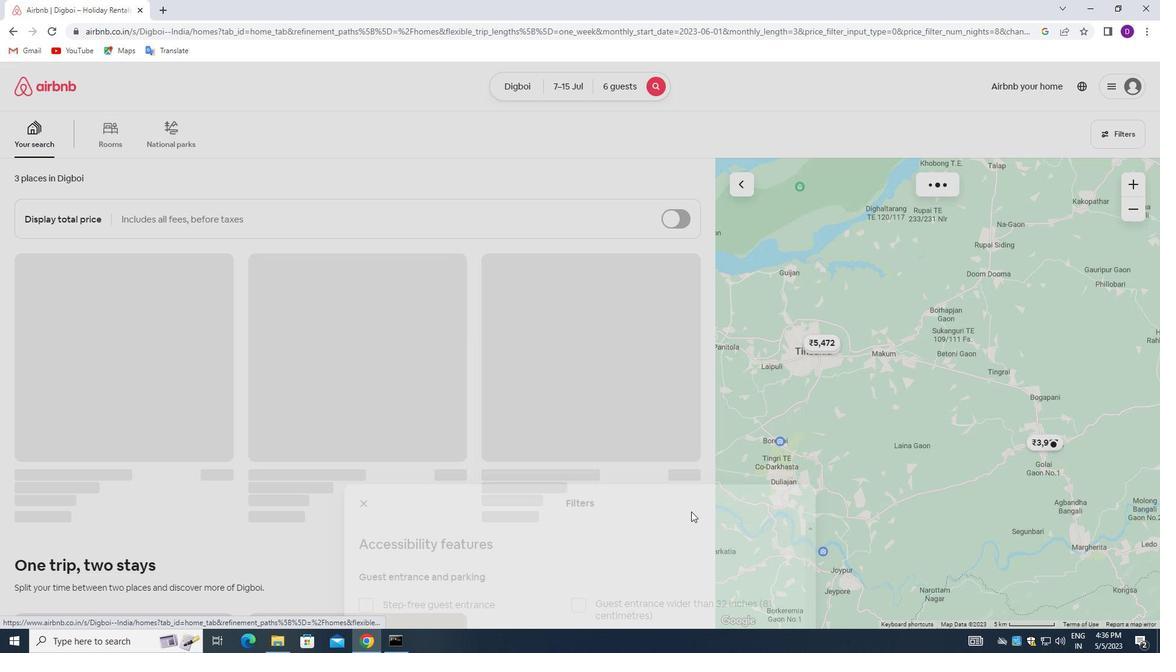 
